 Task: Add an event  with title  Second Marketing Campaign Execution and Performance Evaluation, date '2023/12/07' to 2023/12/09 & Select Event type as  One on One. Add location for the event as  321 Alexandria Library, Alexandria, Egypt and add a description: Participants will learn how to provide feedback and constructive criticism in a constructive and respectful manner. They will practice giving and receiving feedback, focusing on specific behaviors and outcomes, and offering suggestions for improvement.Create an event link  http-secondmarketingcampaignexecutionandperformanceevaluationcom & Select the event color as  Cyan. , logged in from the account softage.10@softage.netand send the event invitation to softage.7@softage.net and softage.8@softage.net
Action: Mouse moved to (835, 163)
Screenshot: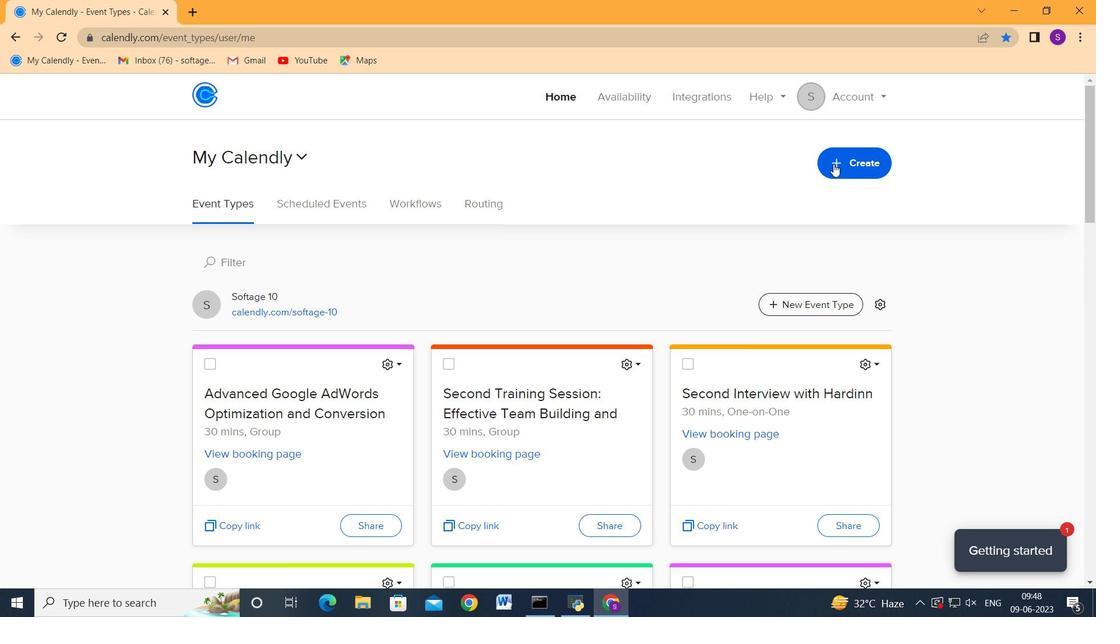 
Action: Mouse pressed left at (835, 163)
Screenshot: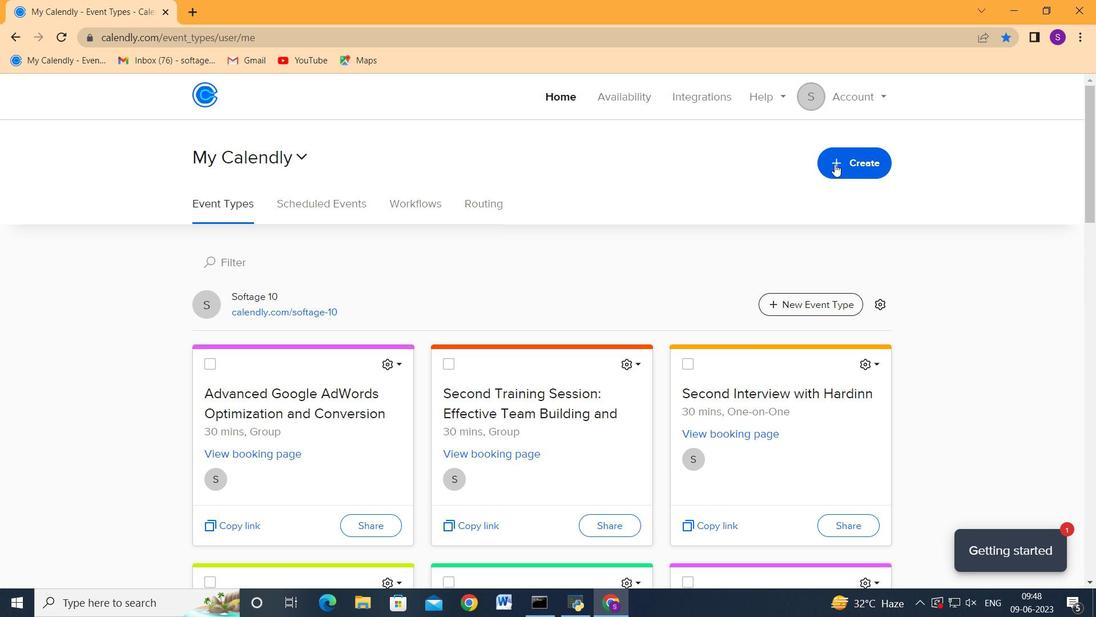 
Action: Mouse moved to (774, 210)
Screenshot: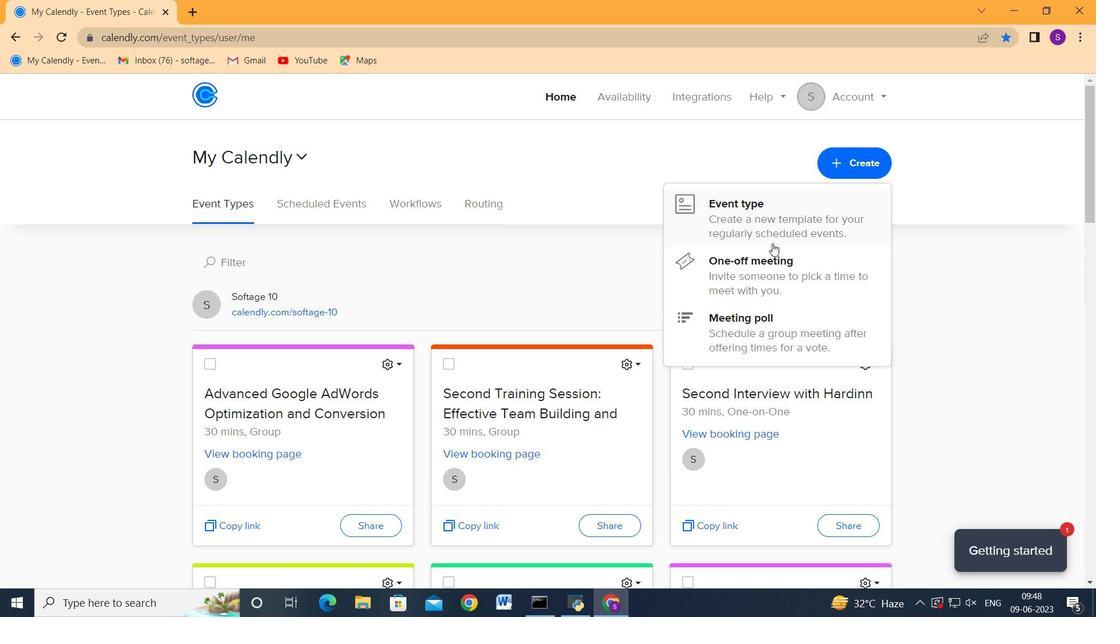 
Action: Mouse pressed left at (774, 210)
Screenshot: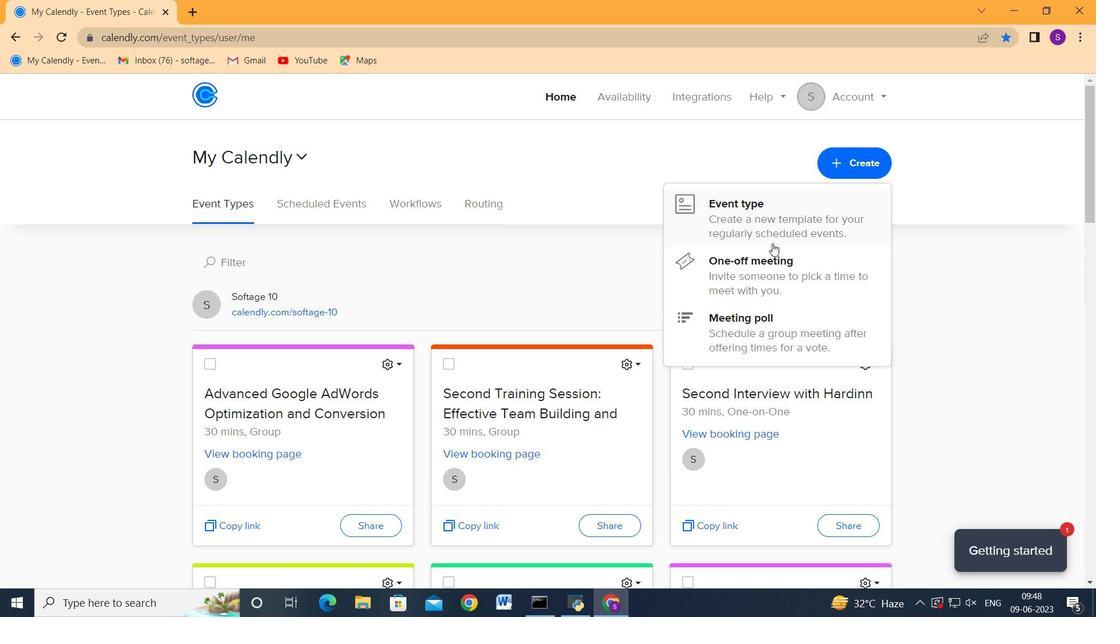 
Action: Mouse moved to (509, 263)
Screenshot: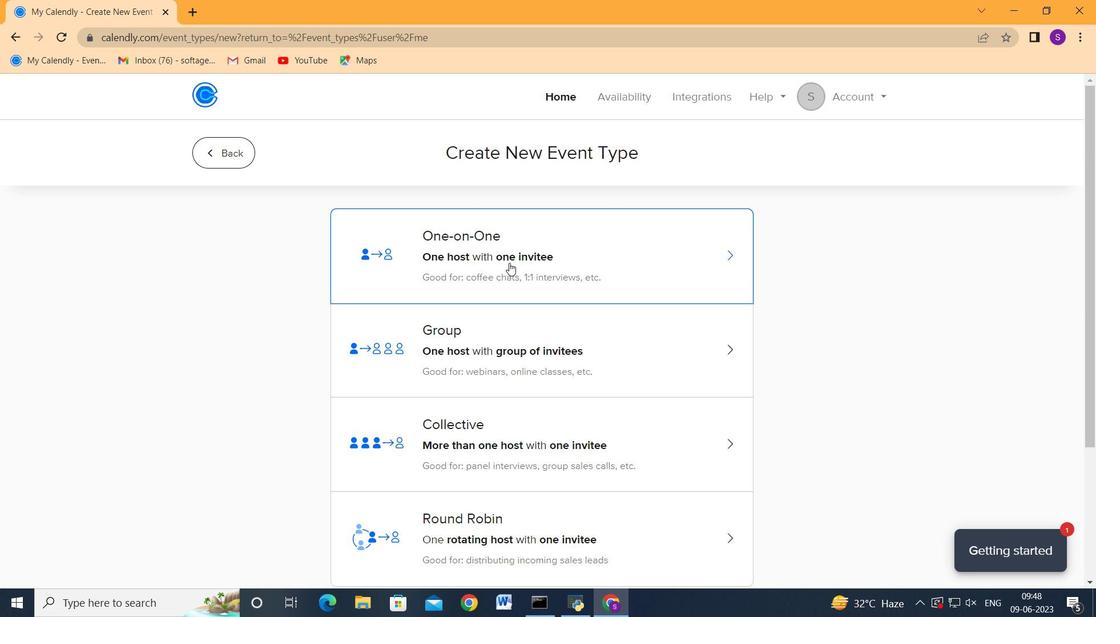 
Action: Mouse pressed left at (509, 263)
Screenshot: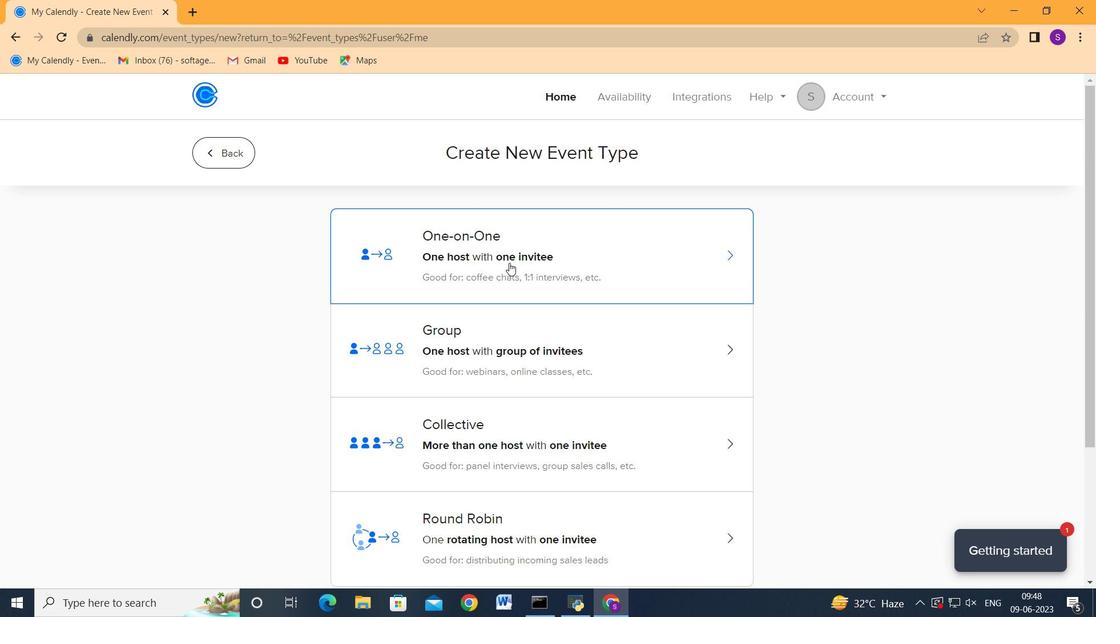
Action: Mouse moved to (382, 342)
Screenshot: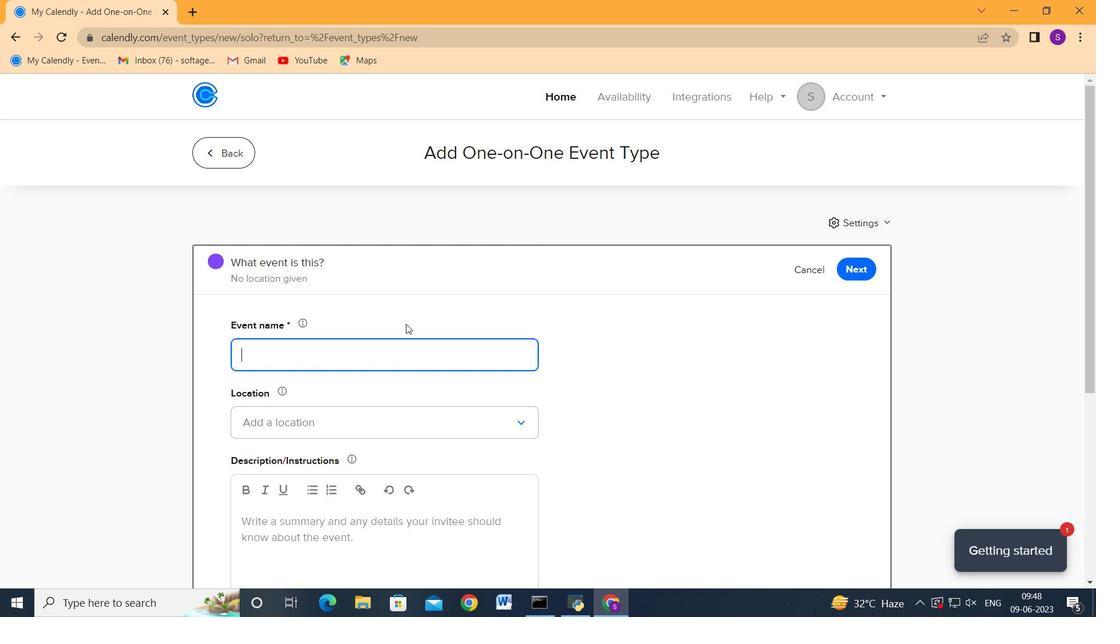
Action: Mouse pressed left at (382, 342)
Screenshot: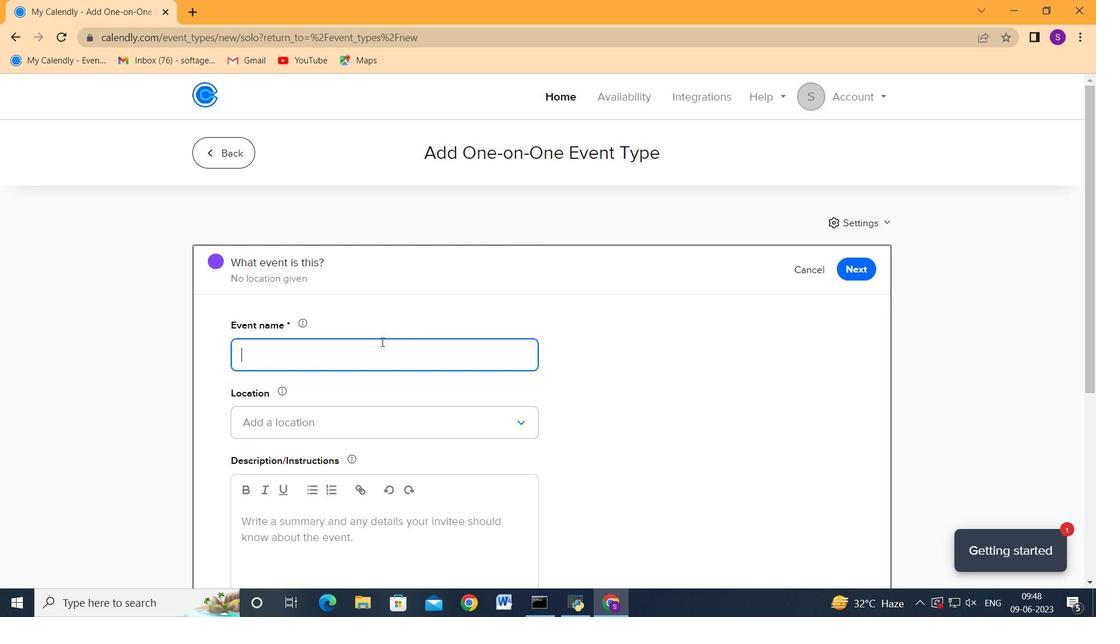 
Action: Mouse moved to (382, 342)
Screenshot: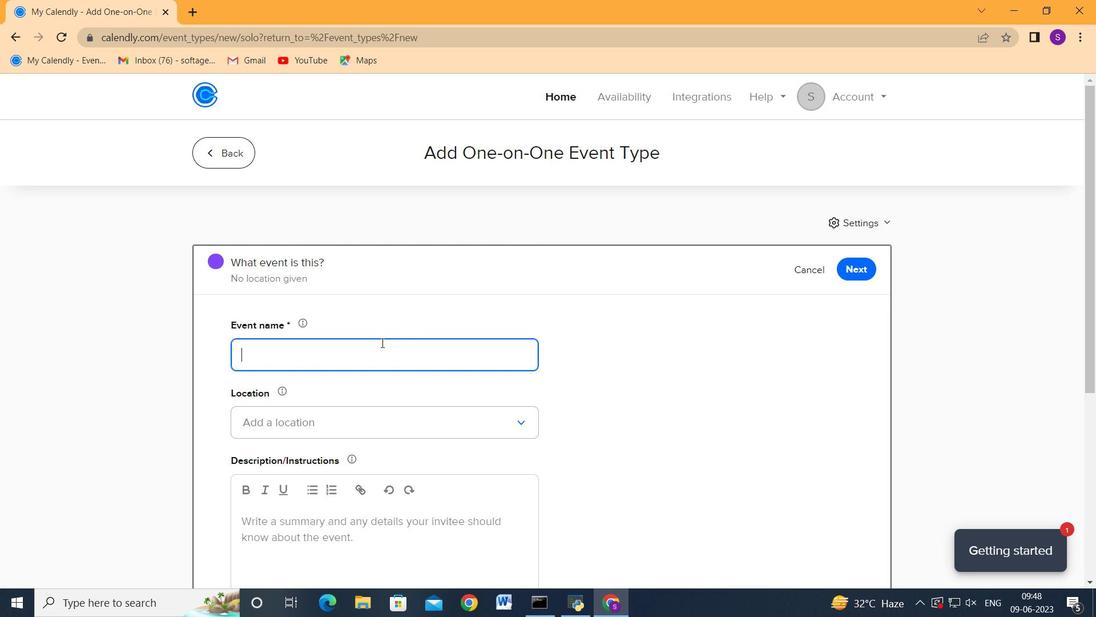 
Action: Key pressed <Key.shift_r>Second<Key.space><Key.shift>Marketing<Key.space><Key.shift>Campaign<Key.space><Key.shift_r>Execution<Key.space>and<Key.space><Key.shift>Performance<Key.space><Key.shift_r>Evaluation
Screenshot: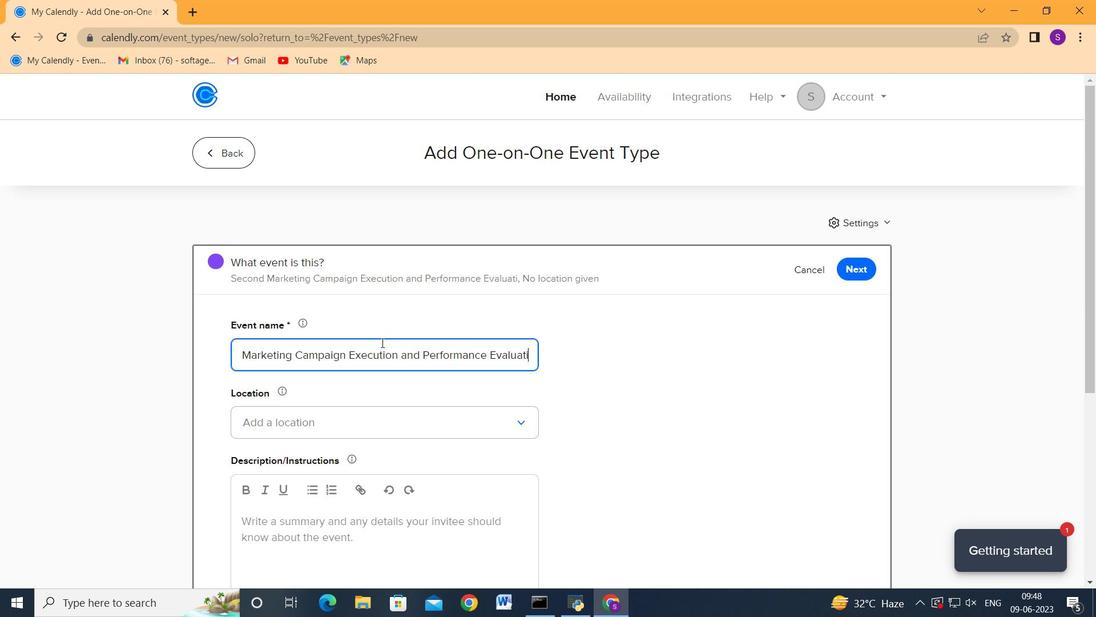 
Action: Mouse moved to (383, 341)
Screenshot: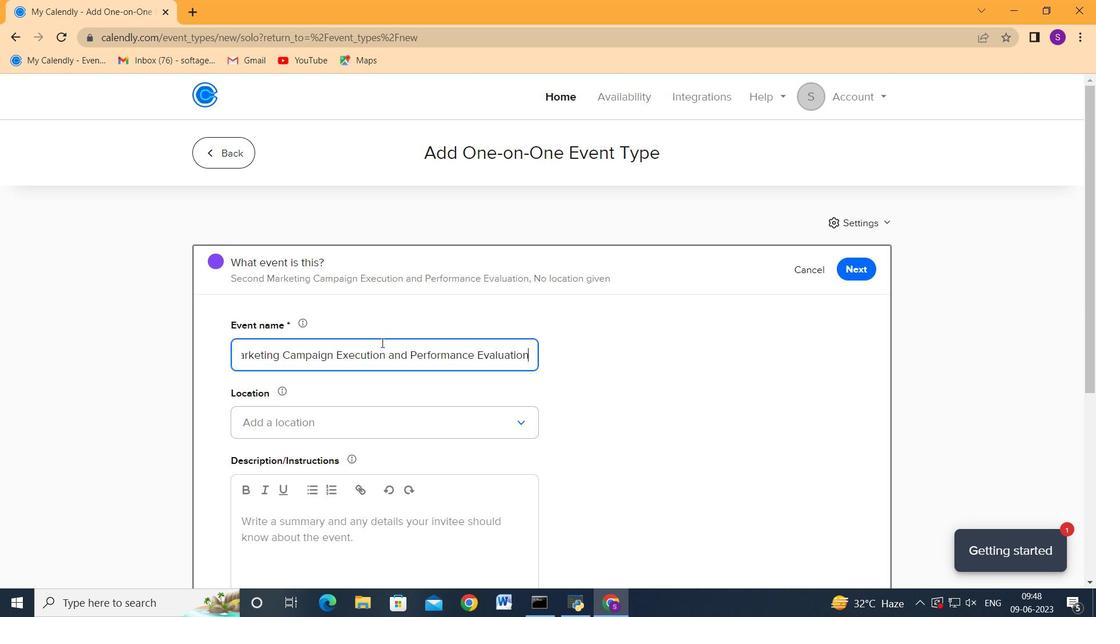
Action: Mouse scrolled (383, 341) with delta (0, 0)
Screenshot: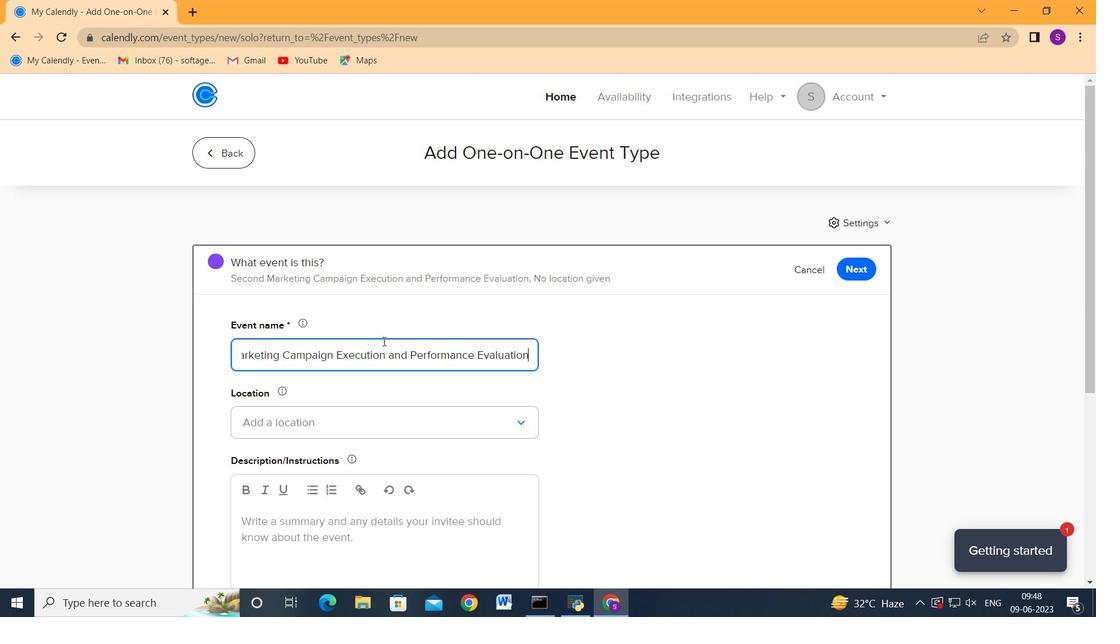
Action: Mouse scrolled (383, 341) with delta (0, 0)
Screenshot: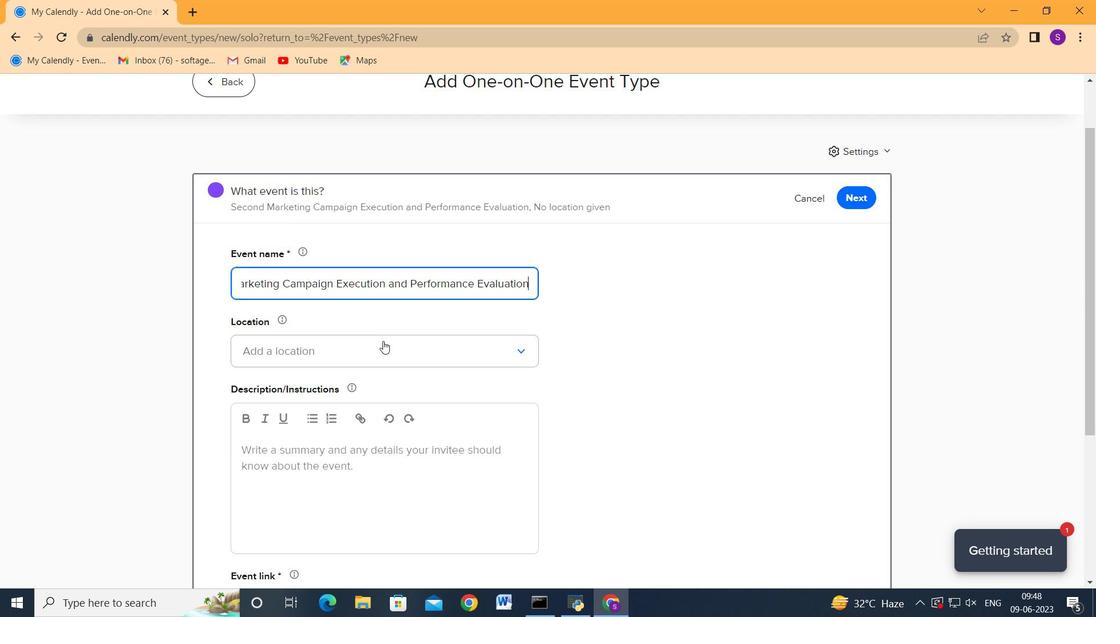 
Action: Mouse scrolled (383, 342) with delta (0, 0)
Screenshot: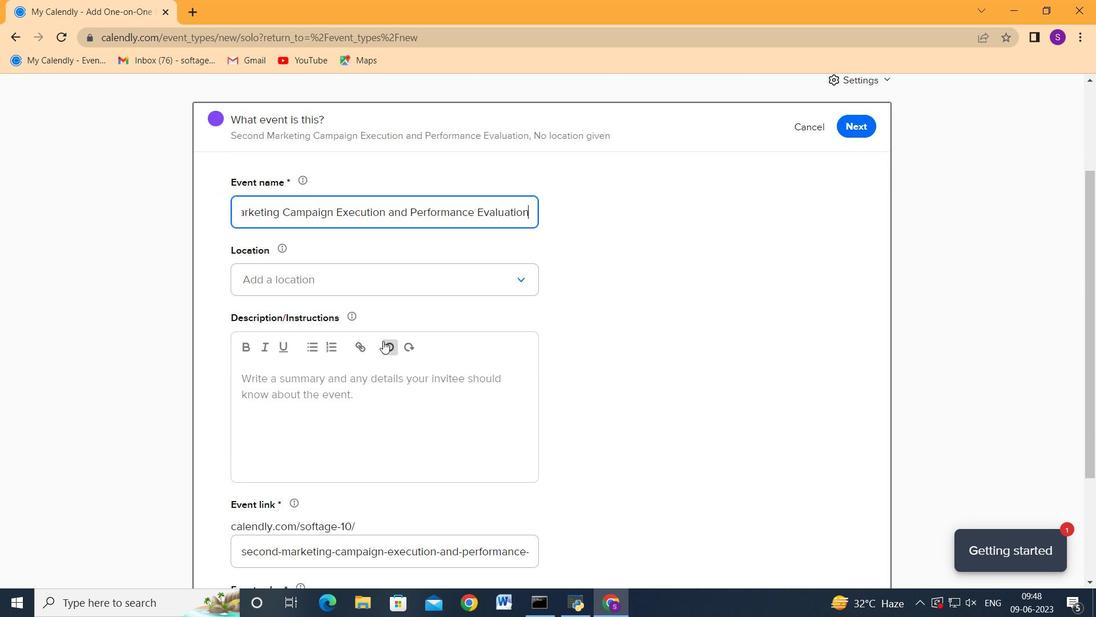 
Action: Mouse moved to (383, 357)
Screenshot: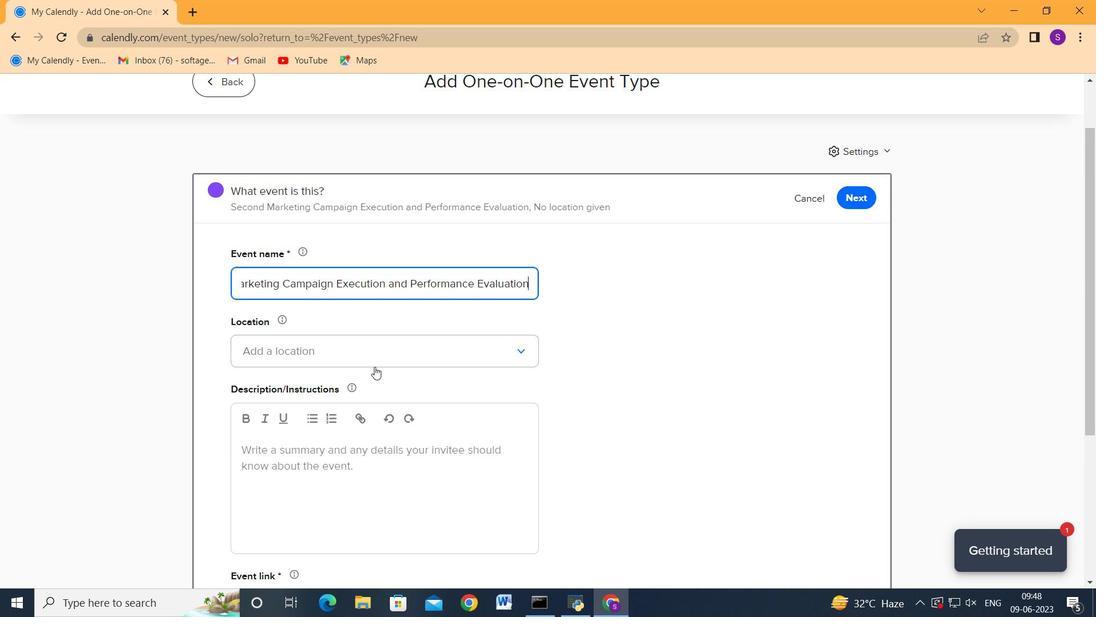
Action: Mouse pressed left at (383, 357)
Screenshot: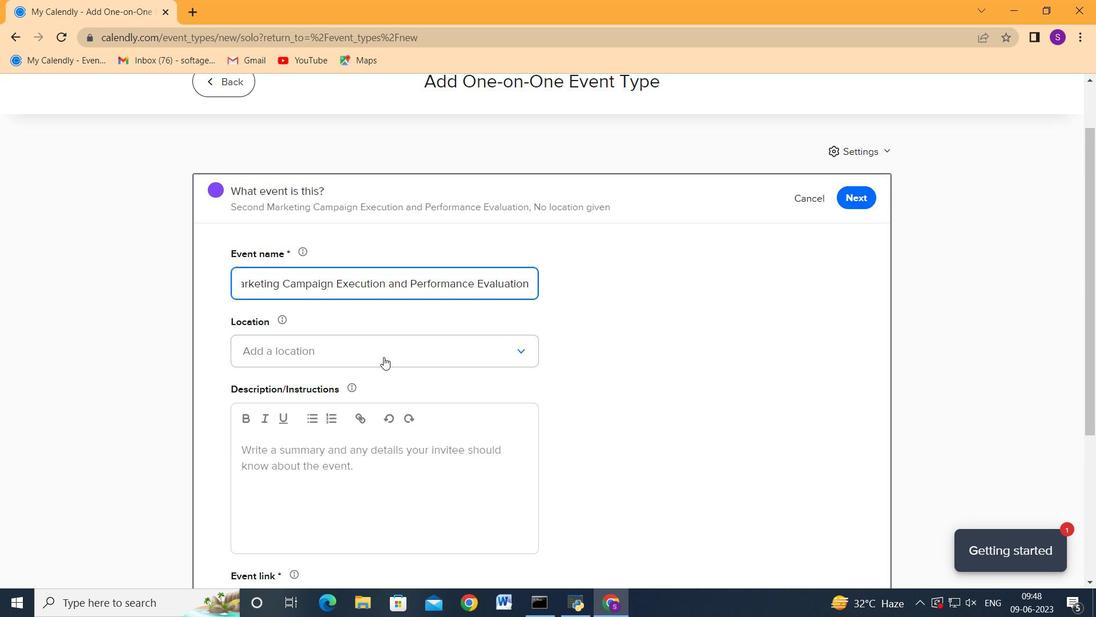
Action: Mouse moved to (369, 397)
Screenshot: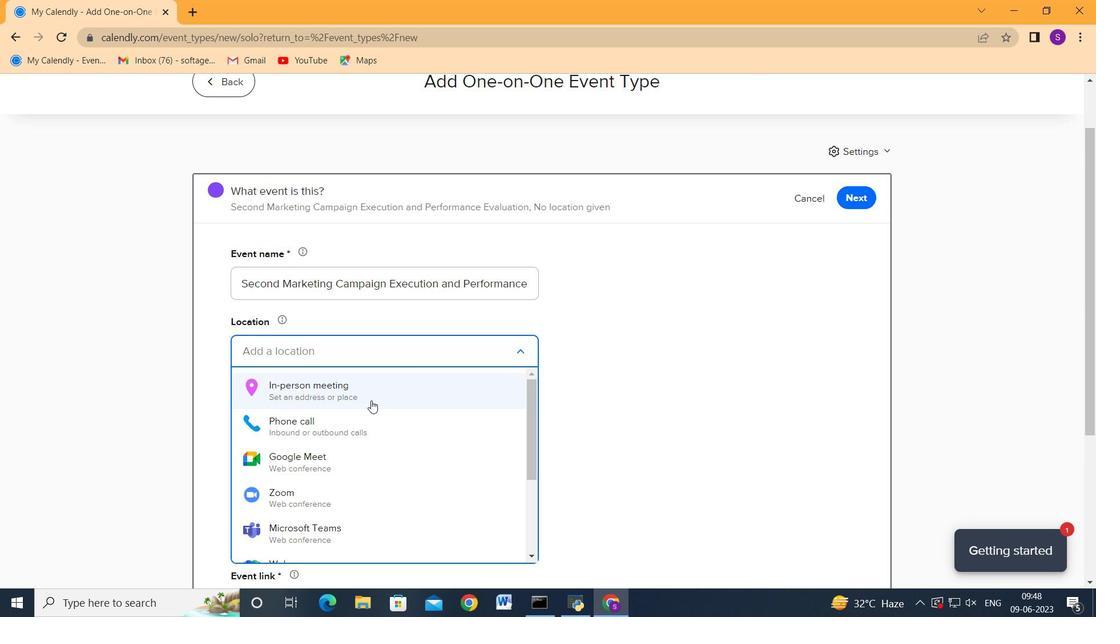 
Action: Mouse pressed left at (369, 397)
Screenshot: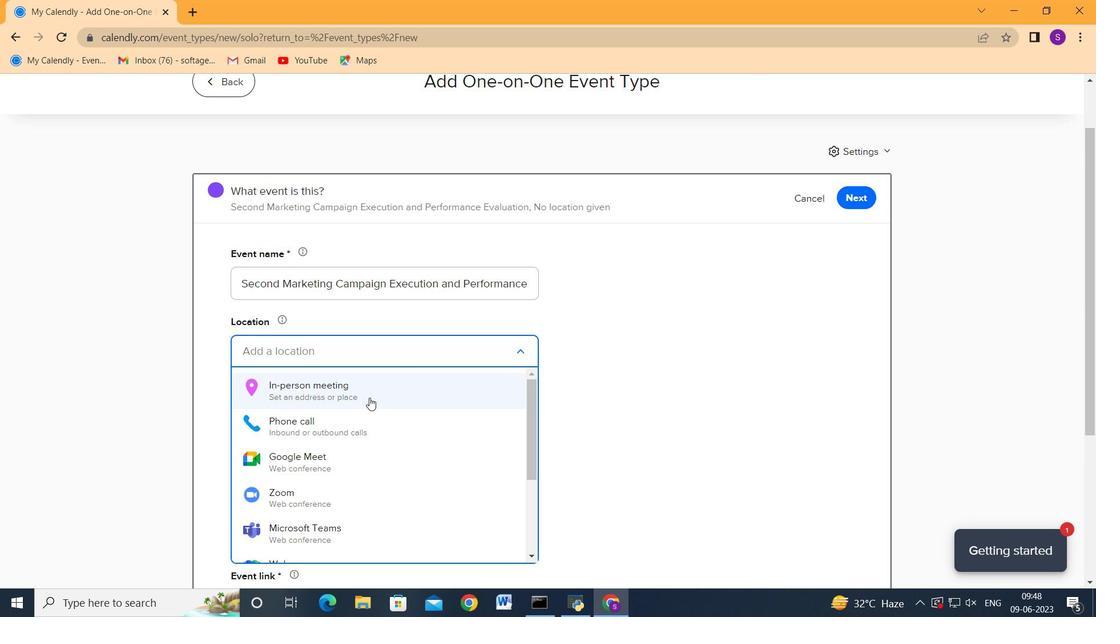 
Action: Mouse moved to (549, 245)
Screenshot: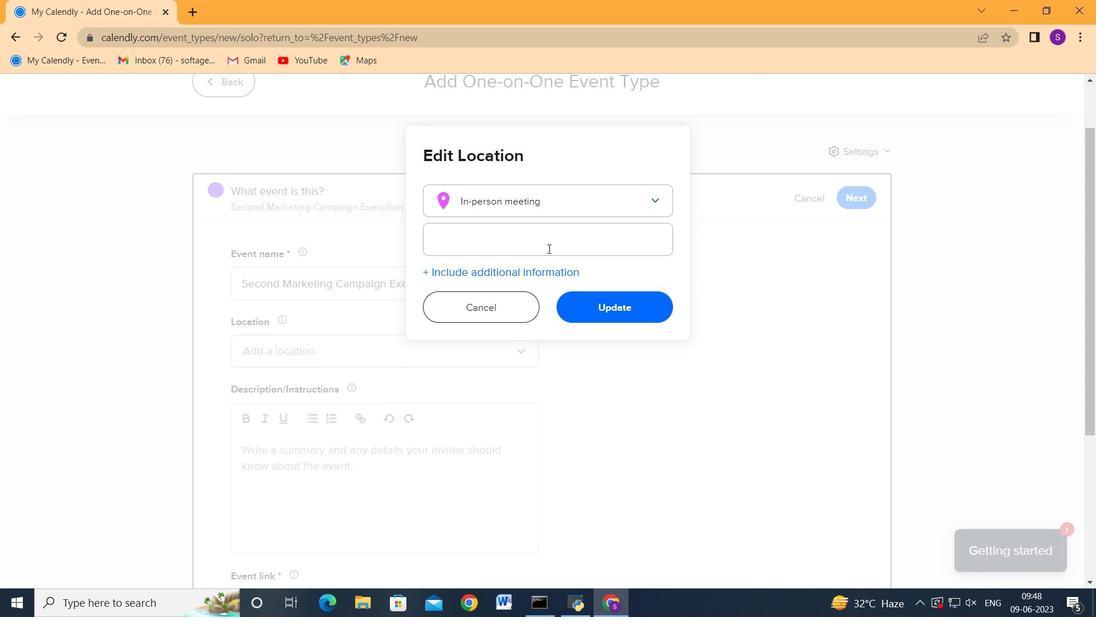 
Action: Mouse pressed left at (549, 245)
Screenshot: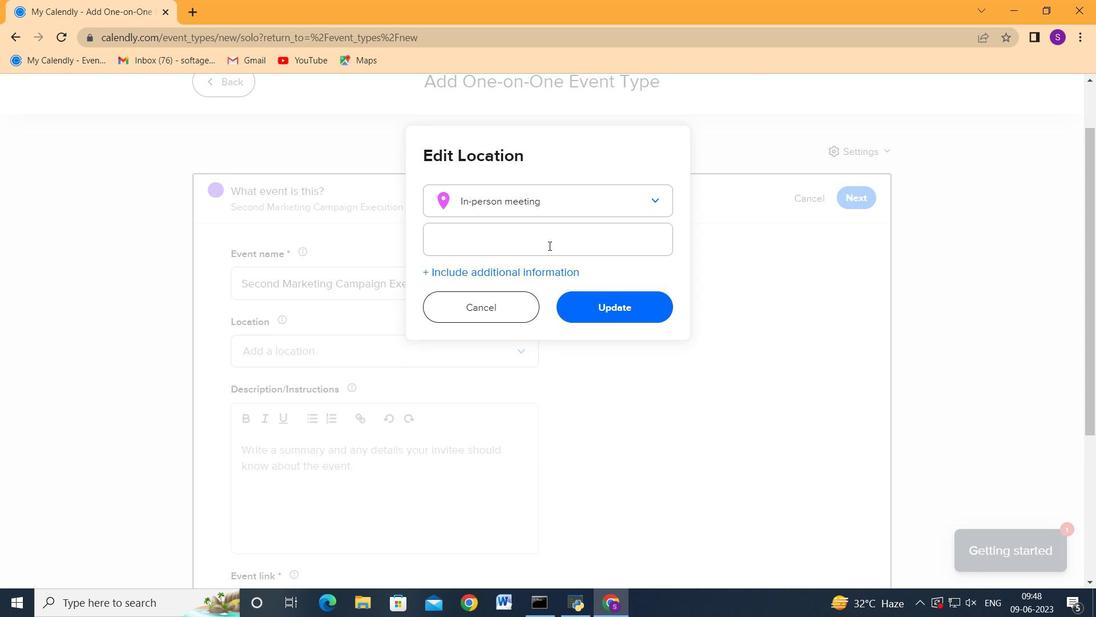 
Action: Key pressed 29<Key.backspace>023<Key.backspace><Key.backspace><Key.backspace><Key.backspace><Key.backspace>321<Key.space><Key.shift_r>Alexandria<Key.space><Key.shift>Library,<Key.space><Key.shift_r>Alexandria,<Key.space><Key.shift_r>Egypt
Screenshot: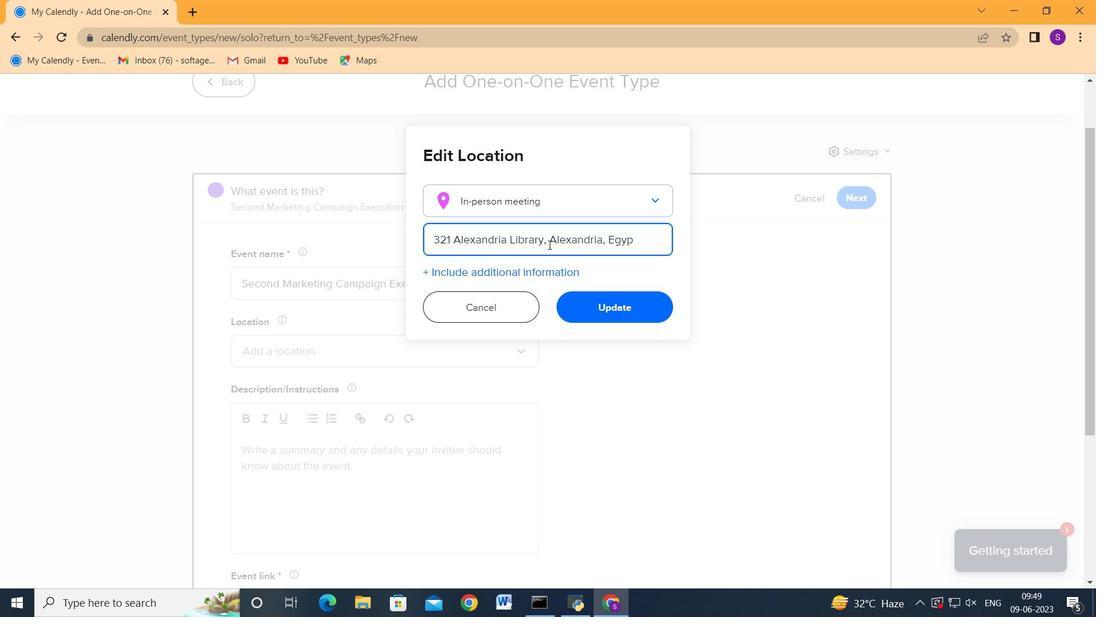 
Action: Mouse moved to (638, 301)
Screenshot: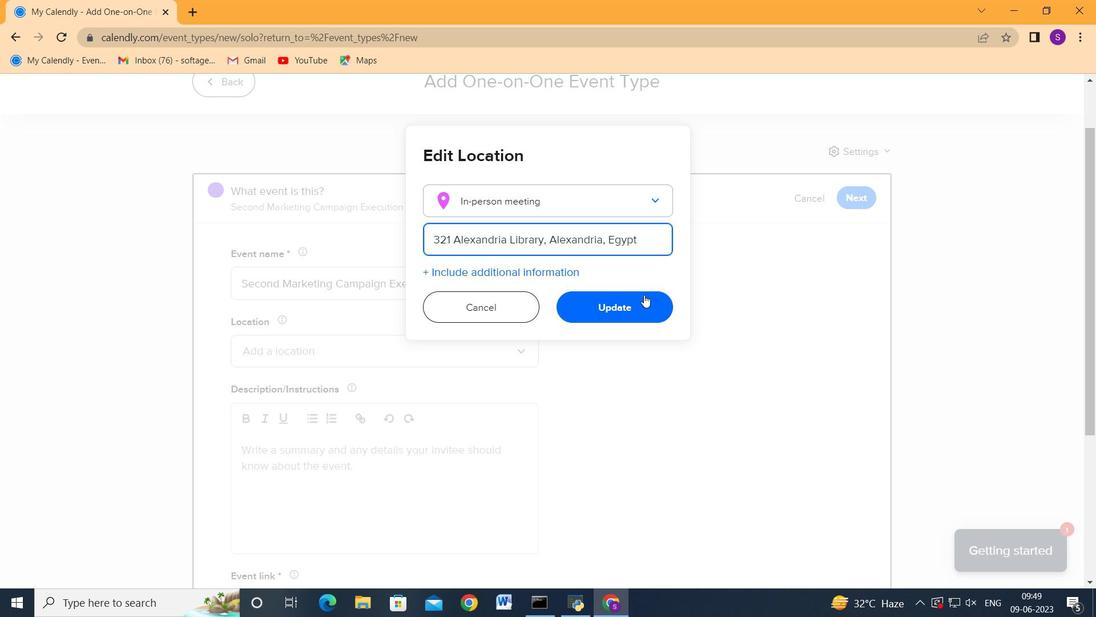 
Action: Mouse pressed left at (638, 301)
Screenshot: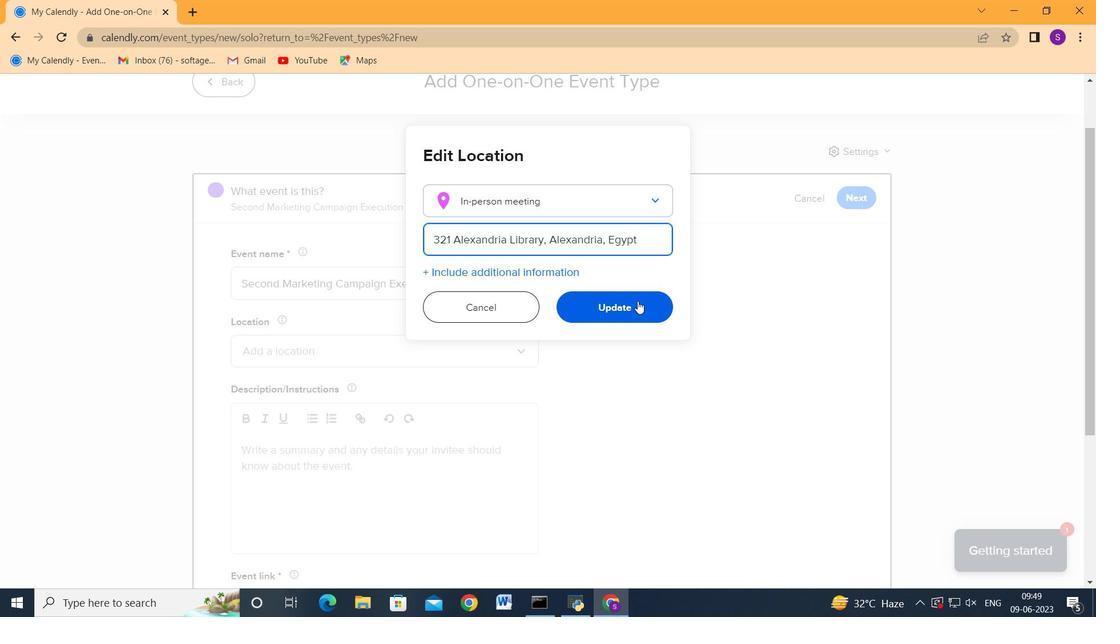 
Action: Mouse moved to (638, 303)
Screenshot: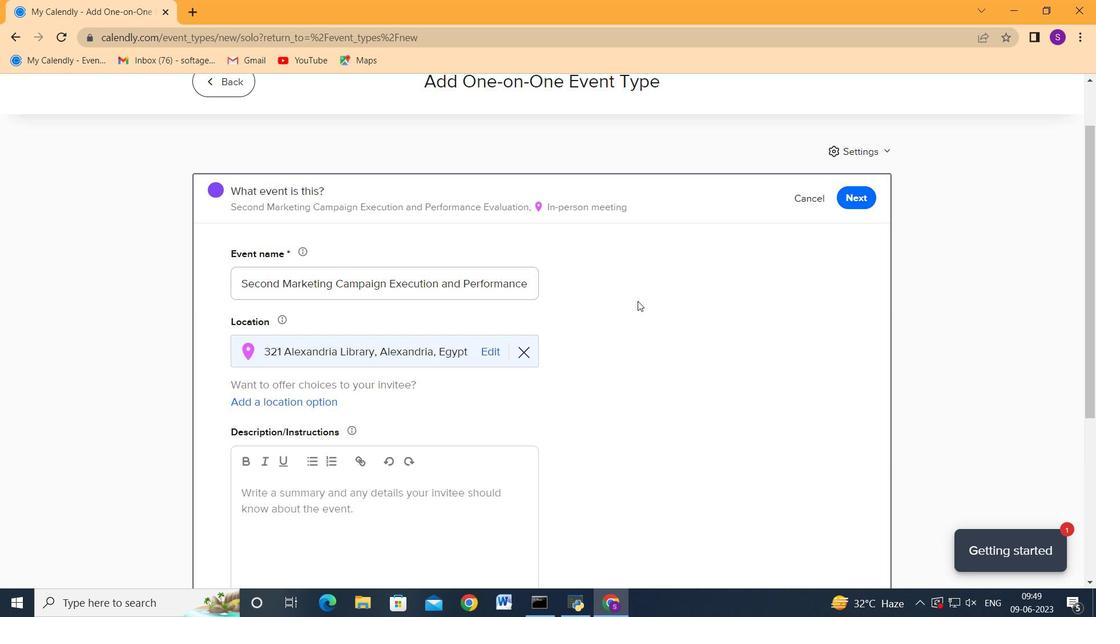 
Action: Key pressed <Key.tab><Key.tab><Key.tab><Key.tab><Key.tab><Key.shift>Participants<Key.space>will<Key.space>learn<Key.space>how<Key.space>to<Key.space>provide<Key.space>feedback<Key.space>and<Key.space>constructive<Key.space>criticism<Key.space>in<Key.space>a<Key.space>constructive<Key.space>and<Key.space>respectful<Key.space>manner.<Key.space>th<Key.backspace><Key.backspace><Key.shift>They<Key.space>will<Key.space>practice<Key.space>giving<Key.space>and<Key.space>receiving<Key.space>feedback<Key.space><Key.backspace>,<Key.space>focusing<Key.space>on<Key.space>specific<Key.space>behaviours<Key.space>and<Key.backspace><Key.backspace><Key.backspace><Key.backspace><Key.backspace><Key.backspace><Key.backspace>rs<Key.space>and<Key.space>outcomes,<Key.space>and<Key.space>offering<Key.space>suggestions<Key.space>for<Key.space>improvement.<Key.tab><Key.tab><Key.backspace>http-secondmarketingcampaignexecutionandperformanceevaluationcom
Screenshot: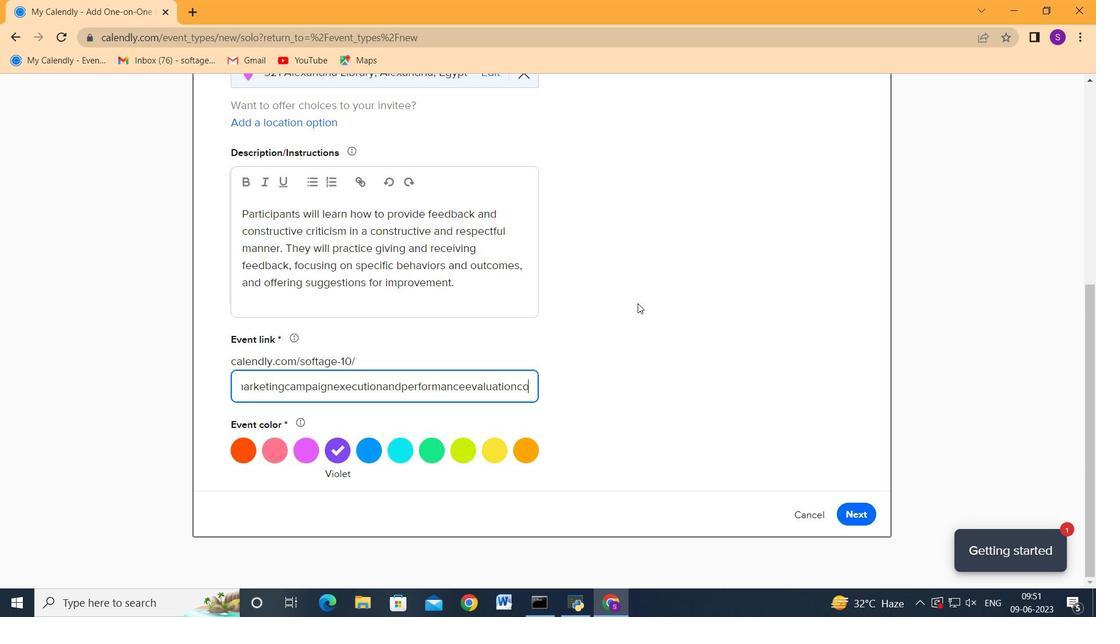 
Action: Mouse moved to (397, 453)
Screenshot: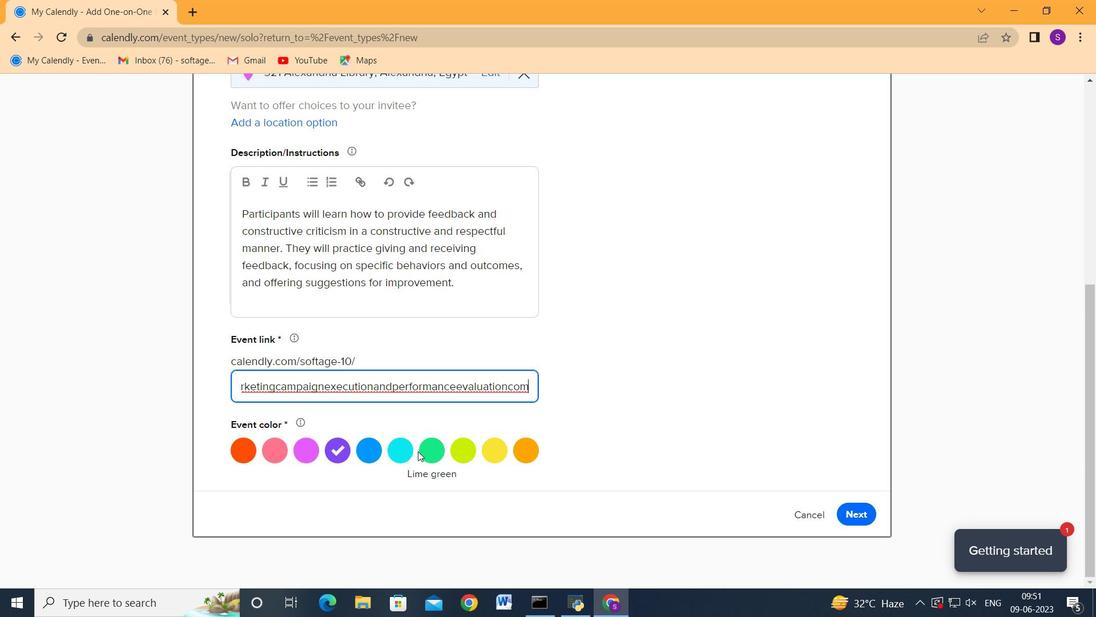 
Action: Mouse pressed left at (397, 453)
Screenshot: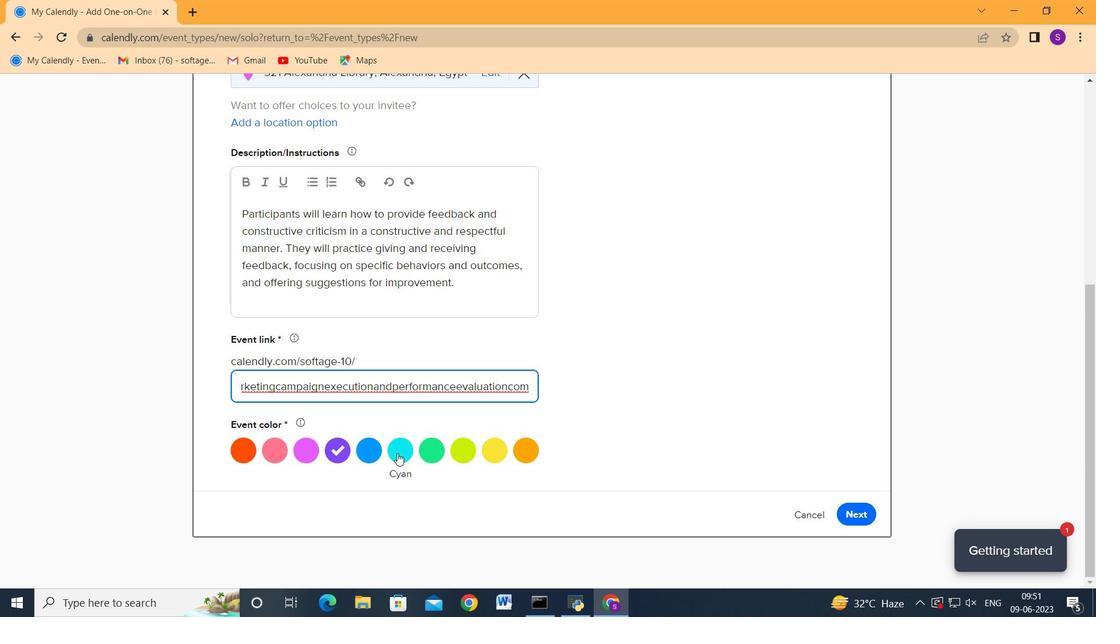 
Action: Mouse moved to (864, 507)
Screenshot: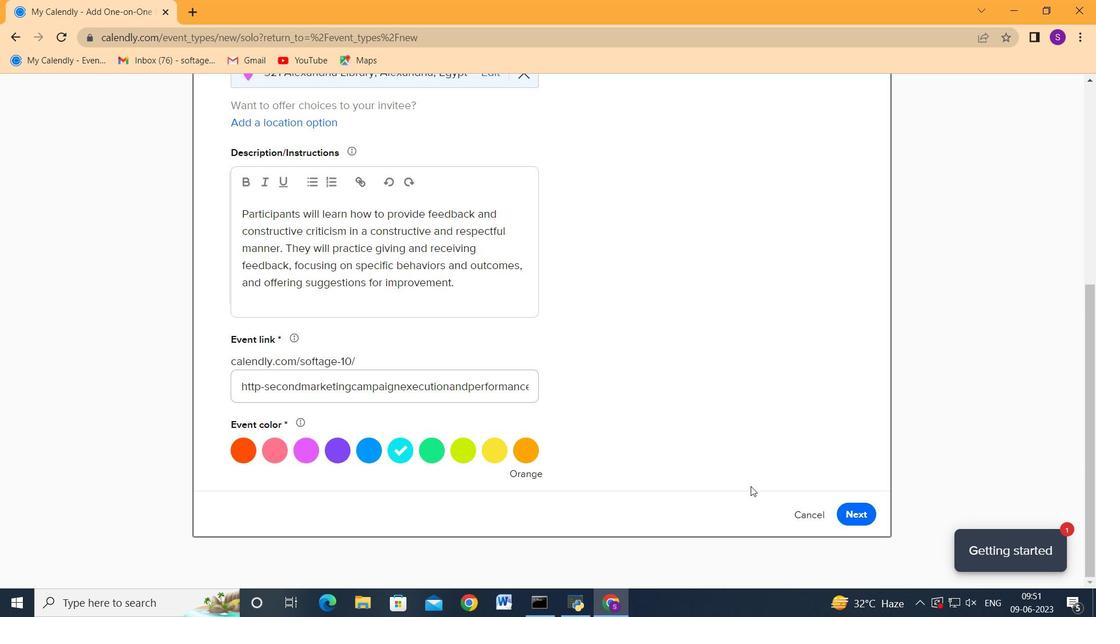 
Action: Mouse pressed left at (864, 507)
Screenshot: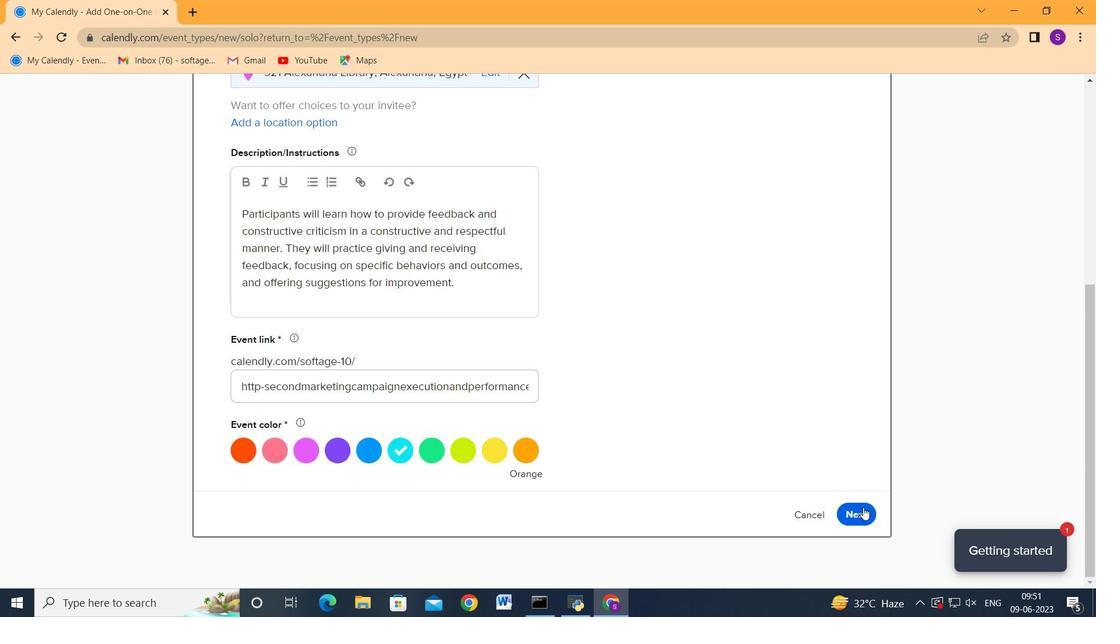 
Action: Mouse moved to (623, 436)
Screenshot: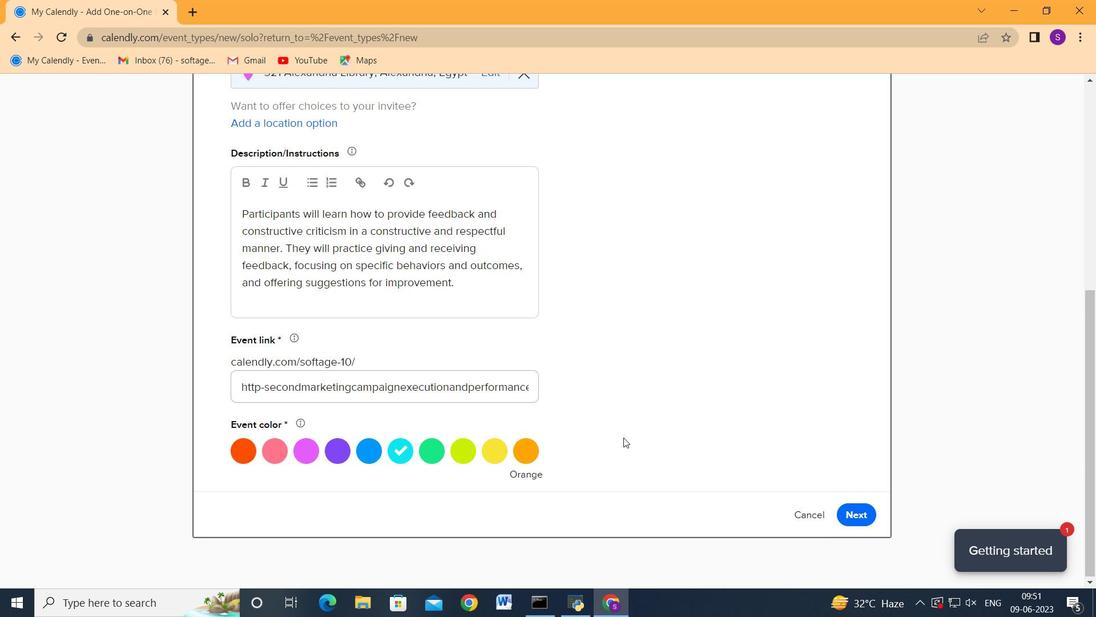 
Action: Mouse scrolled (623, 437) with delta (0, 0)
Screenshot: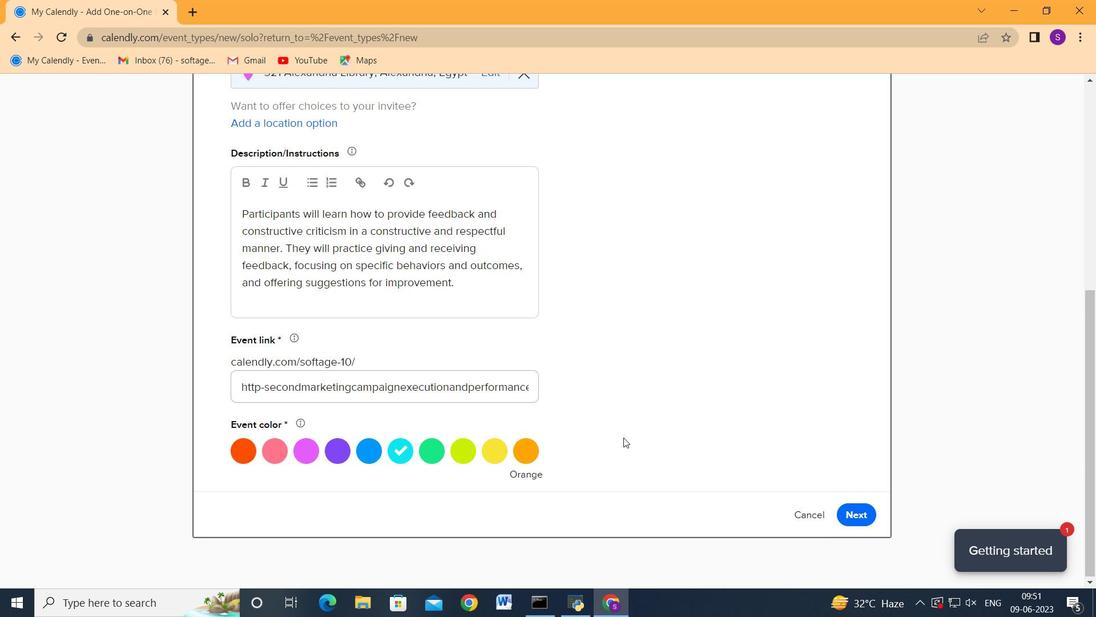 
Action: Mouse scrolled (623, 437) with delta (0, 0)
Screenshot: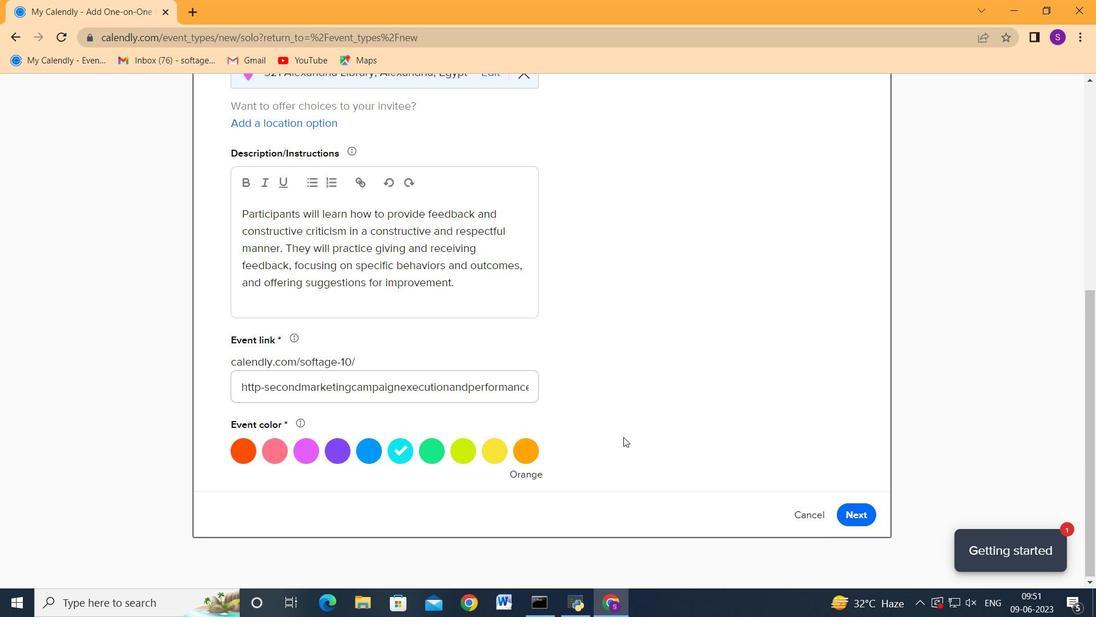 
Action: Mouse scrolled (623, 437) with delta (0, 0)
Screenshot: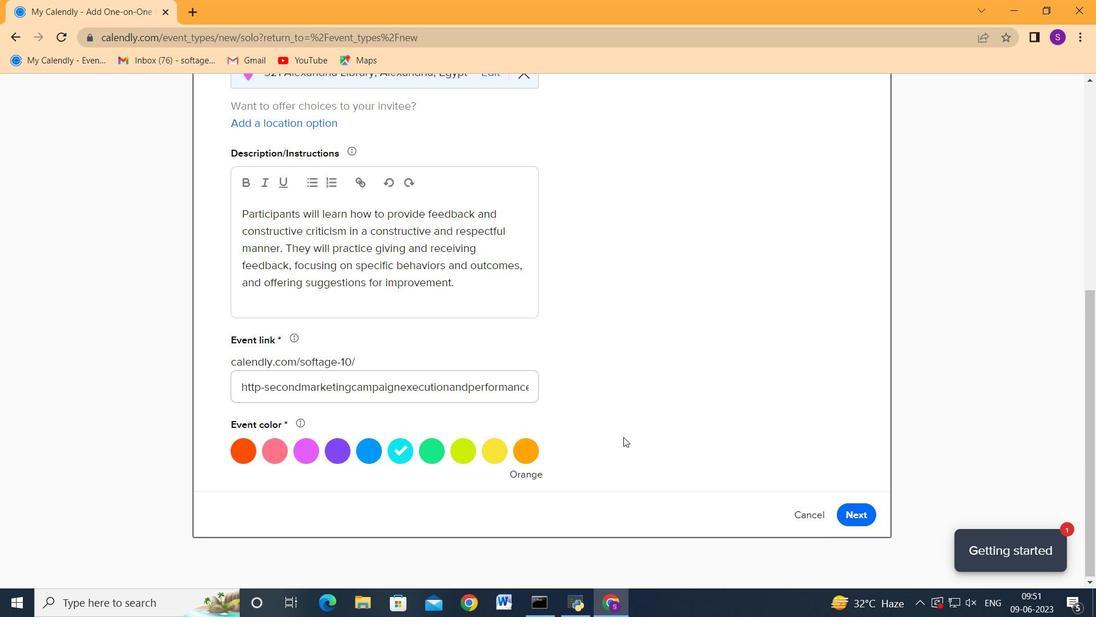 
Action: Mouse scrolled (623, 437) with delta (0, 0)
Screenshot: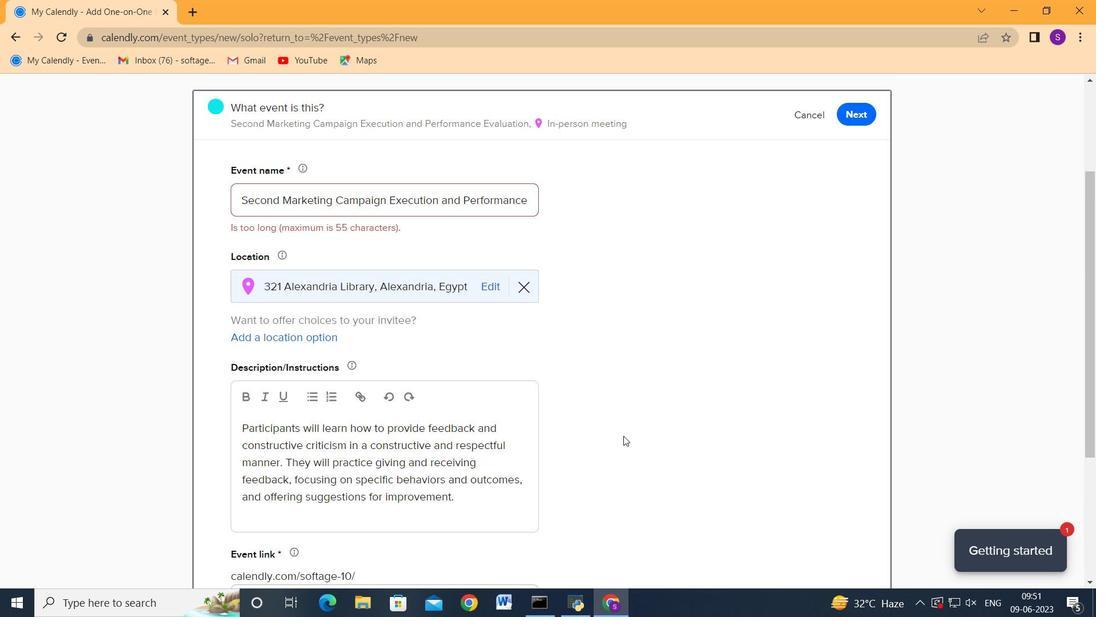 
Action: Mouse scrolled (623, 437) with delta (0, 0)
Screenshot: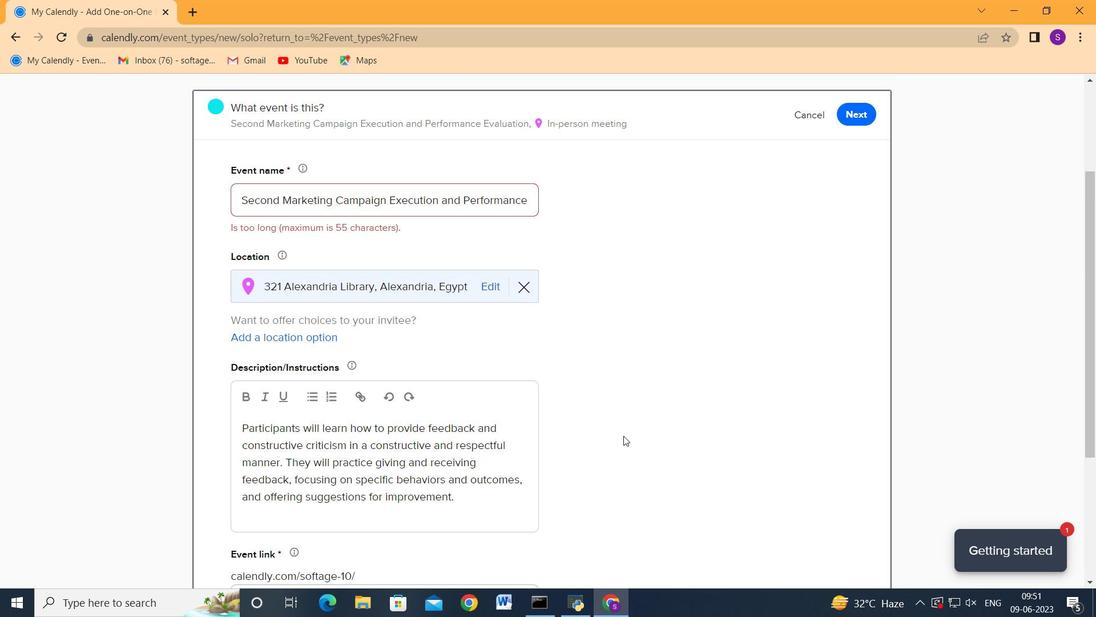 
Action: Mouse scrolled (623, 437) with delta (0, 0)
Screenshot: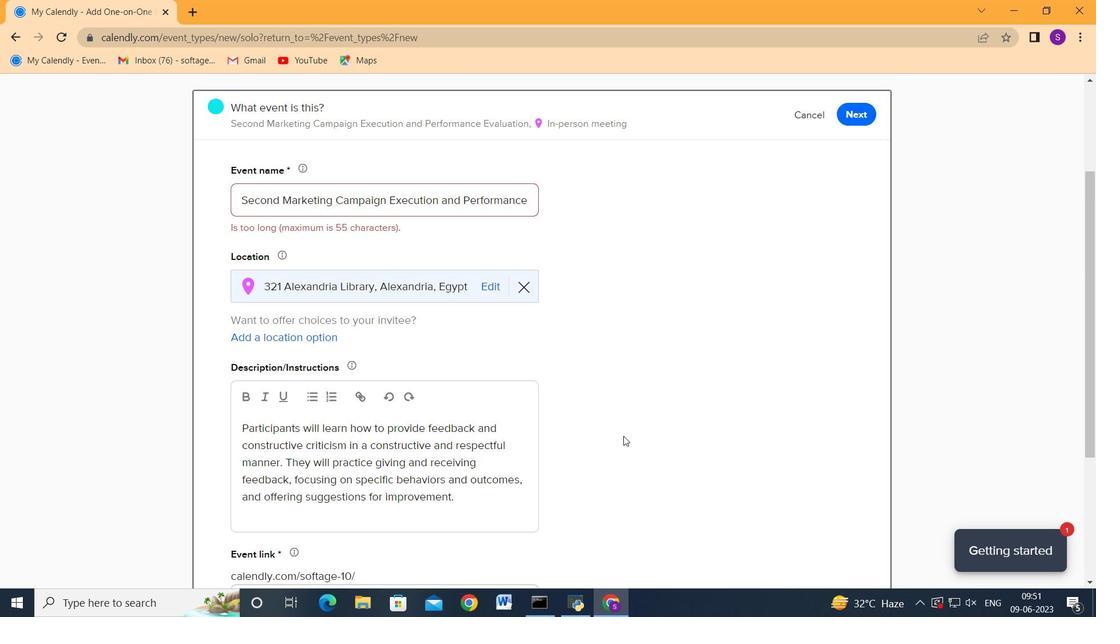 
Action: Mouse moved to (437, 351)
Screenshot: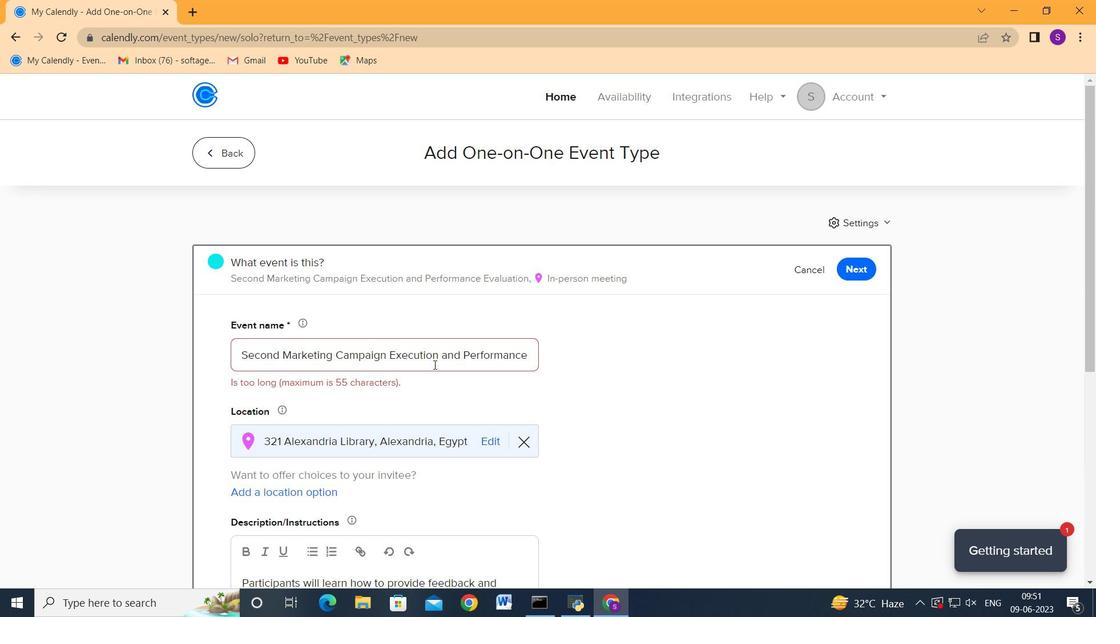 
Action: Mouse pressed left at (437, 351)
Screenshot: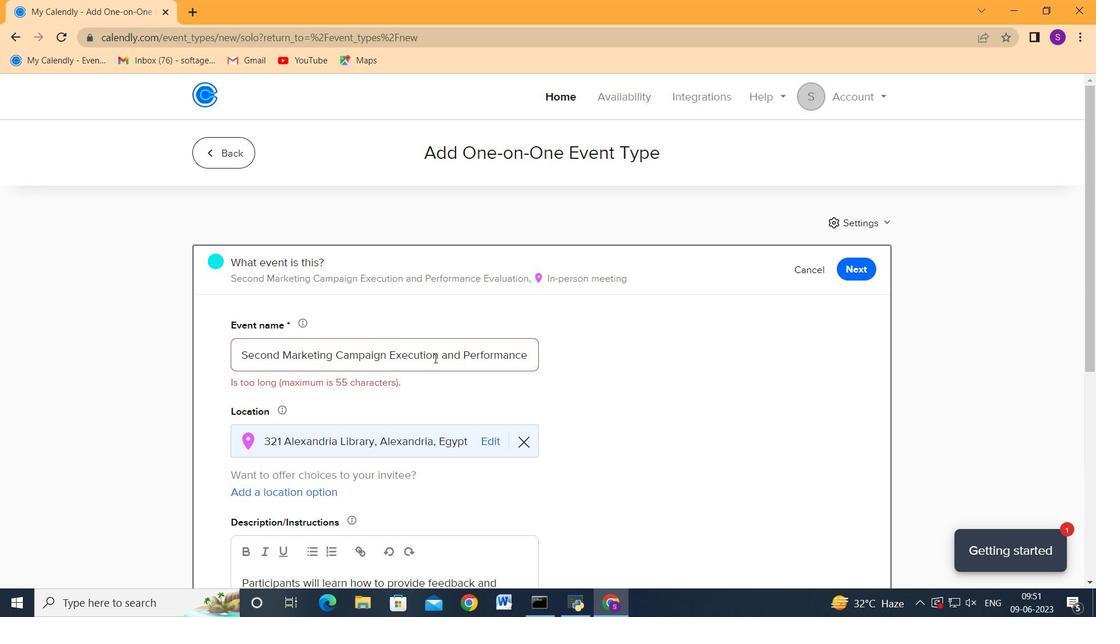 
Action: Key pressed <Key.shift>
Screenshot: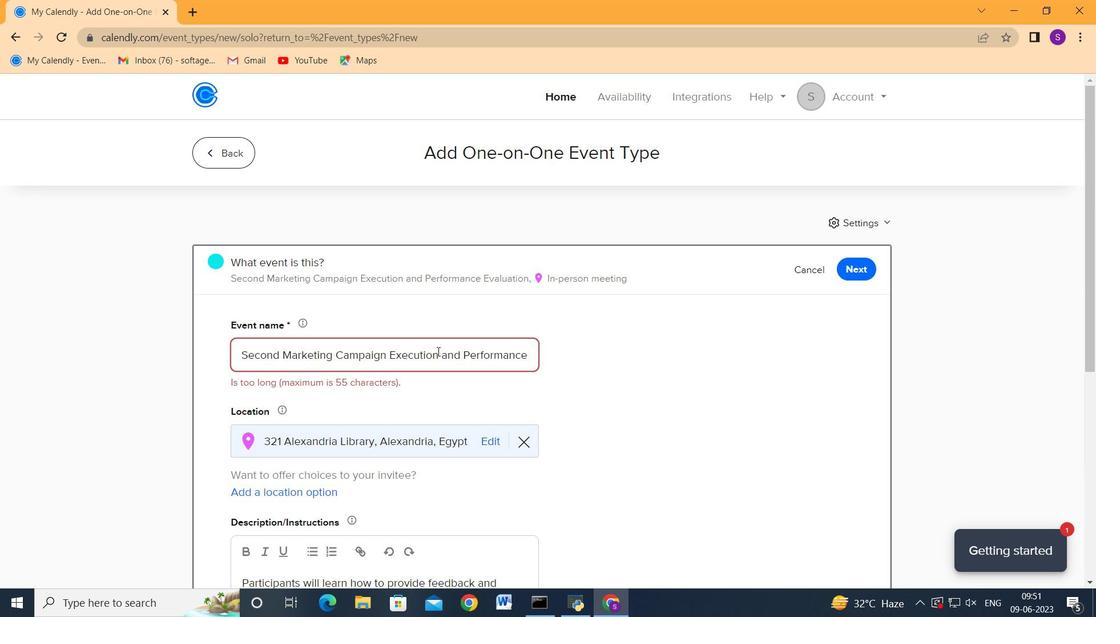 
Action: Mouse scrolled (437, 350) with delta (0, 0)
Screenshot: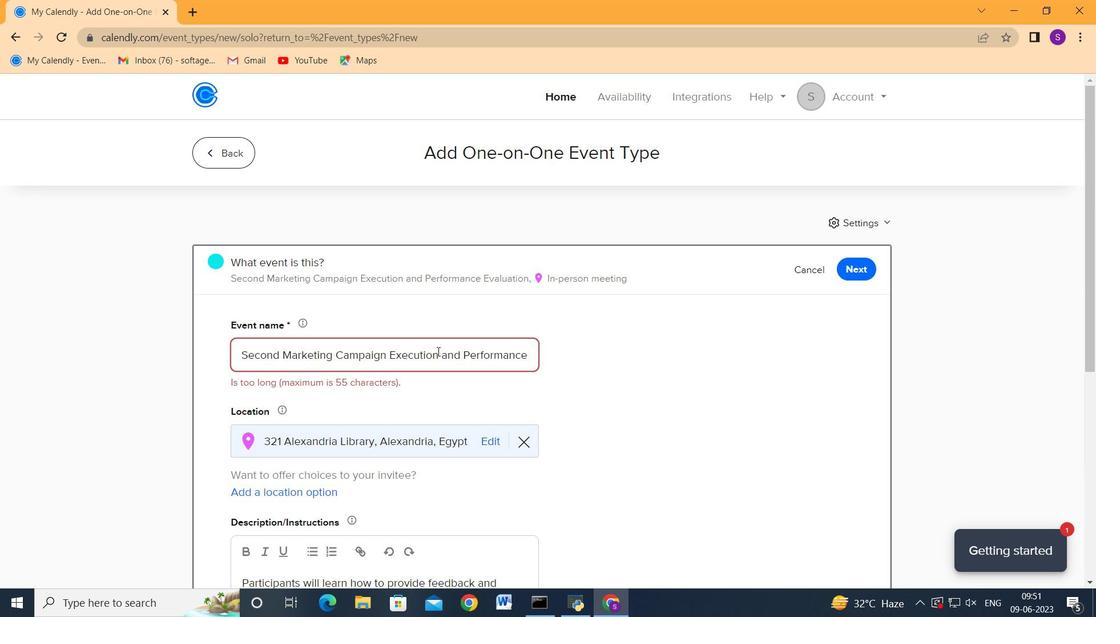 
Action: Mouse scrolled (437, 350) with delta (0, 0)
Screenshot: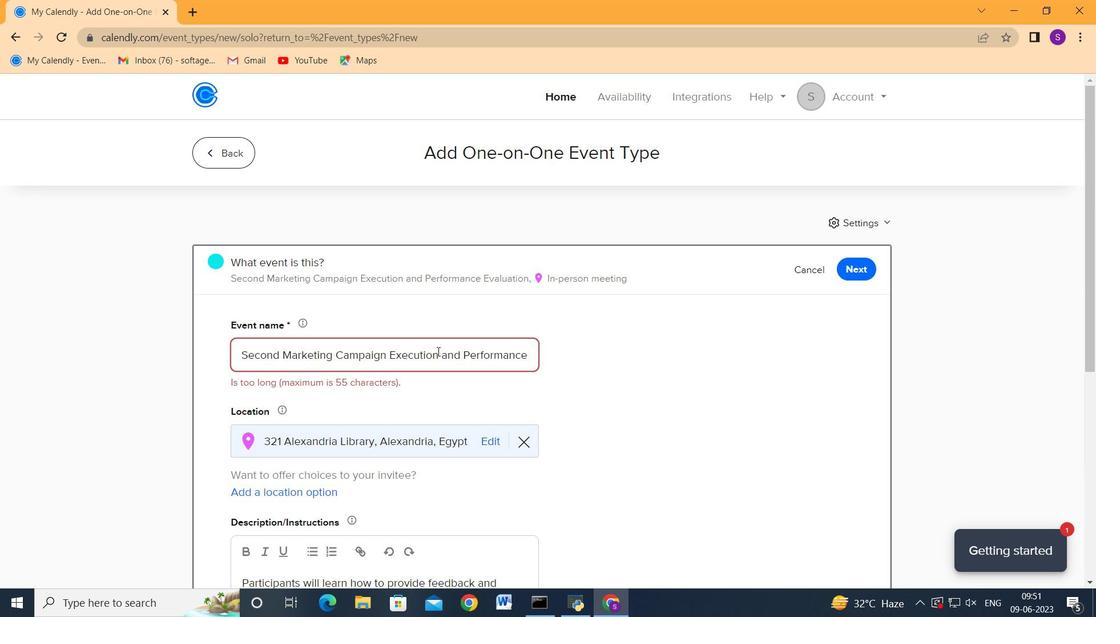 
Action: Mouse scrolled (437, 350) with delta (0, 0)
Screenshot: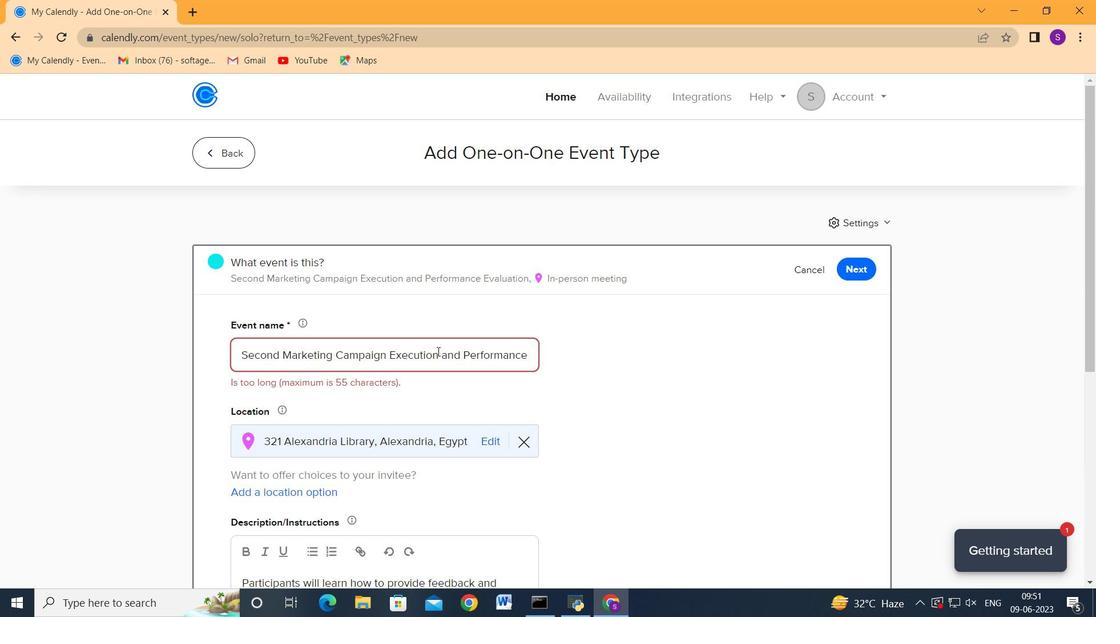 
Action: Mouse scrolled (437, 350) with delta (0, 0)
Screenshot: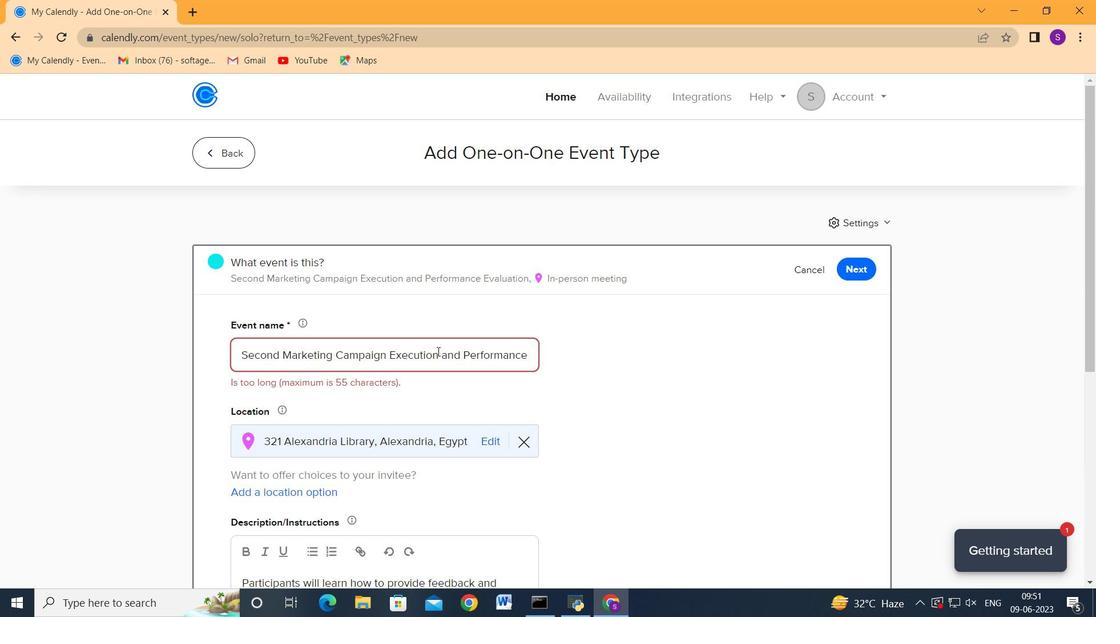 
Action: Mouse scrolled (437, 350) with delta (0, 0)
Screenshot: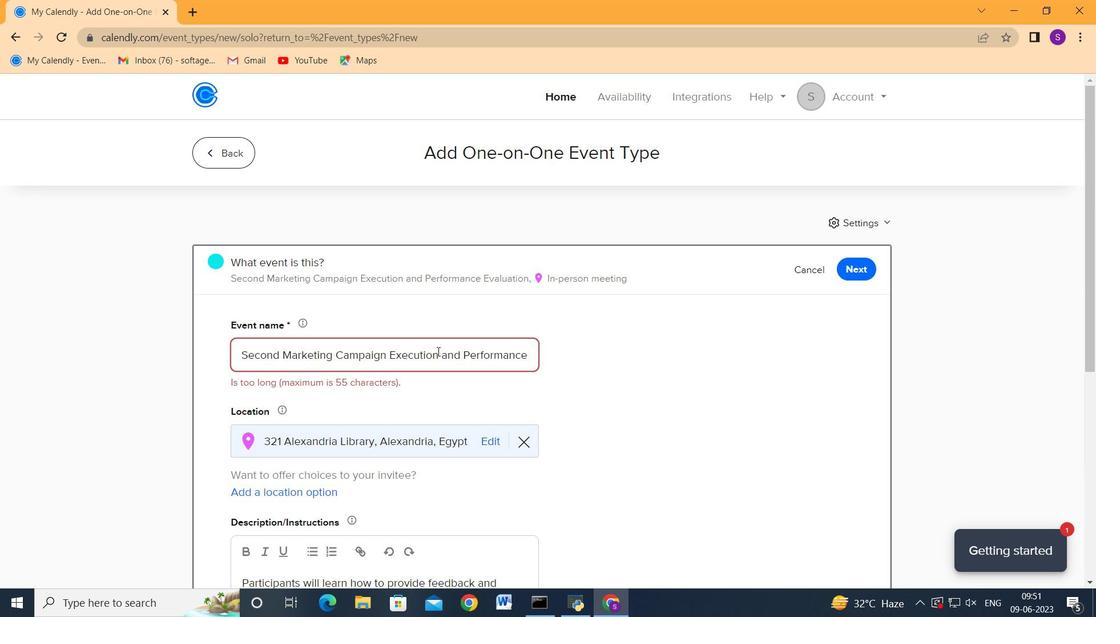 
Action: Mouse scrolled (437, 350) with delta (0, 0)
Screenshot: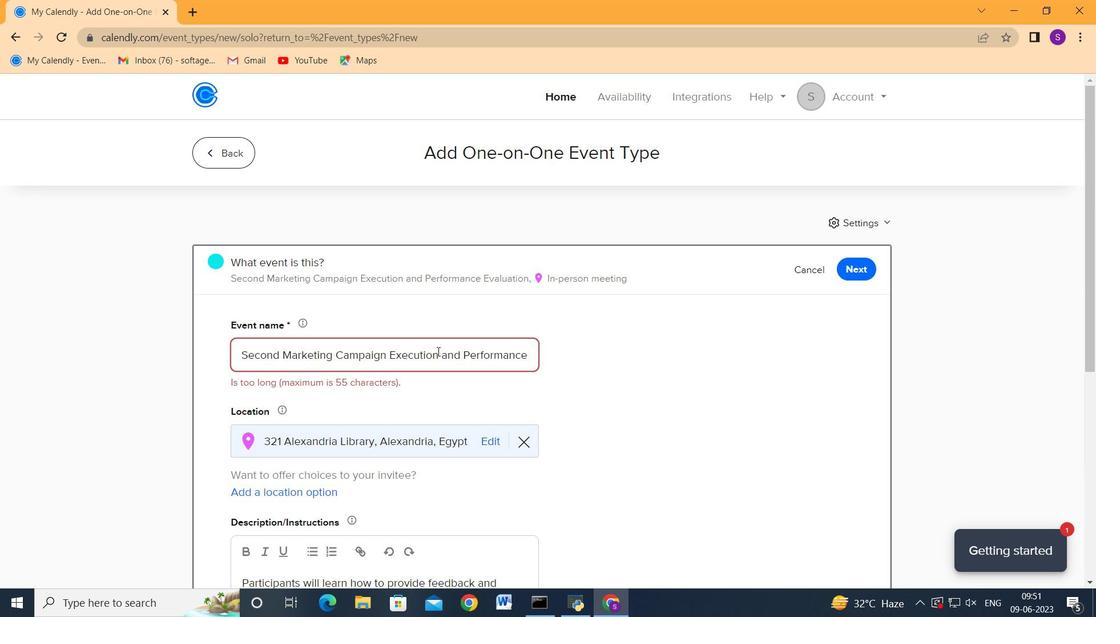 
Action: Mouse scrolled (437, 350) with delta (0, 0)
Screenshot: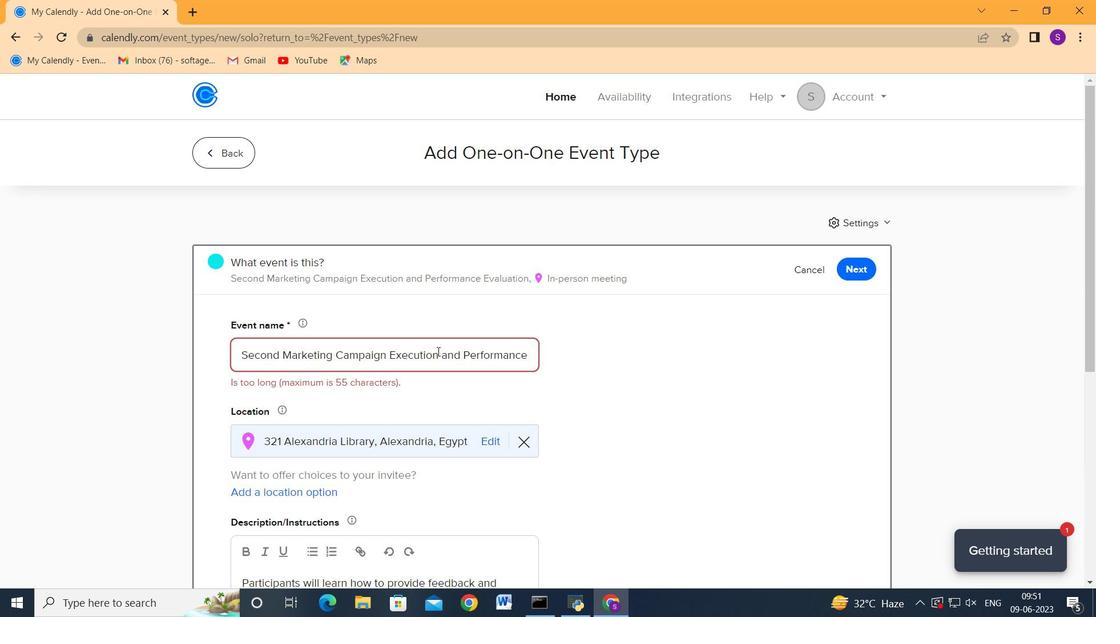 
Action: Key pressed <Key.shift><Key.shift><Key.shift><Key.shift>
Screenshot: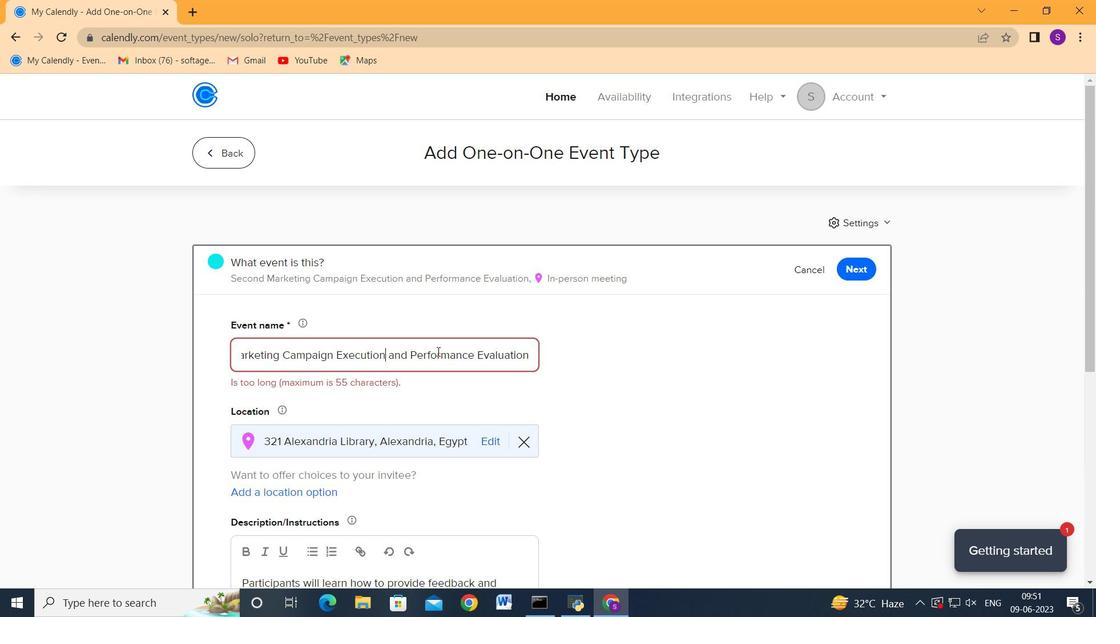 
Action: Mouse scrolled (437, 350) with delta (0, 0)
Screenshot: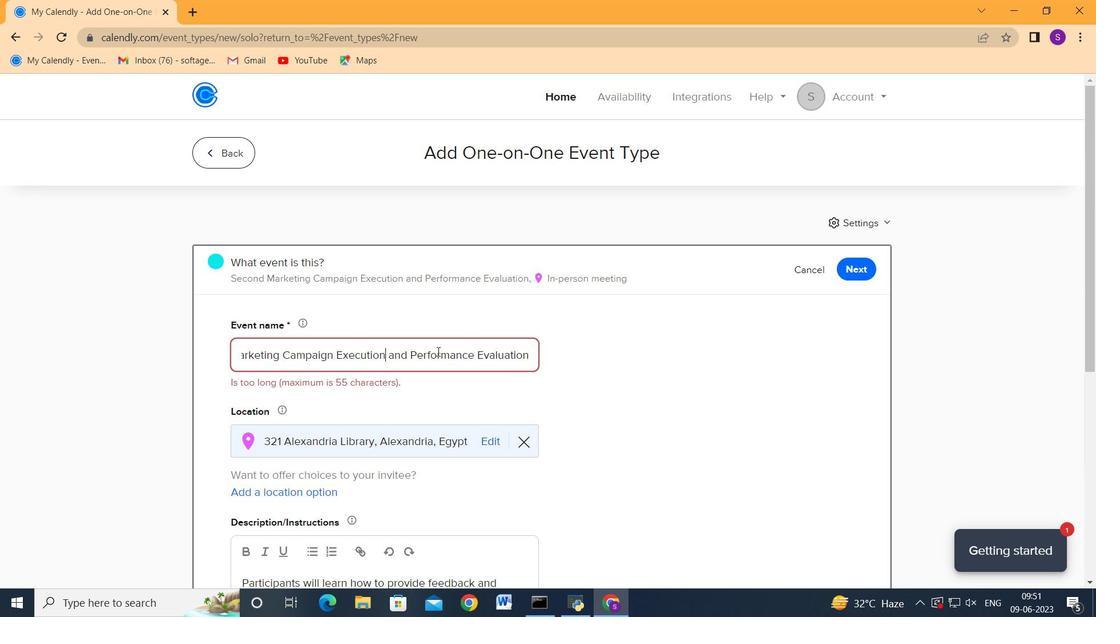 
Action: Key pressed <Key.shift>
Screenshot: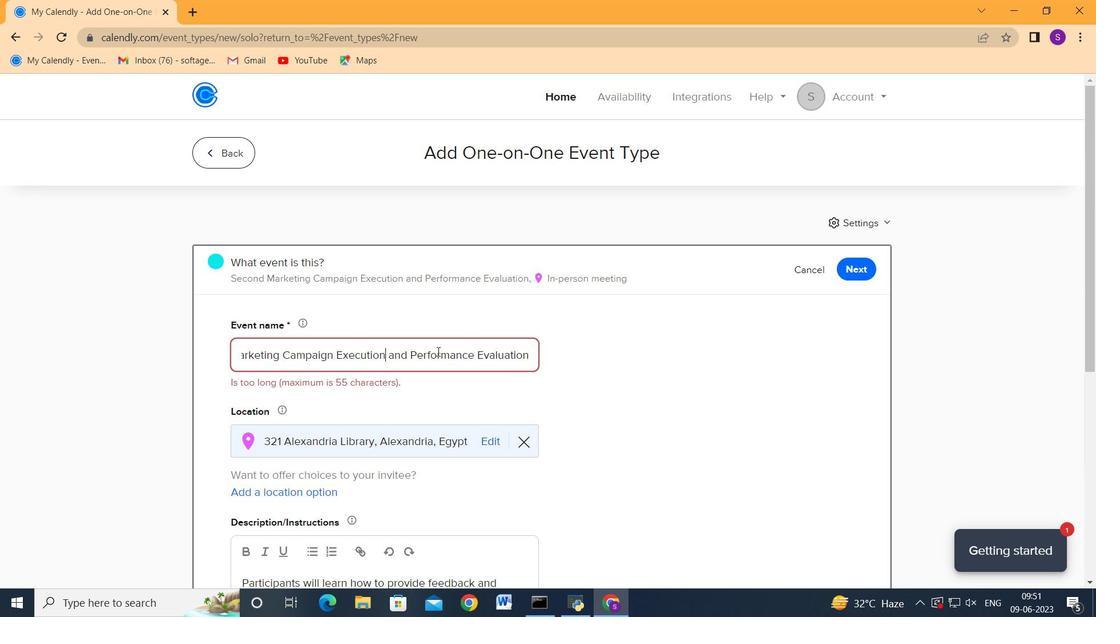 
Action: Mouse scrolled (437, 350) with delta (0, 0)
Screenshot: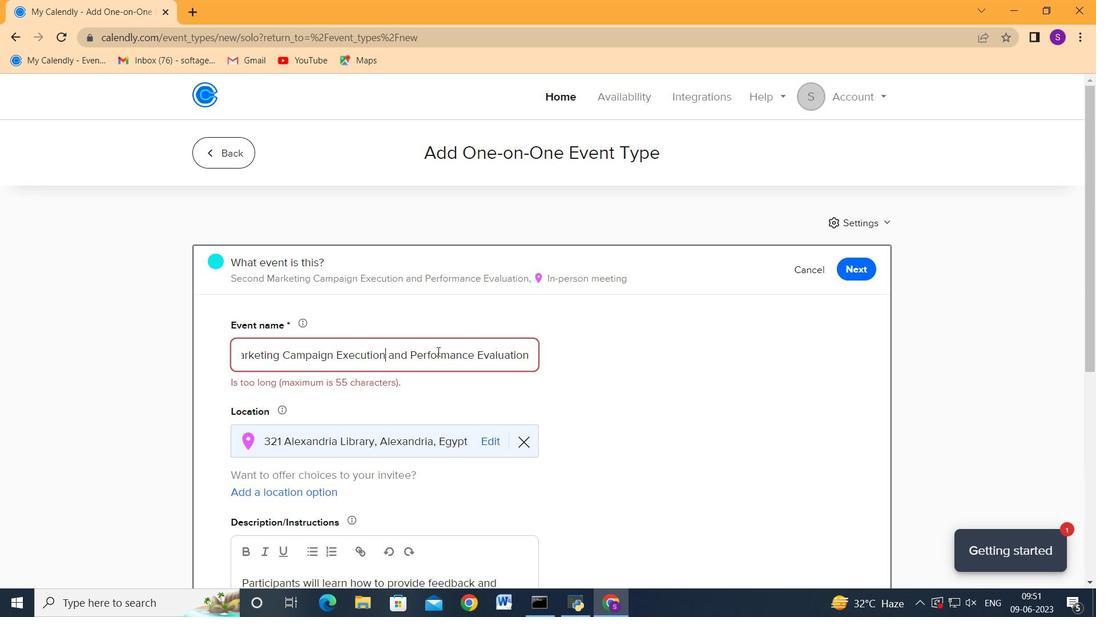
Action: Key pressed <Key.shift>
Screenshot: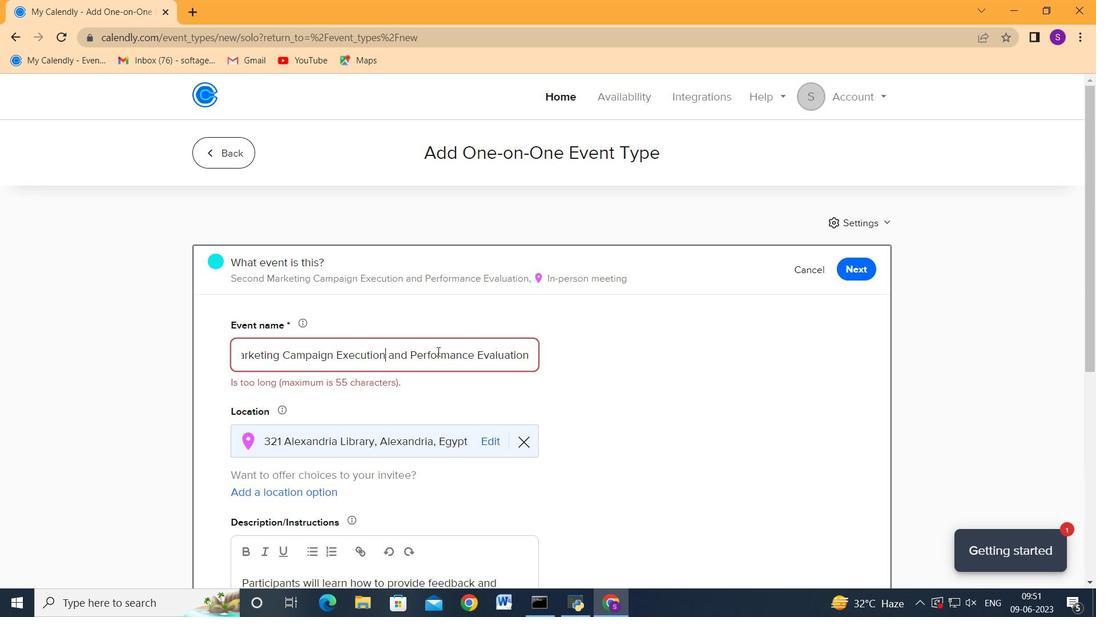 
Action: Mouse scrolled (437, 350) with delta (0, 0)
Screenshot: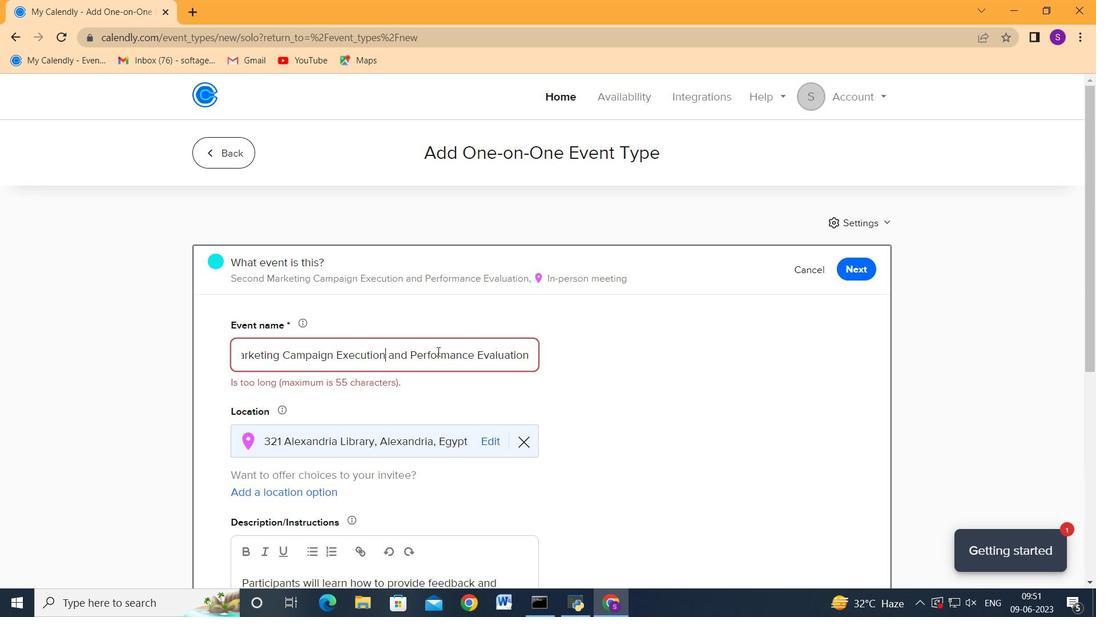 
Action: Mouse scrolled (437, 350) with delta (0, 0)
Screenshot: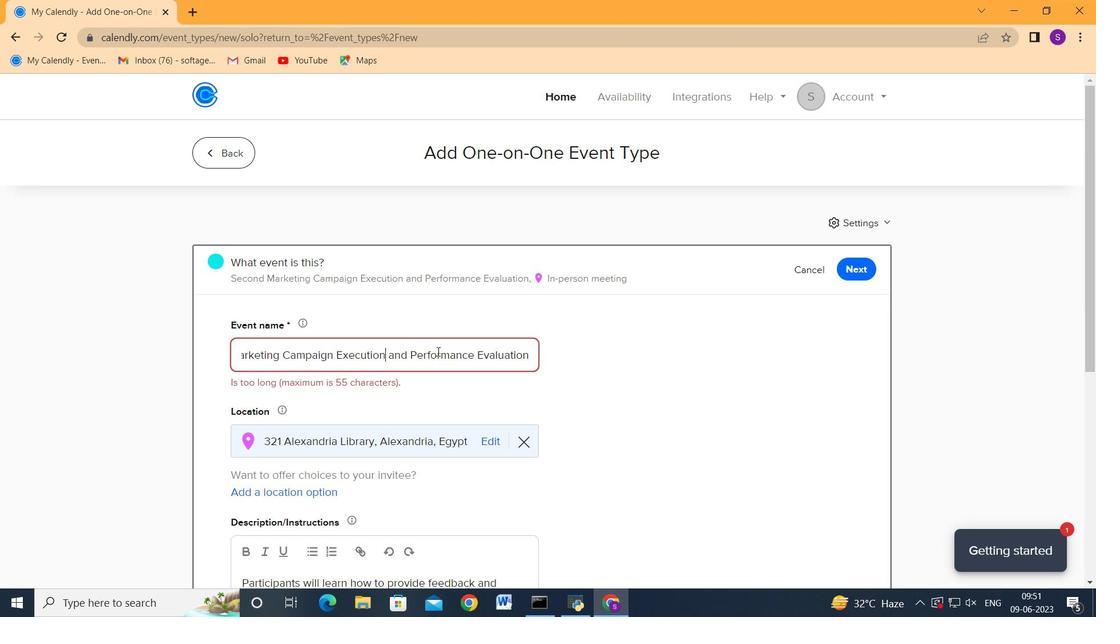 
Action: Key pressed <Key.shift>
Screenshot: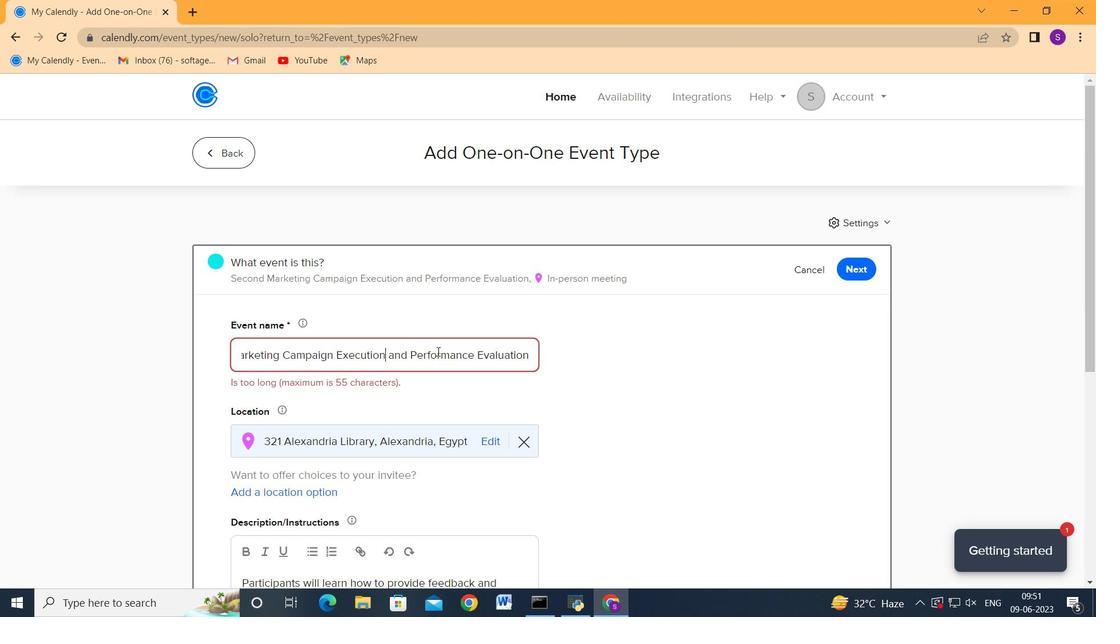 
Action: Mouse scrolled (437, 350) with delta (0, 0)
Screenshot: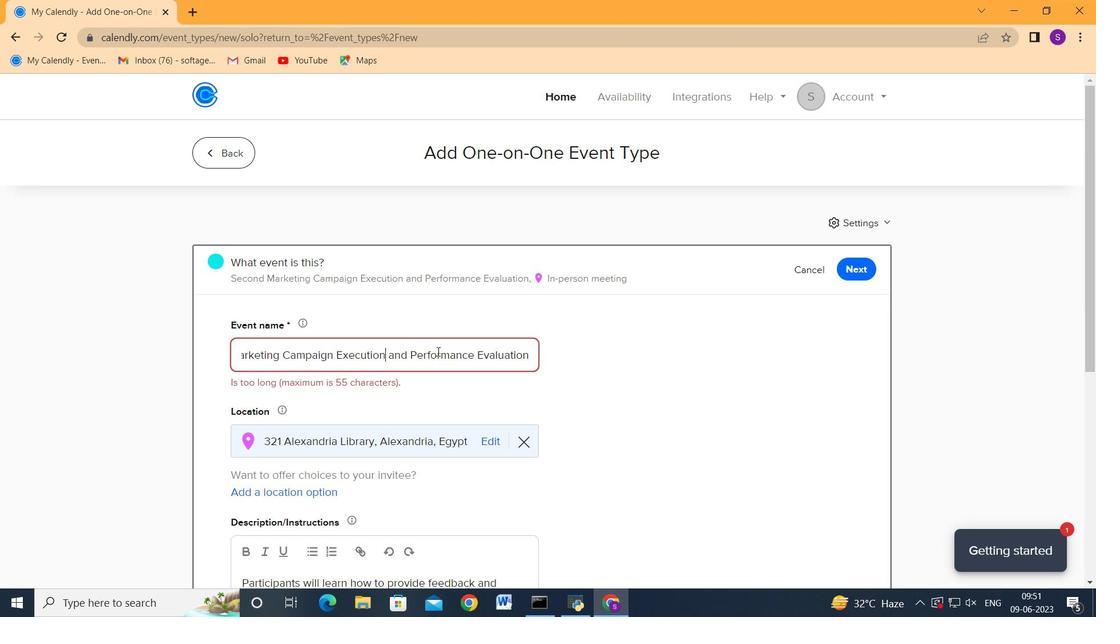 
Action: Key pressed <Key.shift>
Screenshot: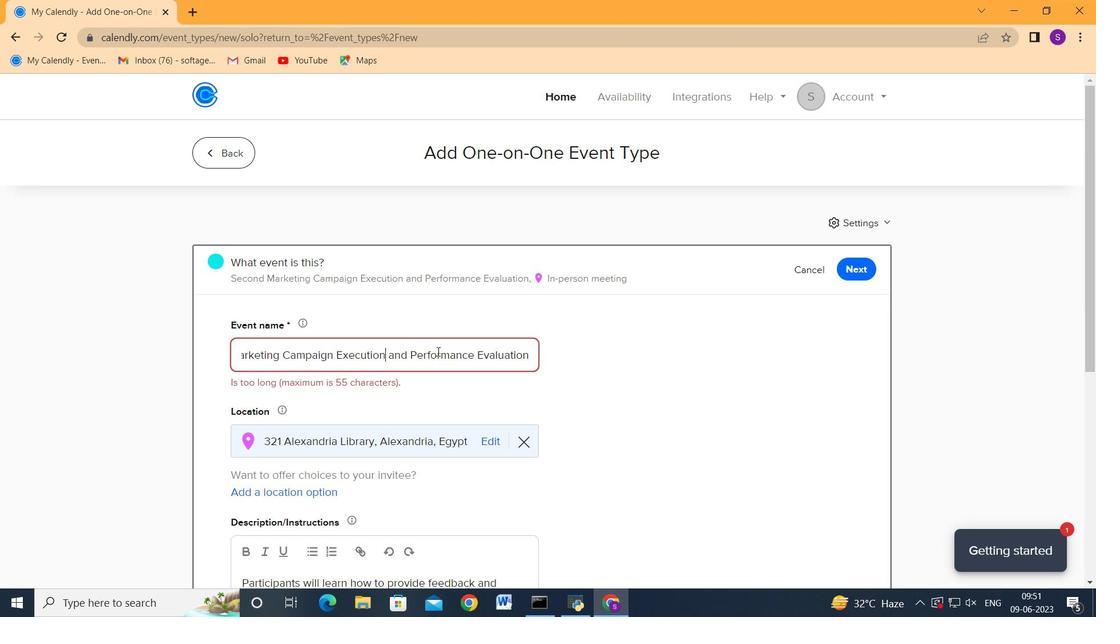 
Action: Mouse scrolled (437, 350) with delta (0, 0)
Screenshot: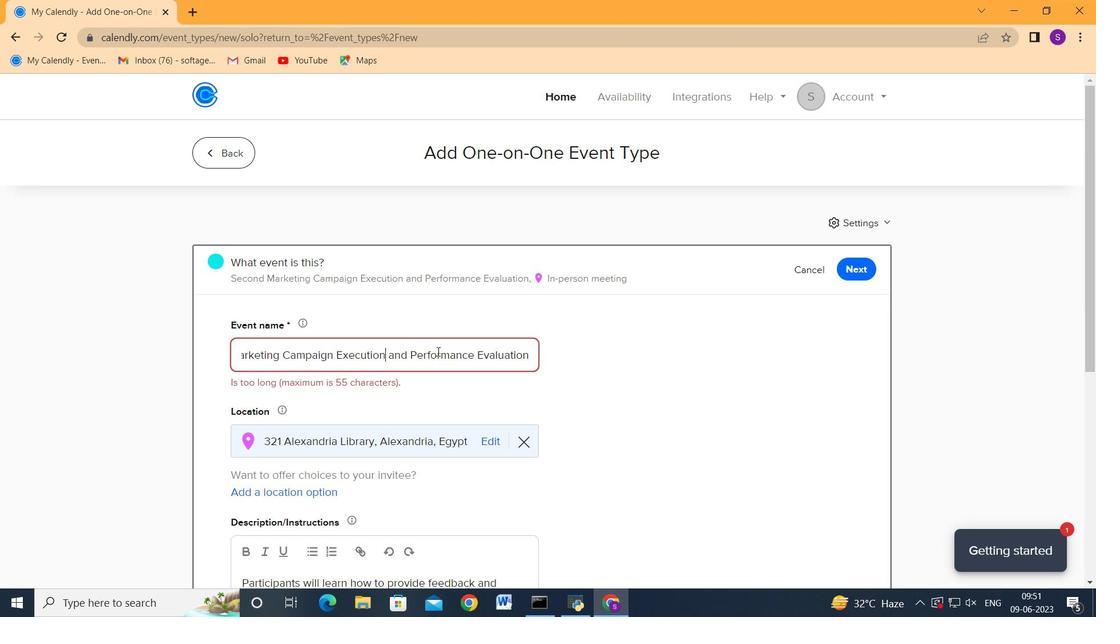 
Action: Key pressed <Key.shift><Key.shift><Key.shift><Key.shift><Key.shift>
Screenshot: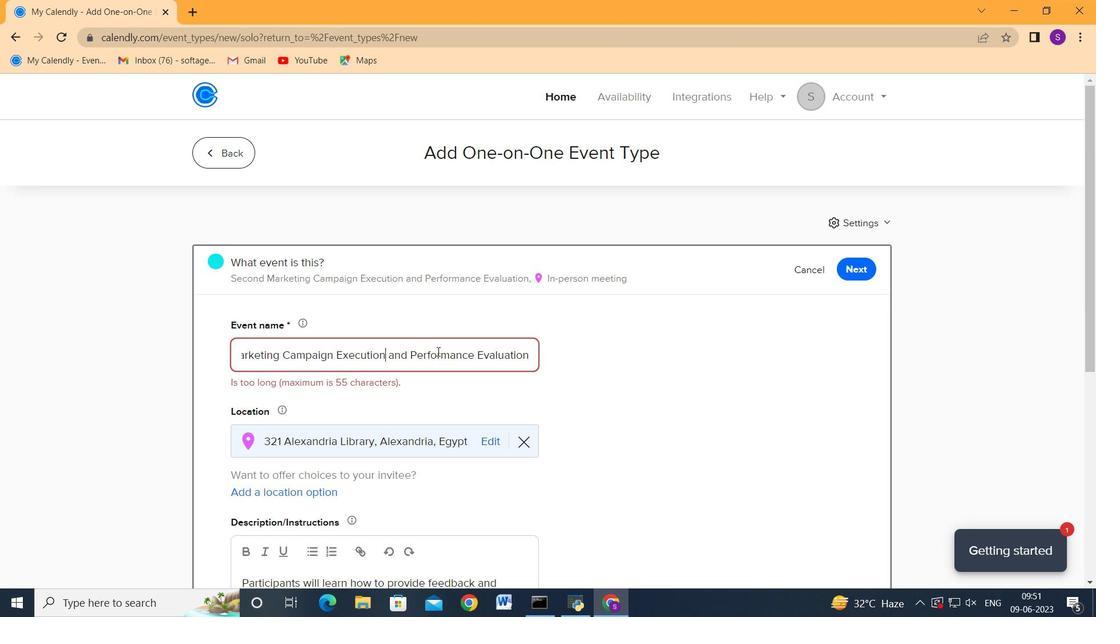 
Action: Mouse moved to (436, 351)
Screenshot: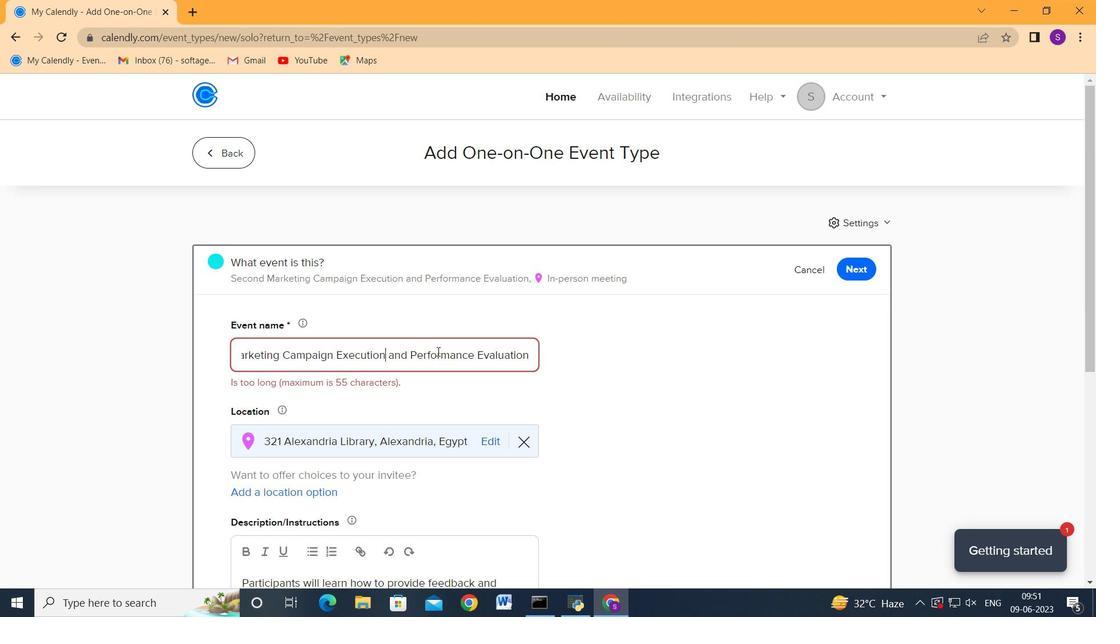
Action: Key pressed <Key.shift>
Screenshot: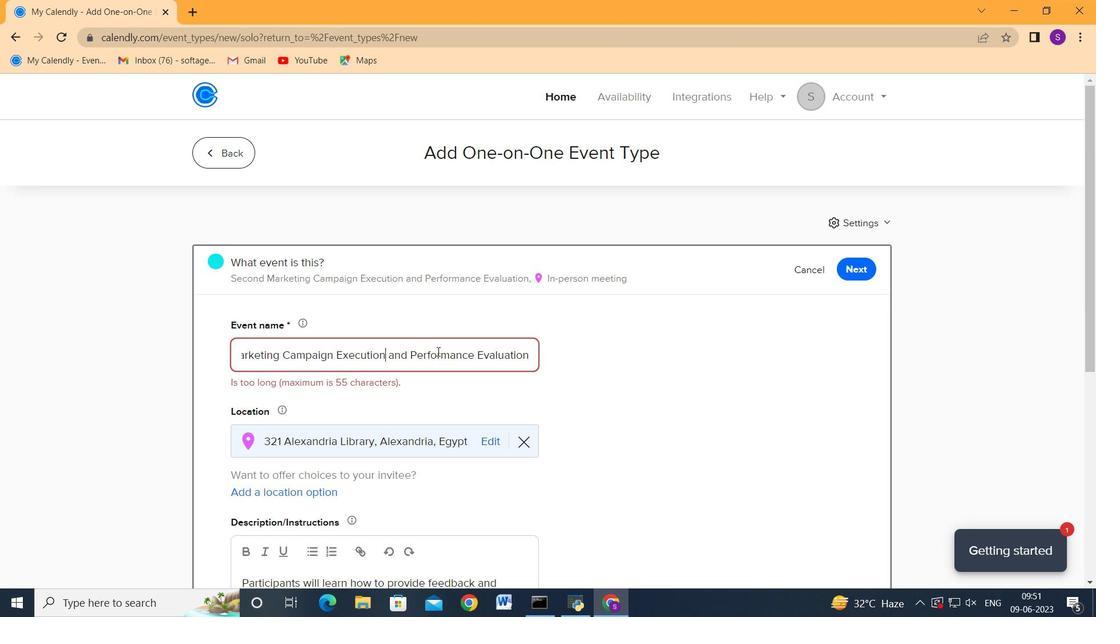 
Action: Mouse moved to (474, 358)
Screenshot: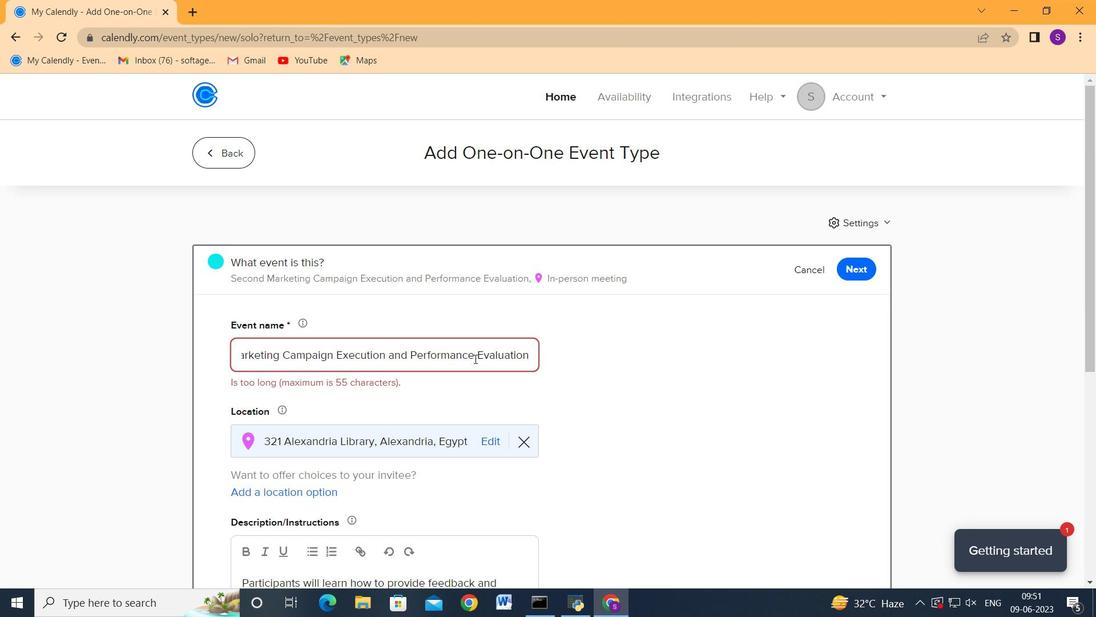
Action: Mouse pressed left at (474, 358)
Screenshot: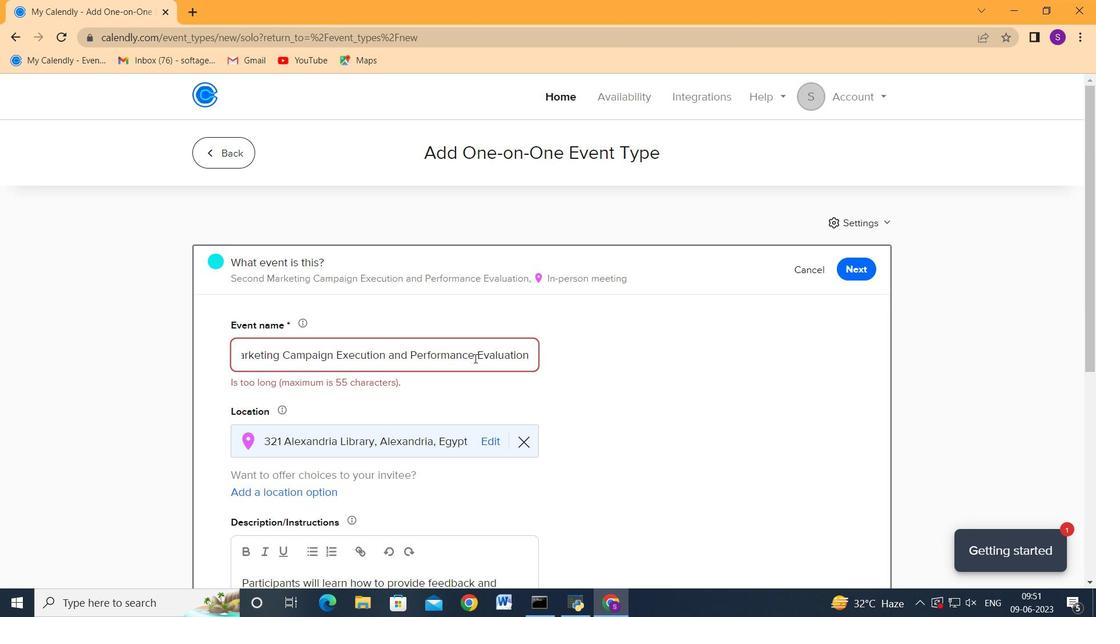
Action: Mouse moved to (670, 397)
Screenshot: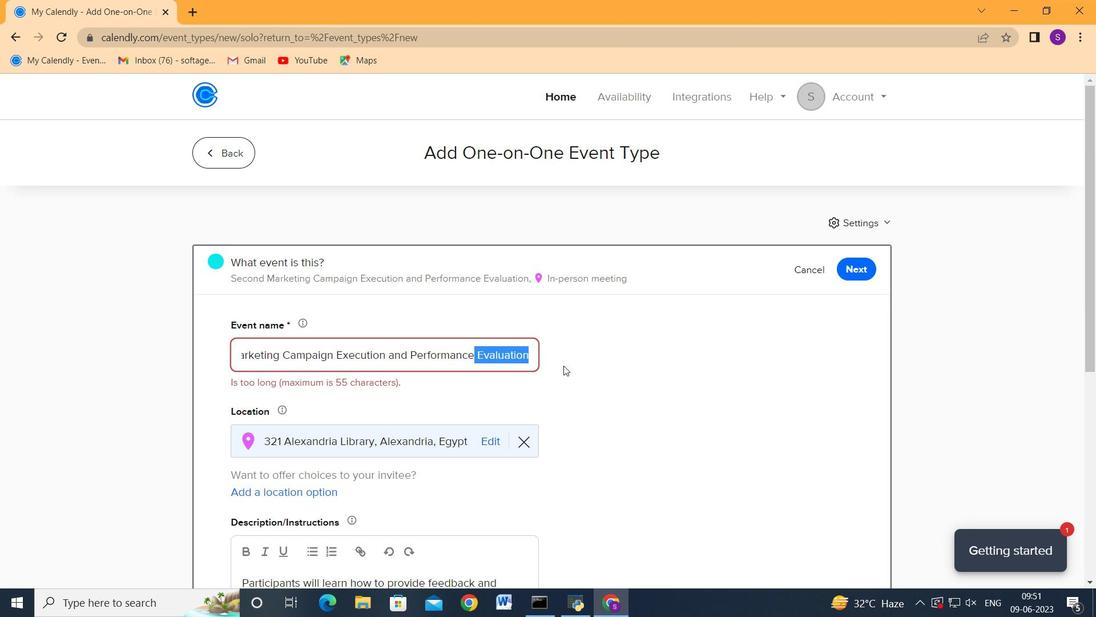 
Action: Key pressed <Key.backspace>
Screenshot: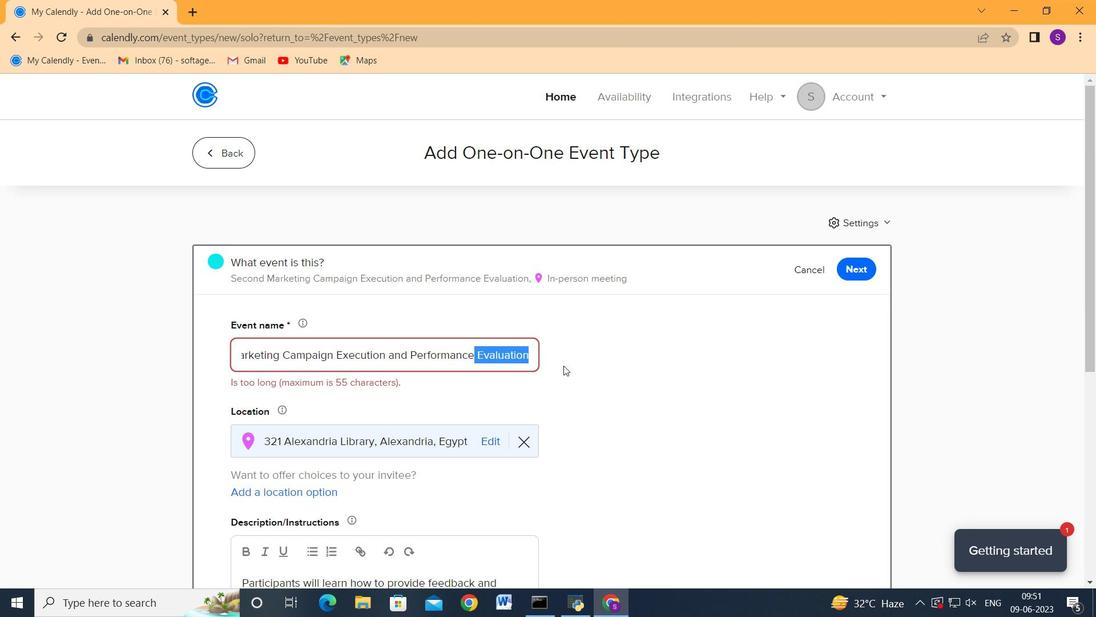 
Action: Mouse moved to (770, 447)
Screenshot: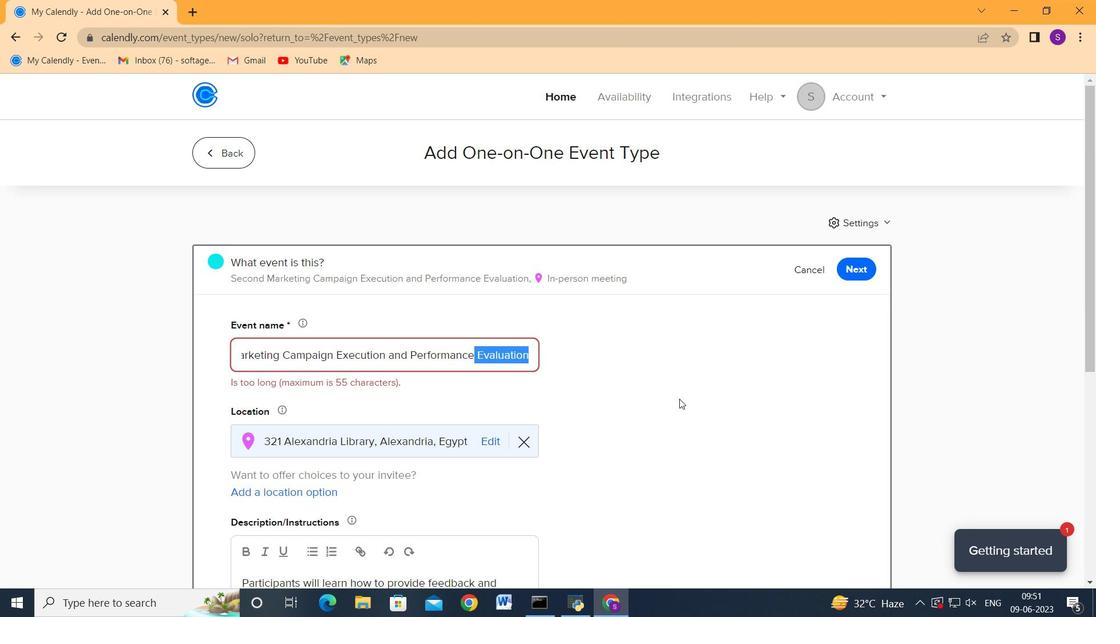 
Action: Mouse scrolled (770, 447) with delta (0, 0)
Screenshot: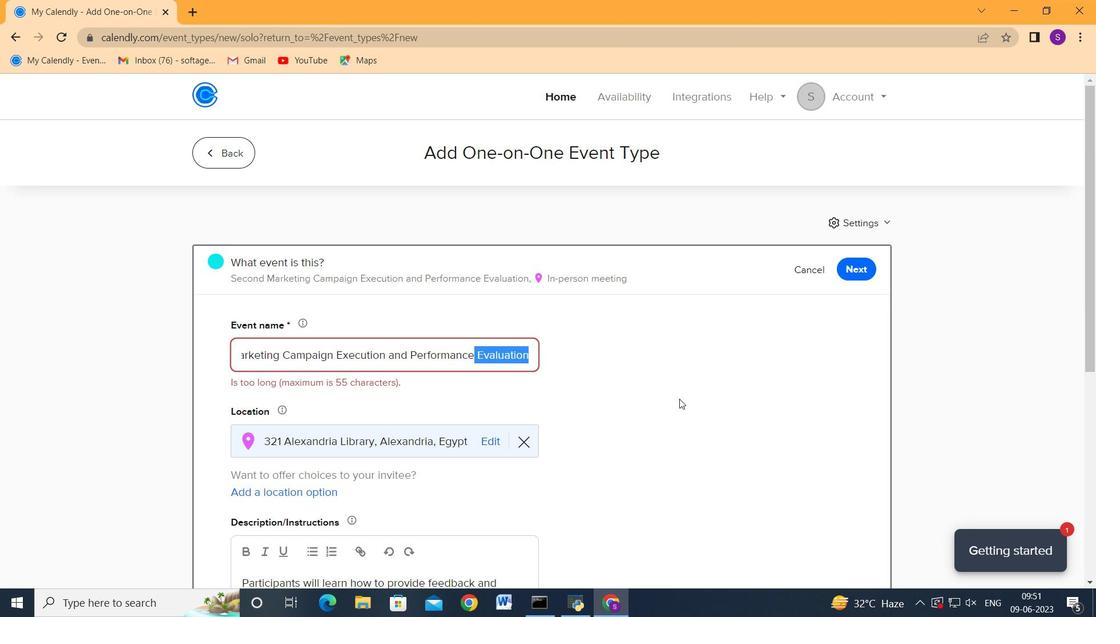 
Action: Mouse scrolled (770, 447) with delta (0, 0)
Screenshot: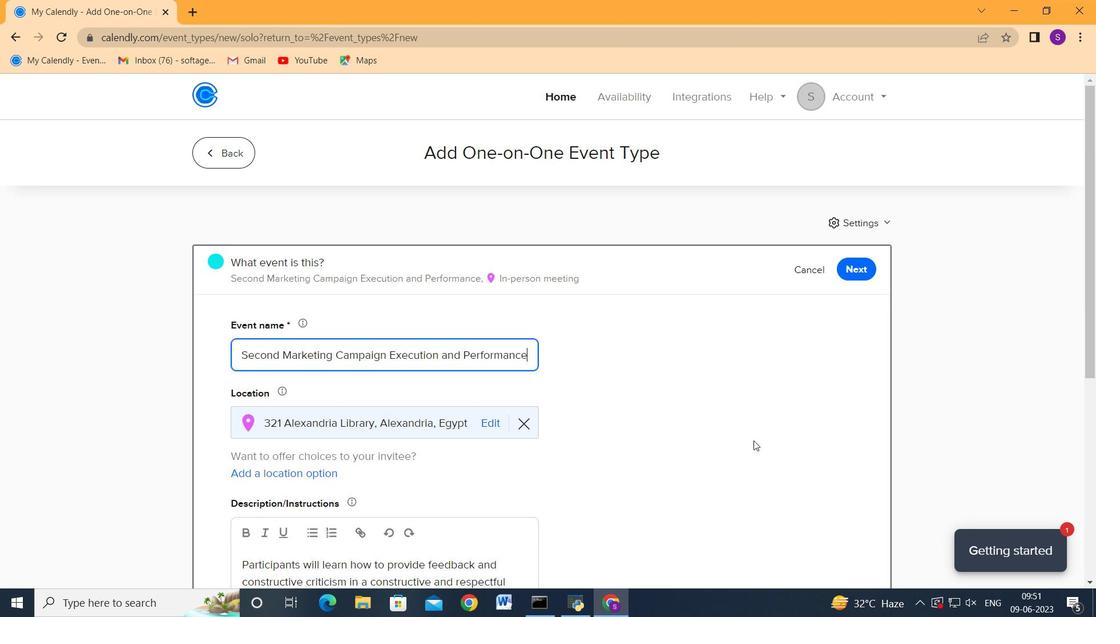 
Action: Mouse scrolled (770, 447) with delta (0, 0)
Screenshot: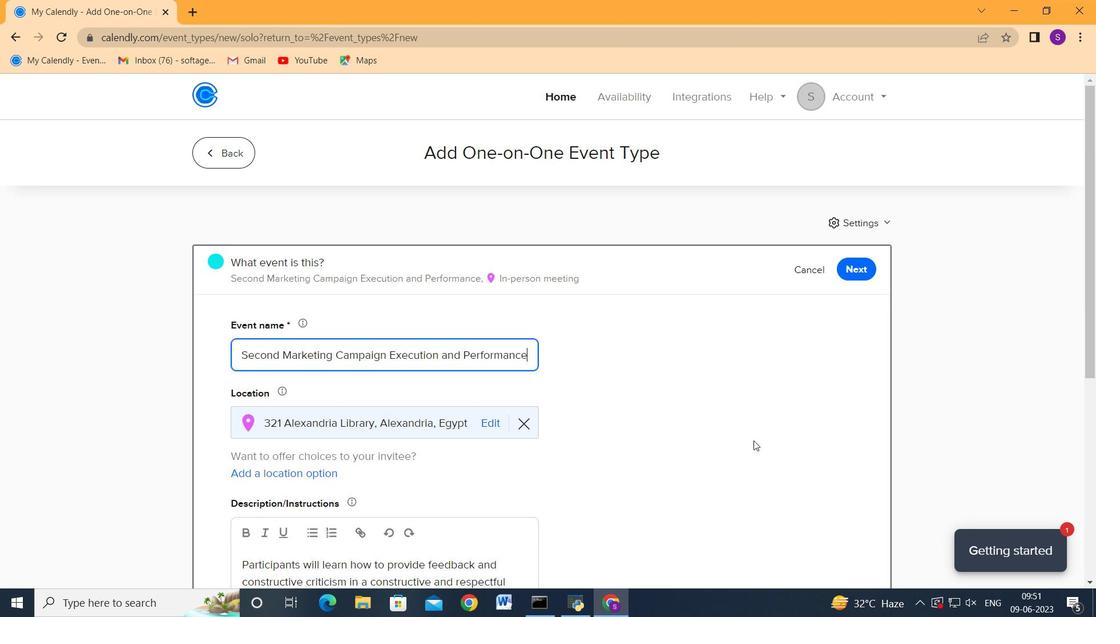 
Action: Mouse scrolled (770, 447) with delta (0, 0)
Screenshot: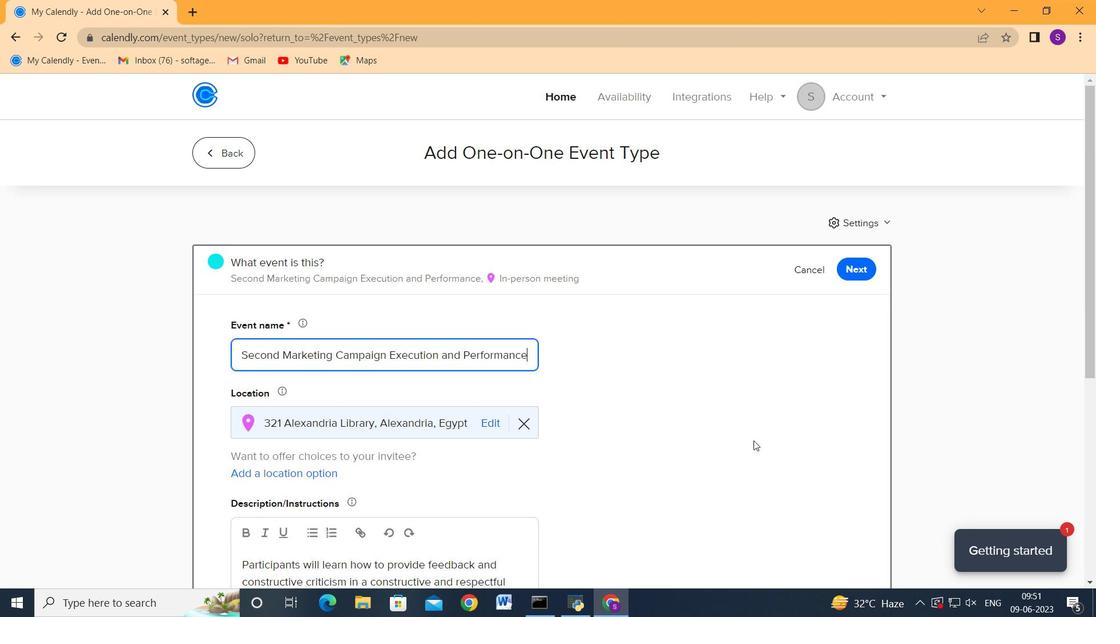 
Action: Mouse scrolled (770, 447) with delta (0, 0)
Screenshot: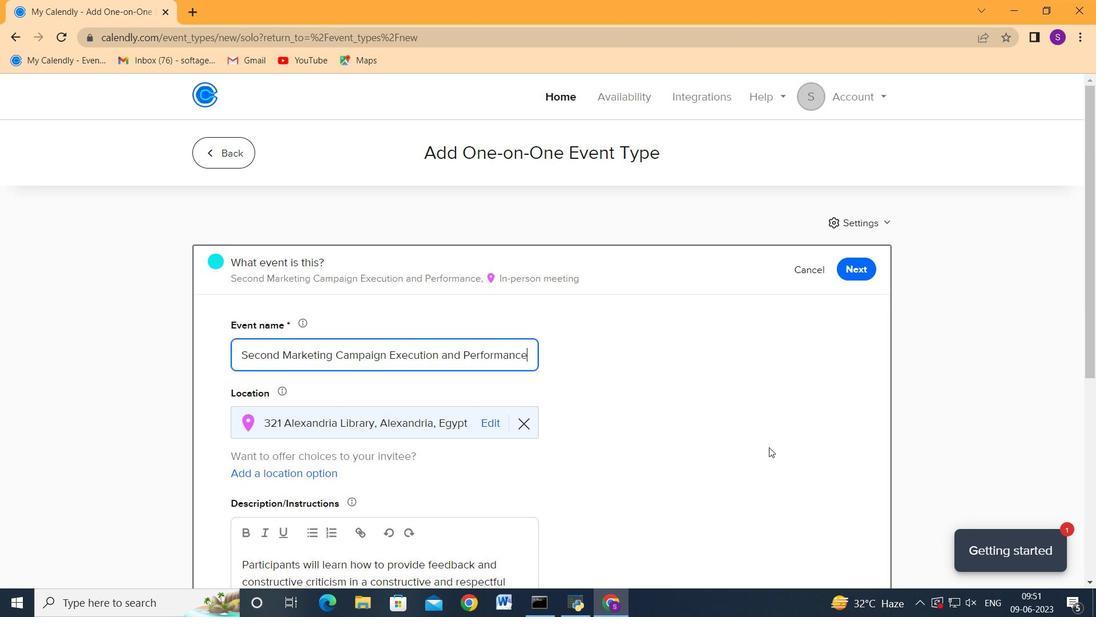 
Action: Mouse scrolled (770, 447) with delta (0, 0)
Screenshot: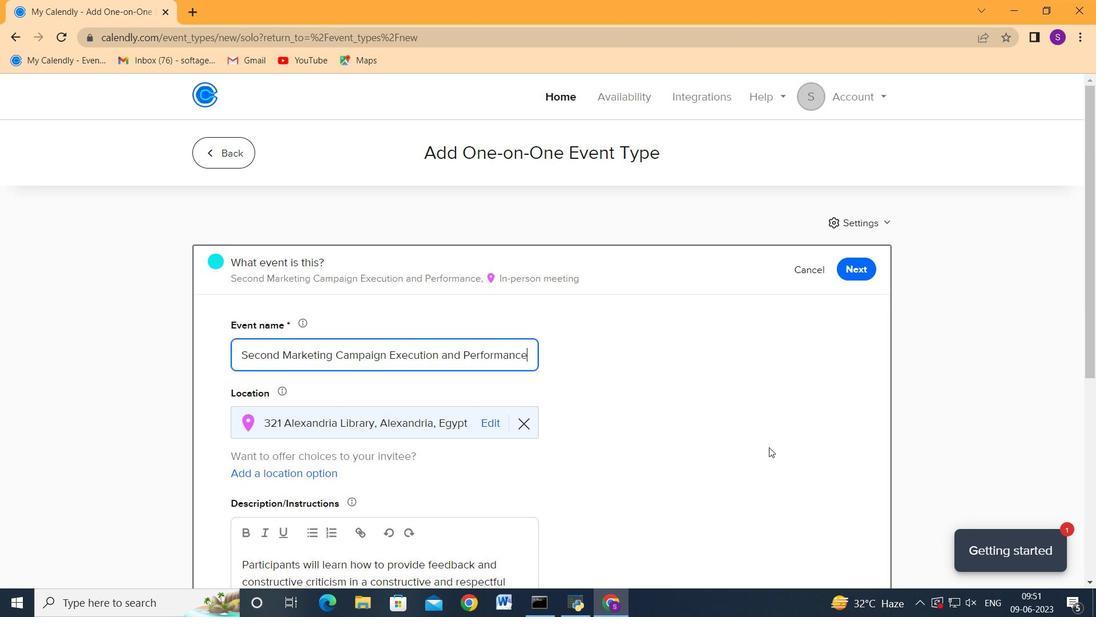 
Action: Mouse scrolled (770, 447) with delta (0, 0)
Screenshot: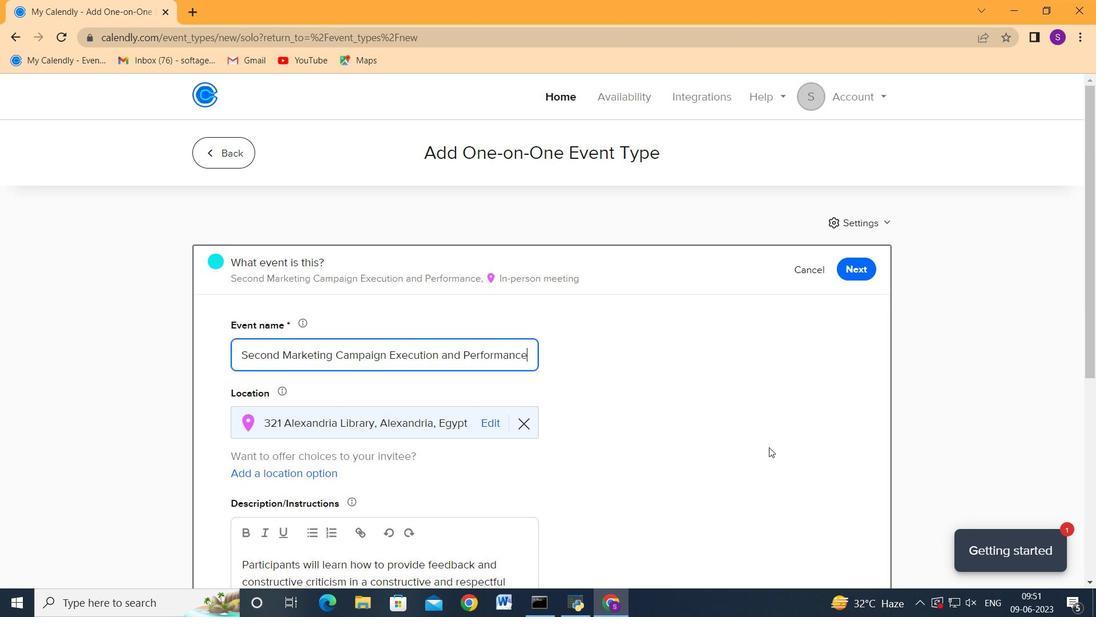 
Action: Mouse scrolled (770, 447) with delta (0, 0)
Screenshot: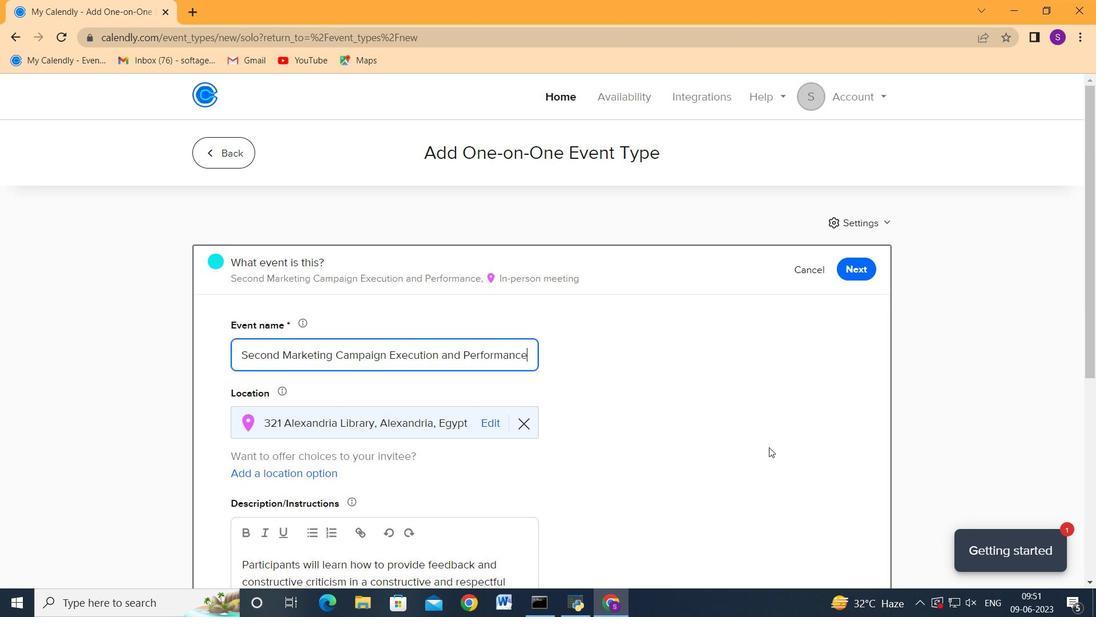 
Action: Mouse scrolled (770, 447) with delta (0, 0)
Screenshot: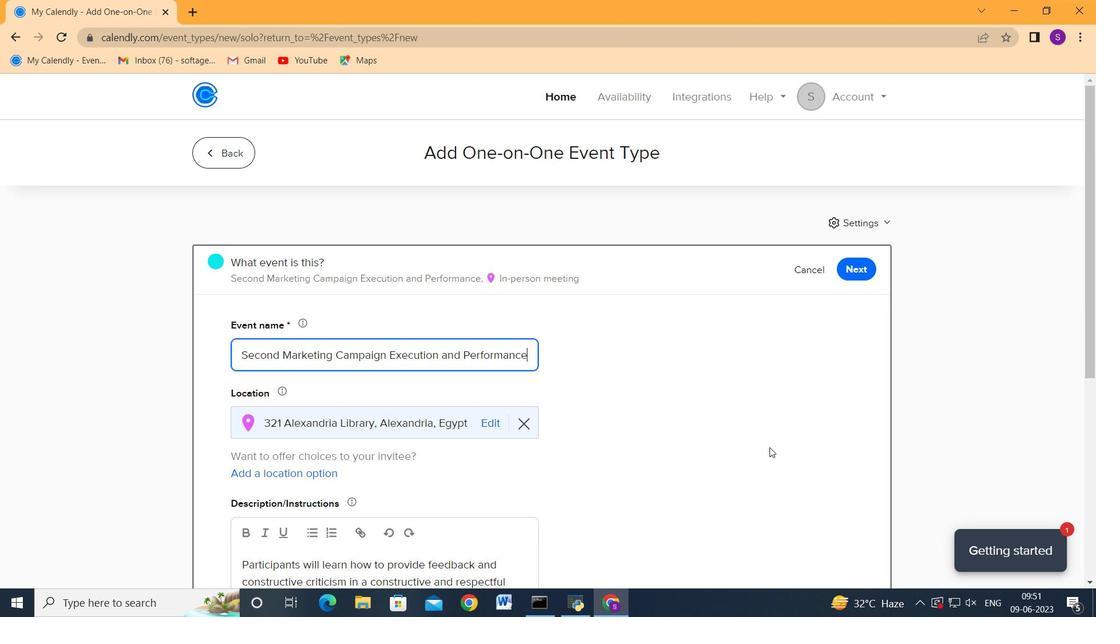 
Action: Mouse moved to (858, 510)
Screenshot: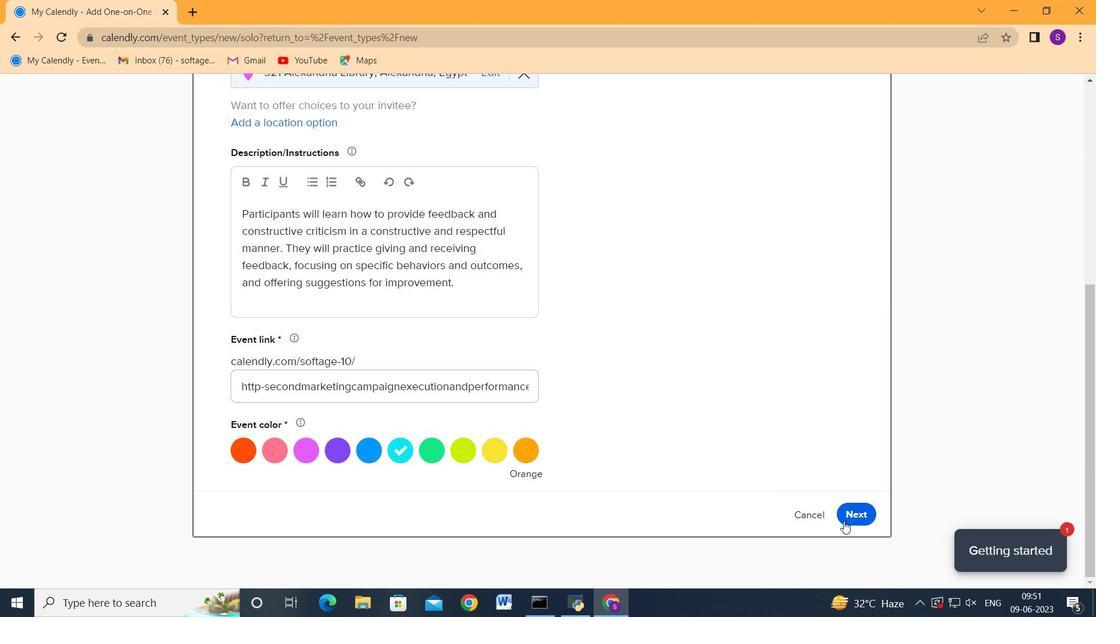 
Action: Mouse pressed left at (858, 510)
Screenshot: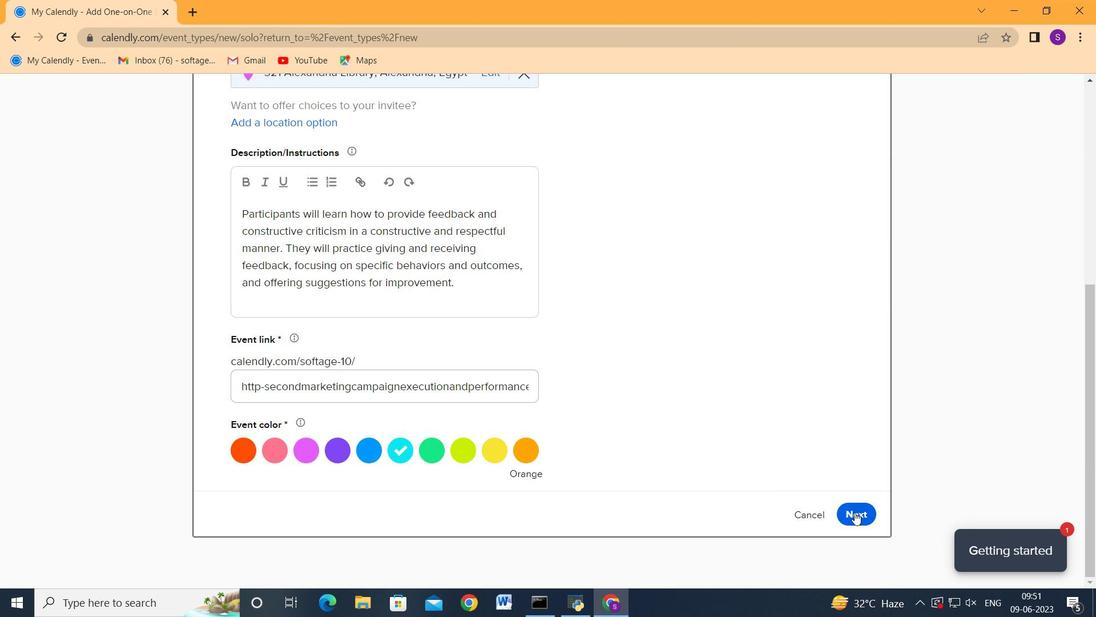
Action: Mouse moved to (647, 367)
Screenshot: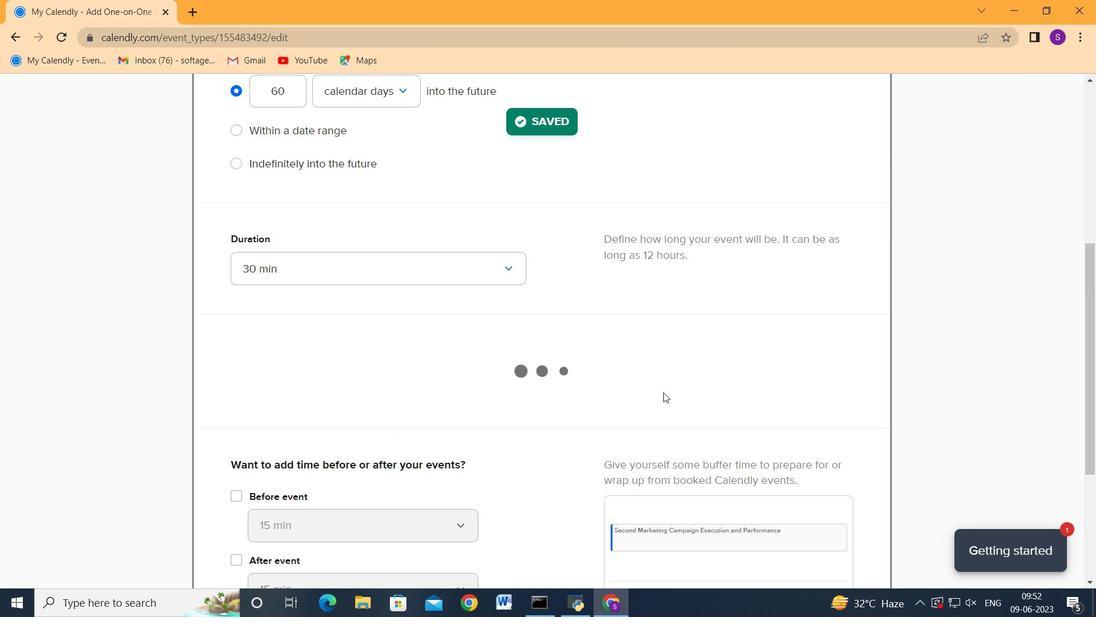 
Action: Mouse scrolled (647, 367) with delta (0, 0)
Screenshot: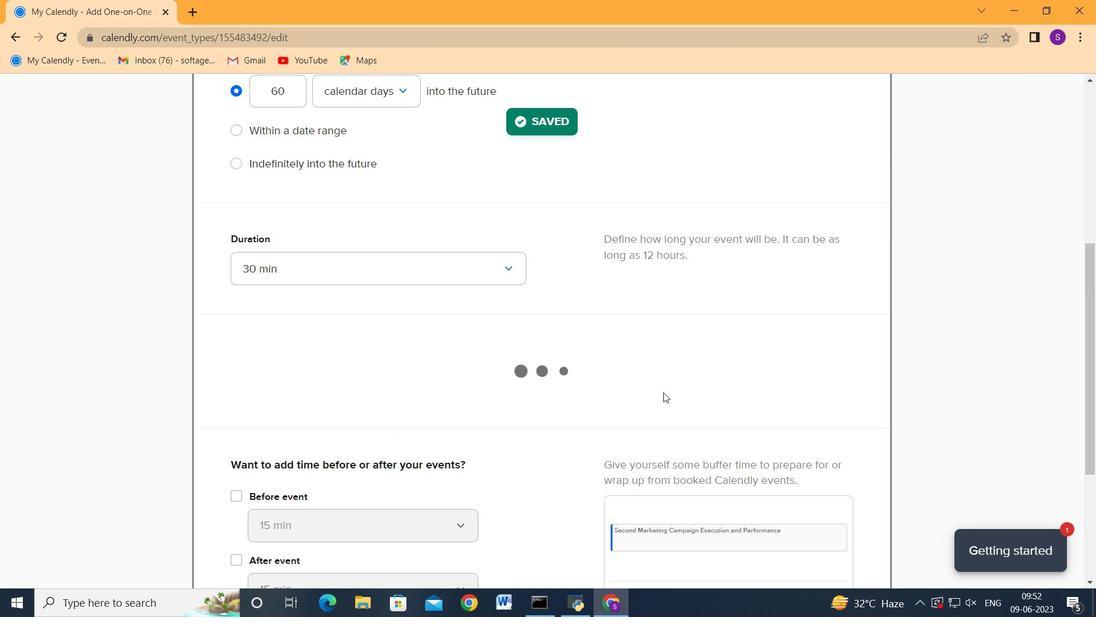 
Action: Mouse moved to (647, 366)
Screenshot: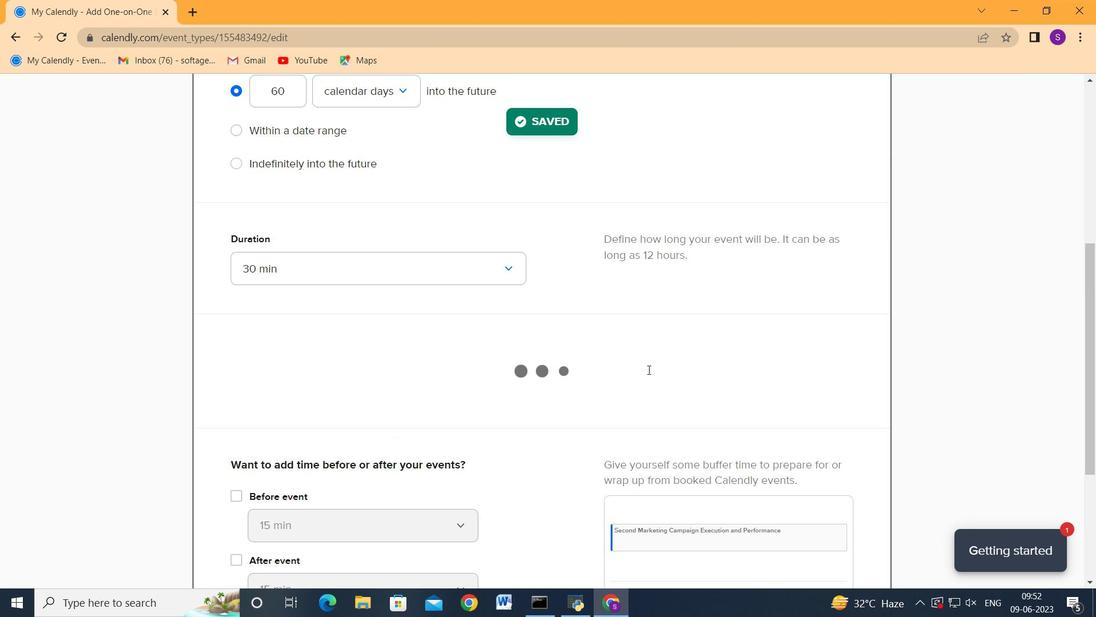 
Action: Mouse scrolled (647, 367) with delta (0, 0)
Screenshot: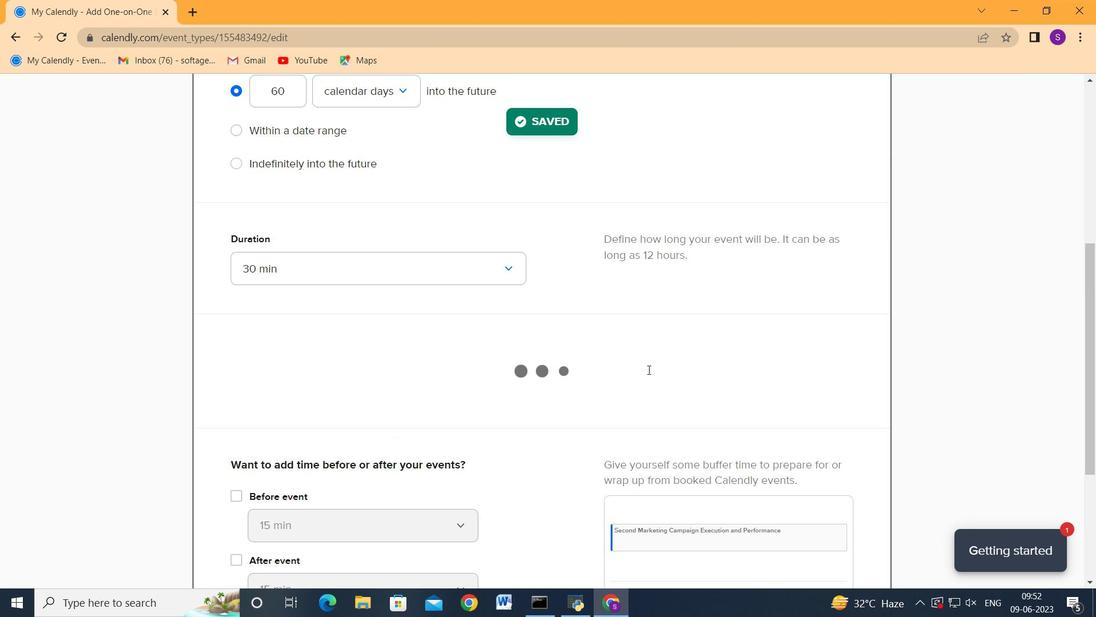 
Action: Mouse scrolled (647, 367) with delta (0, 0)
Screenshot: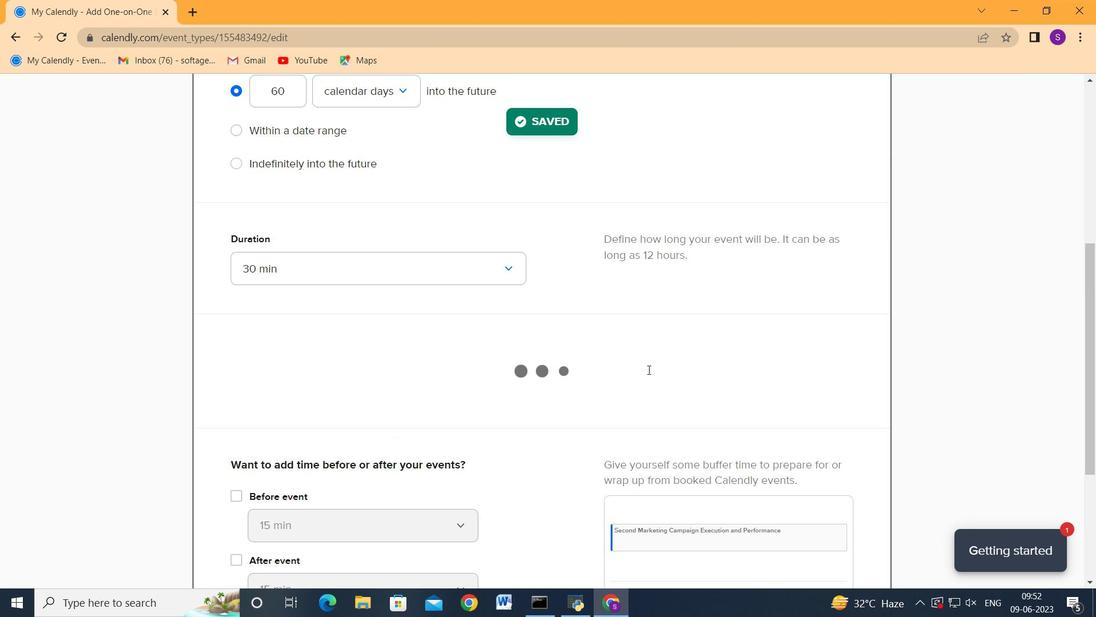 
Action: Mouse scrolled (647, 367) with delta (0, 0)
Screenshot: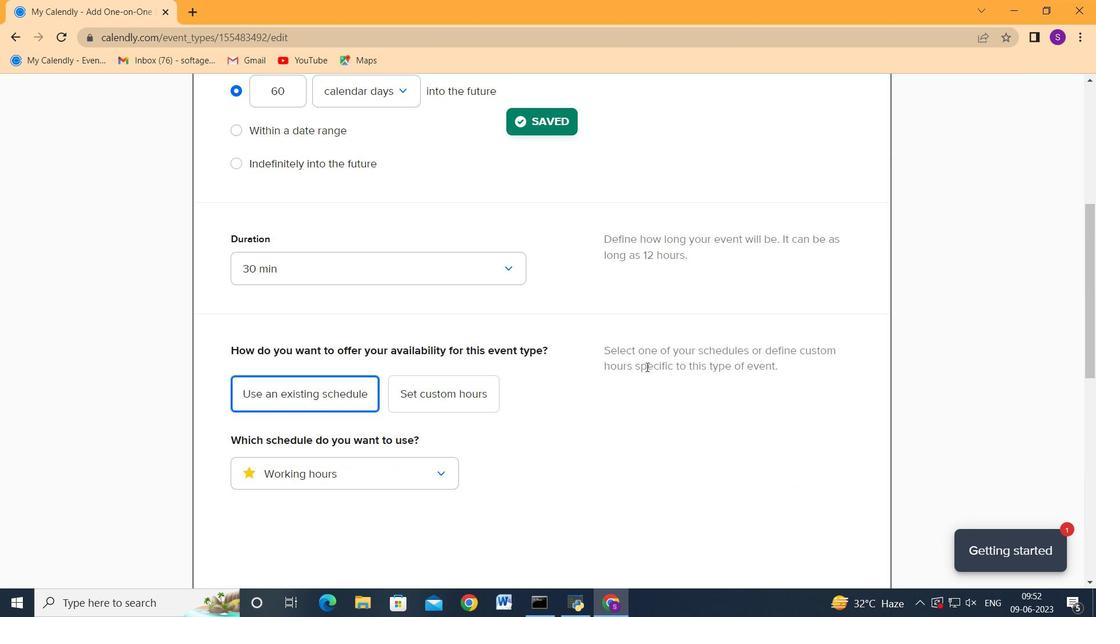 
Action: Mouse scrolled (647, 367) with delta (0, 0)
Screenshot: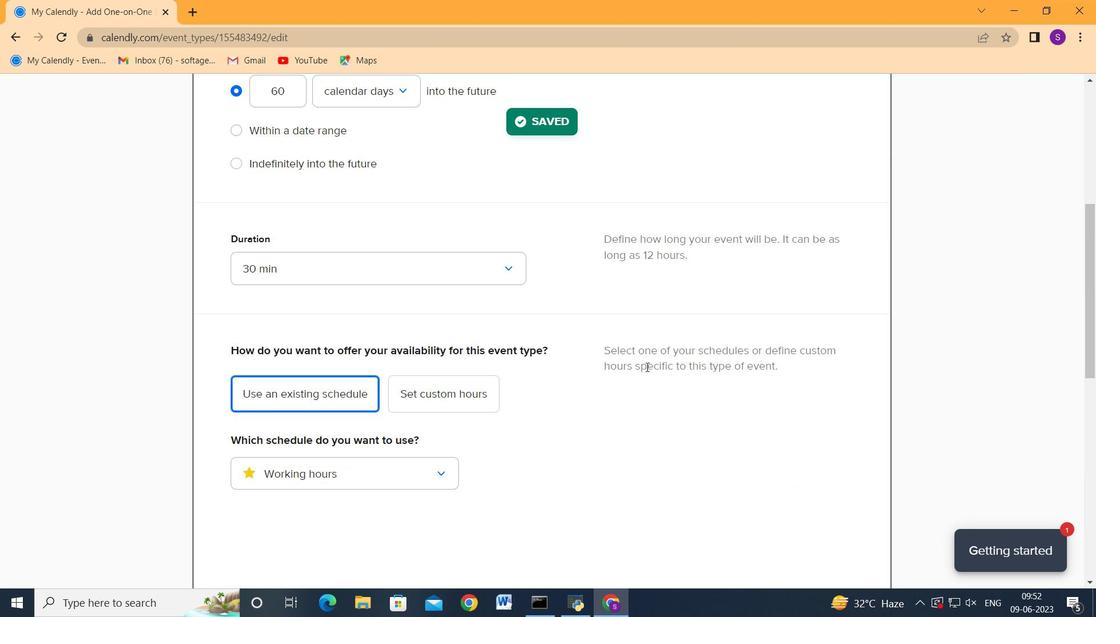 
Action: Mouse moved to (294, 482)
Screenshot: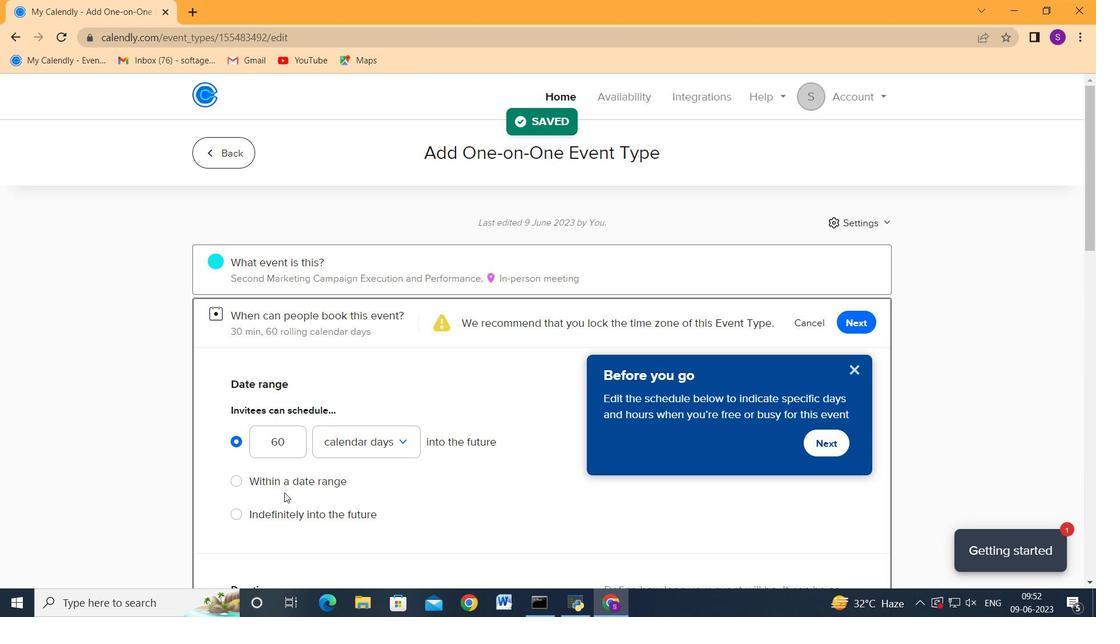 
Action: Mouse pressed left at (294, 482)
Screenshot: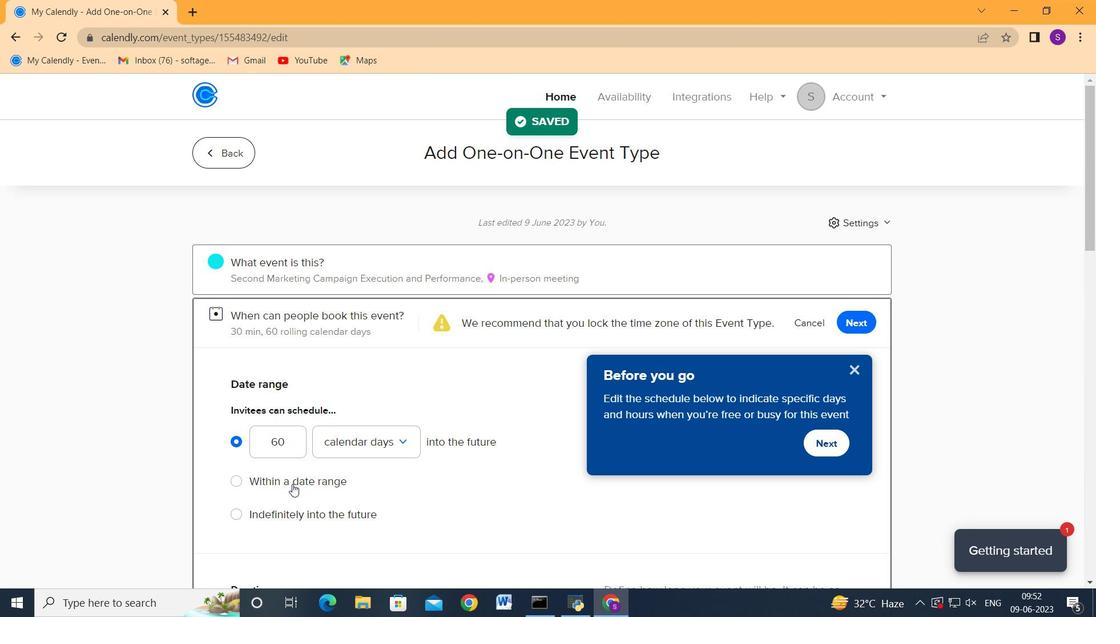 
Action: Mouse moved to (888, 477)
Screenshot: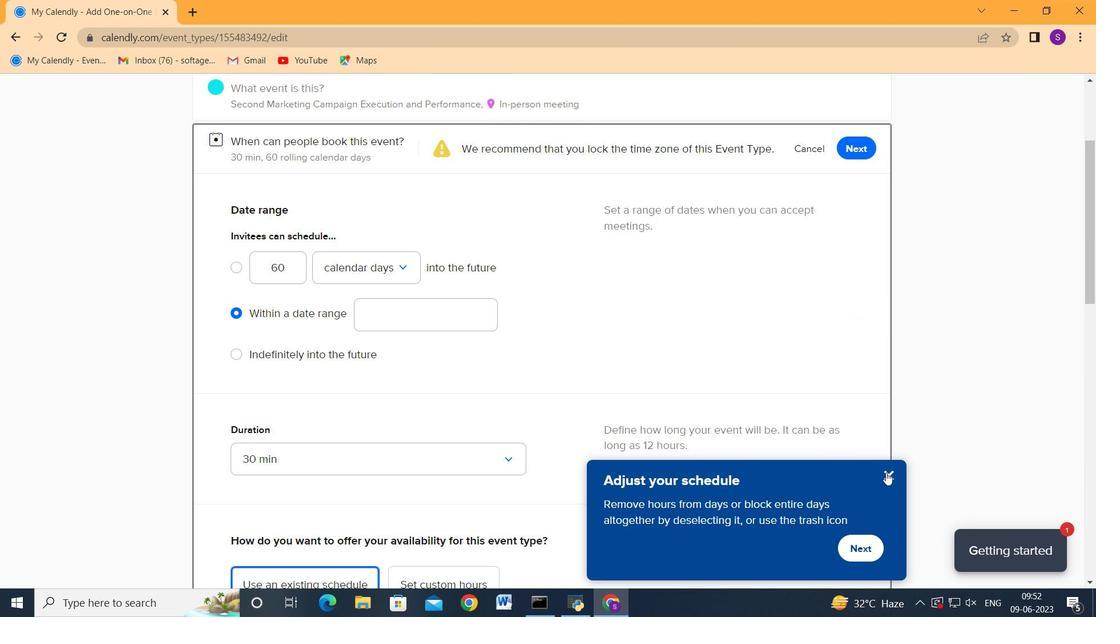 
Action: Mouse pressed left at (888, 477)
Screenshot: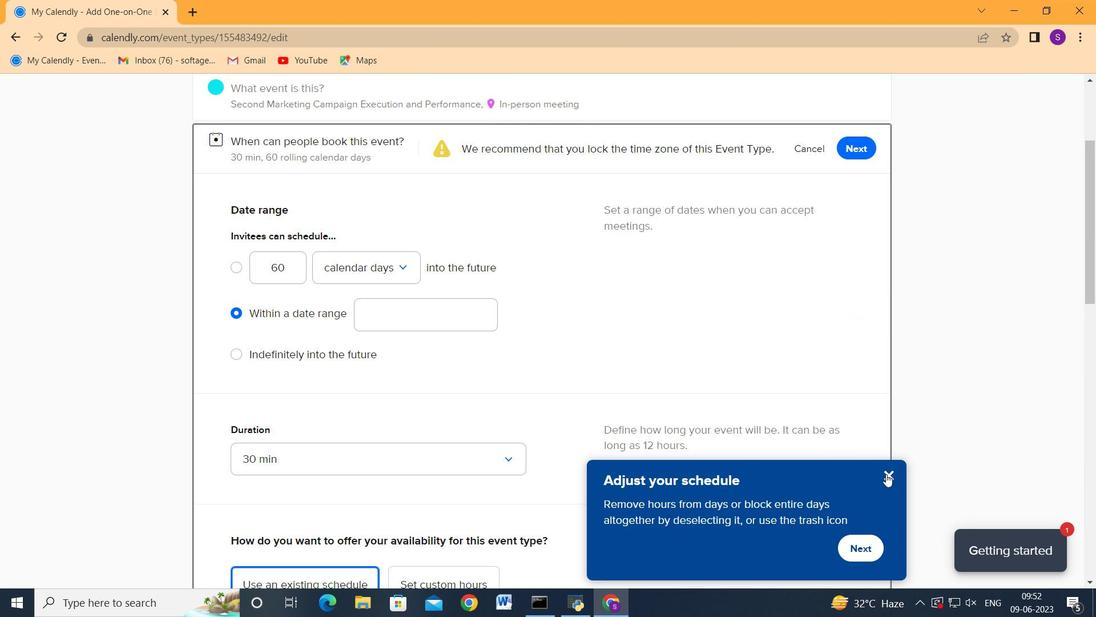 
Action: Mouse moved to (454, 316)
Screenshot: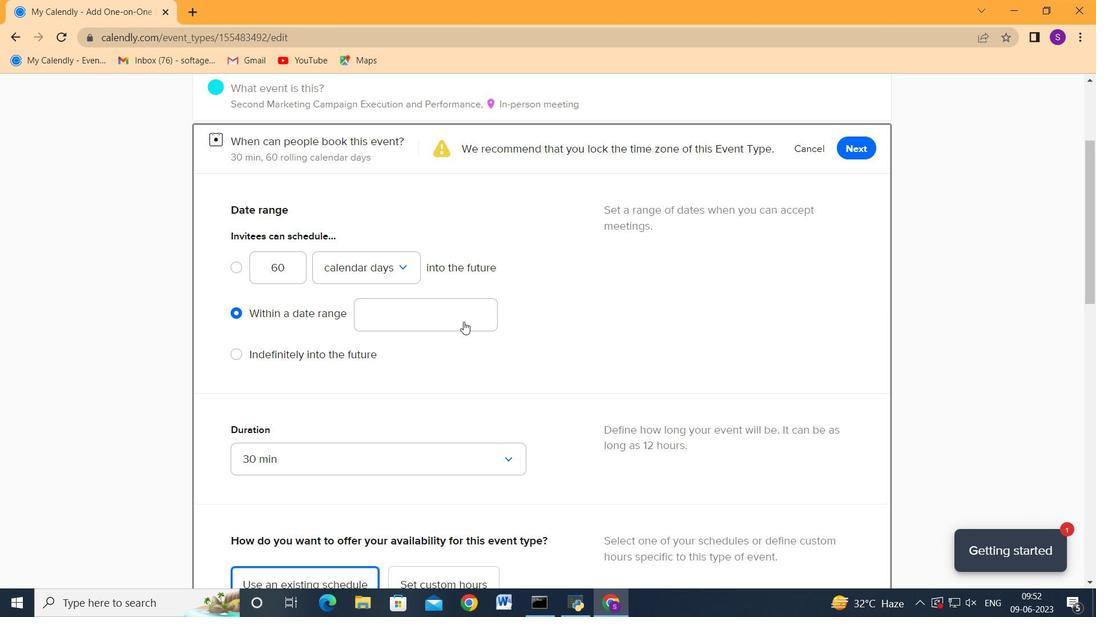 
Action: Mouse pressed left at (454, 316)
Screenshot: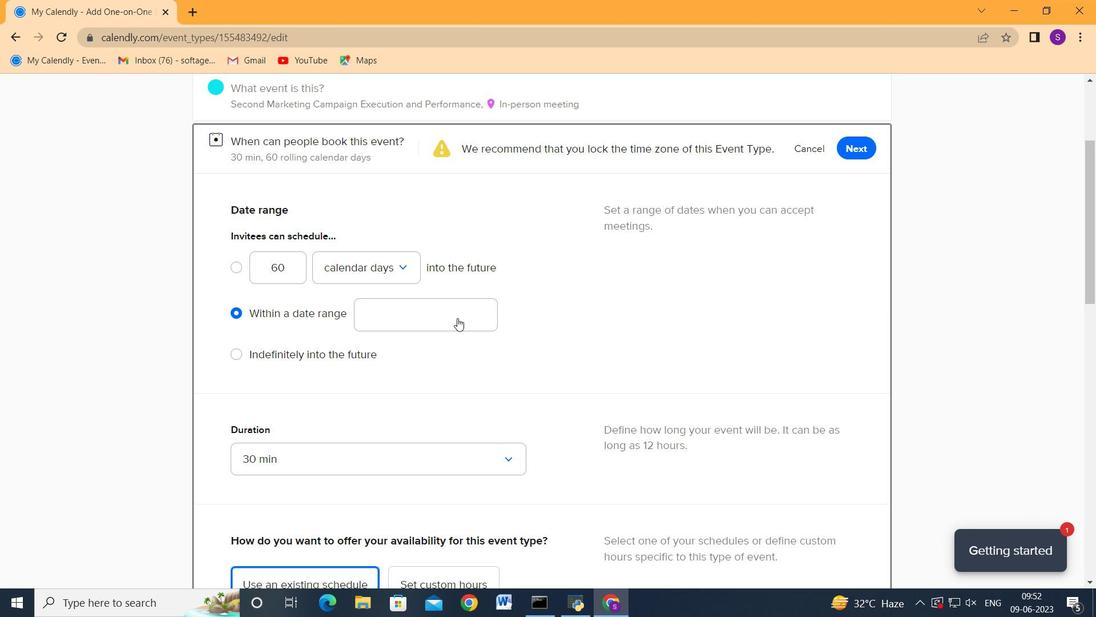 
Action: Mouse moved to (427, 225)
Screenshot: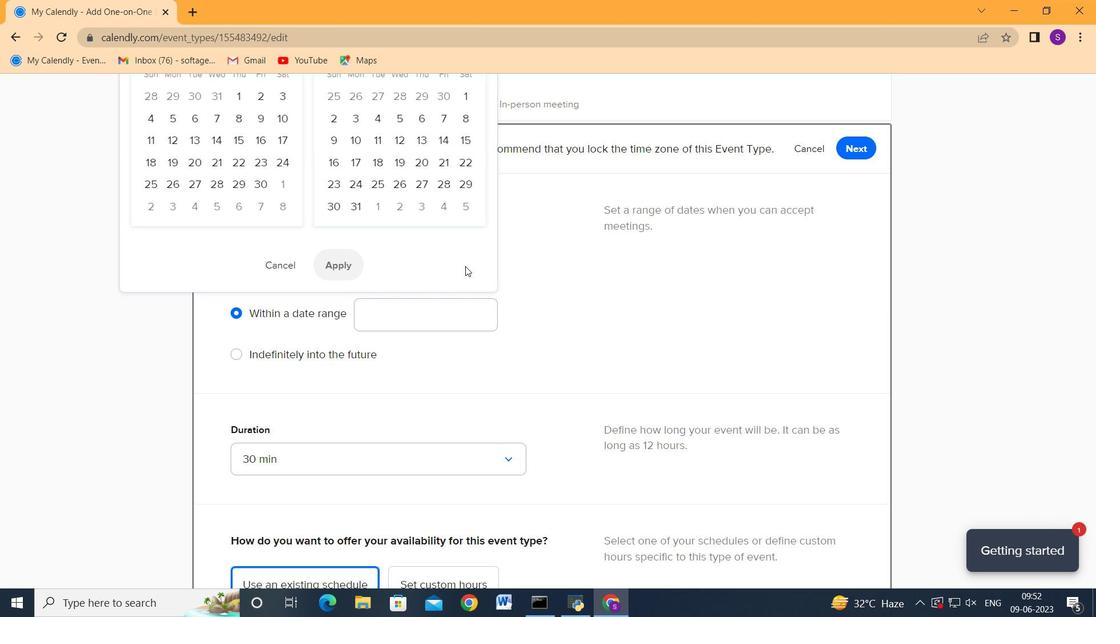 
Action: Mouse scrolled (427, 225) with delta (0, 0)
Screenshot: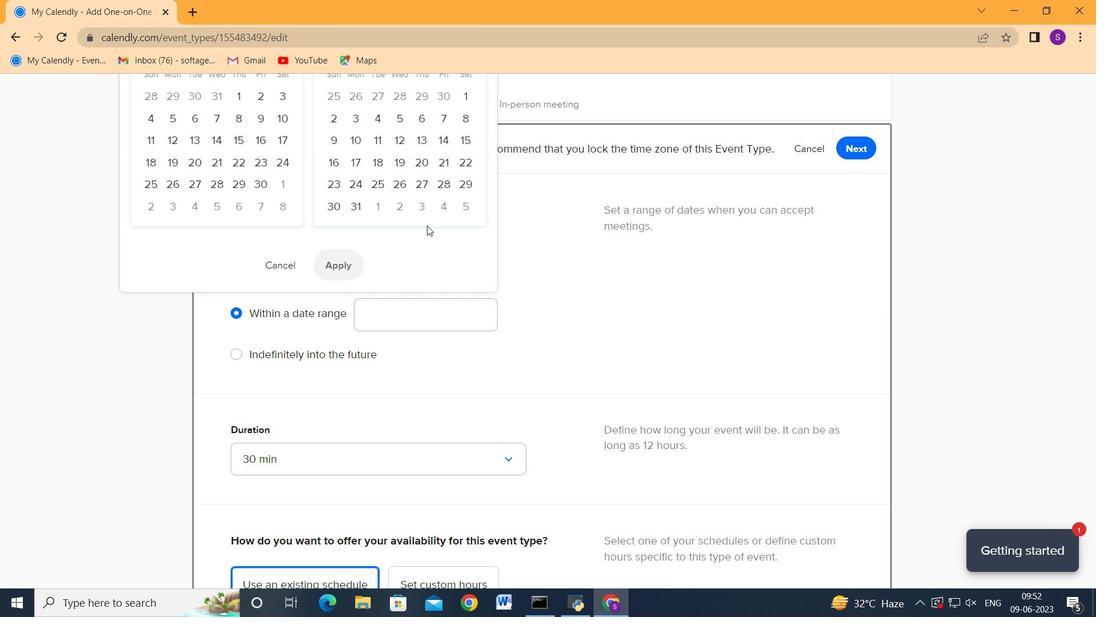
Action: Mouse scrolled (427, 225) with delta (0, 0)
Screenshot: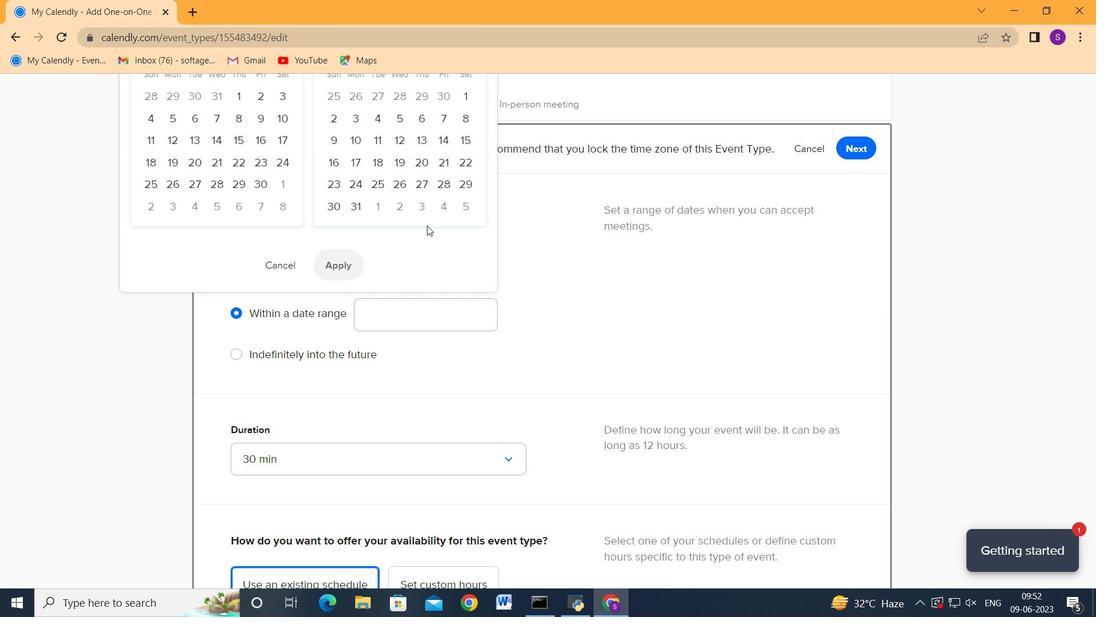 
Action: Mouse scrolled (427, 225) with delta (0, 0)
Screenshot: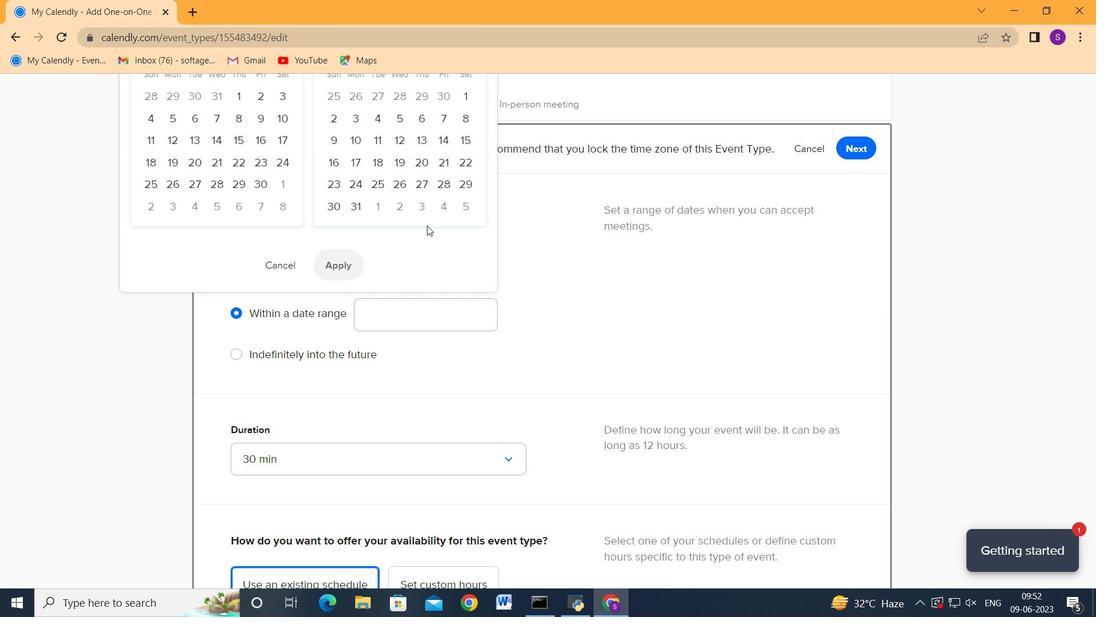 
Action: Mouse moved to (541, 251)
Screenshot: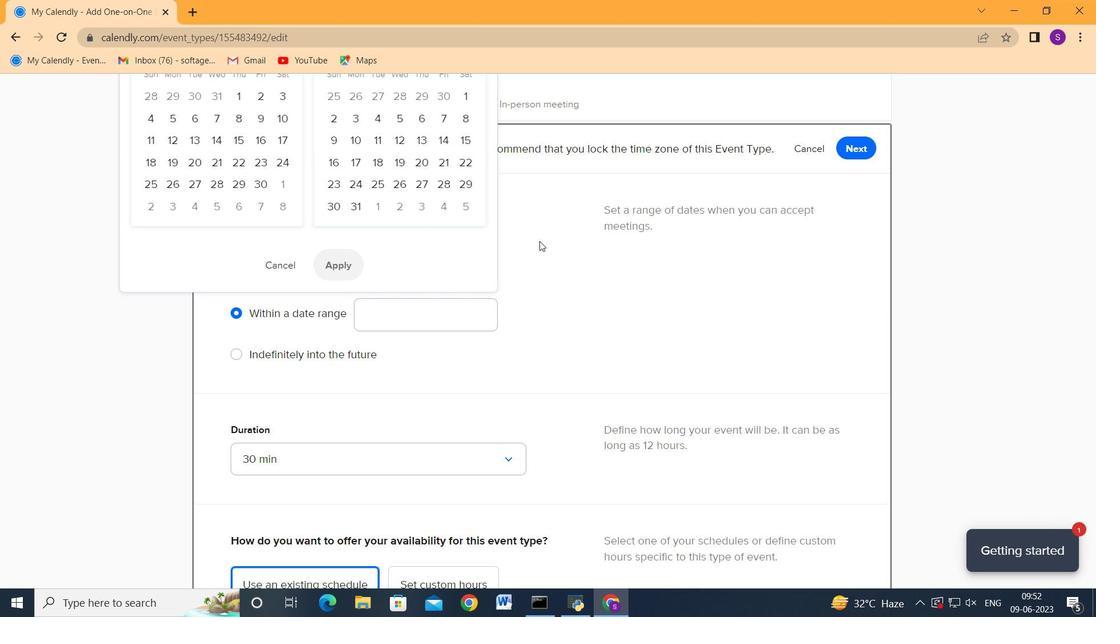
Action: Mouse pressed left at (541, 251)
Screenshot: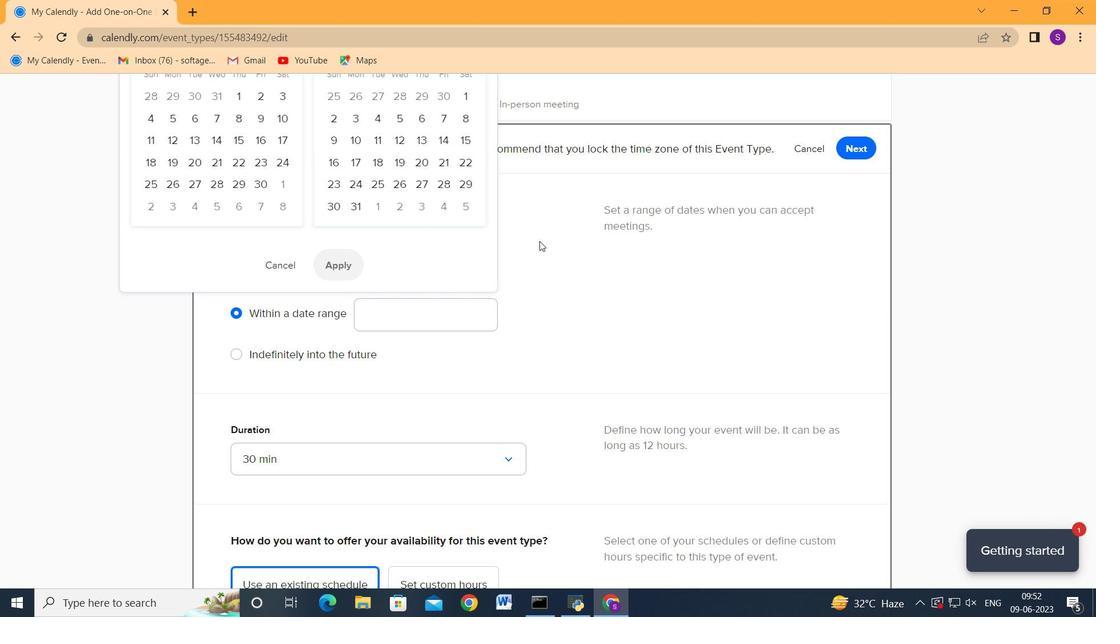 
Action: Mouse moved to (589, 306)
Screenshot: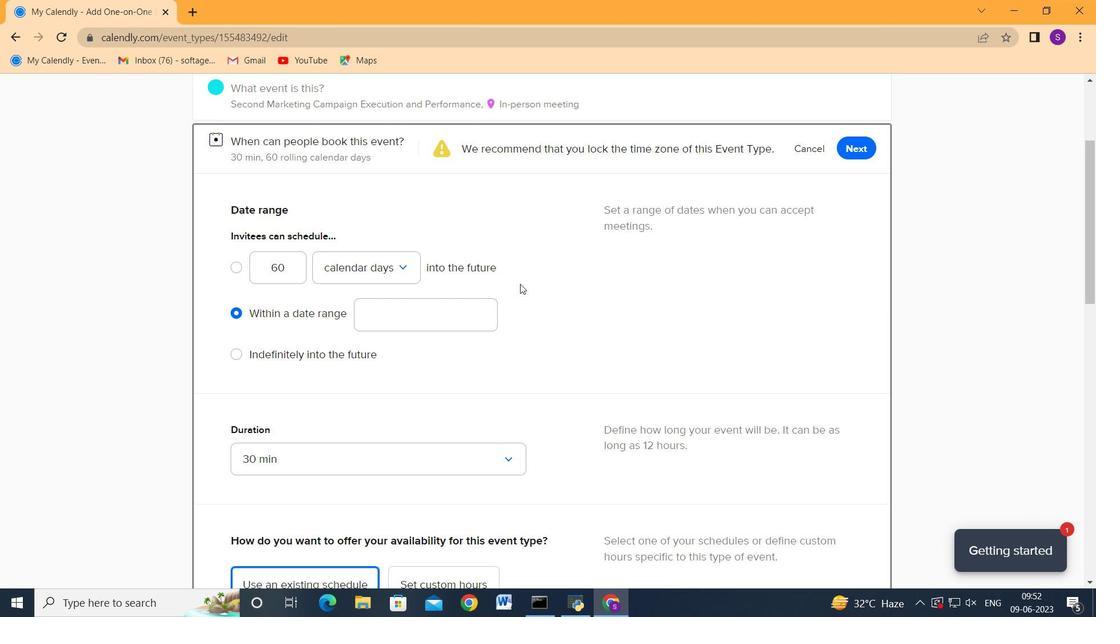 
Action: Mouse scrolled (589, 306) with delta (0, 0)
Screenshot: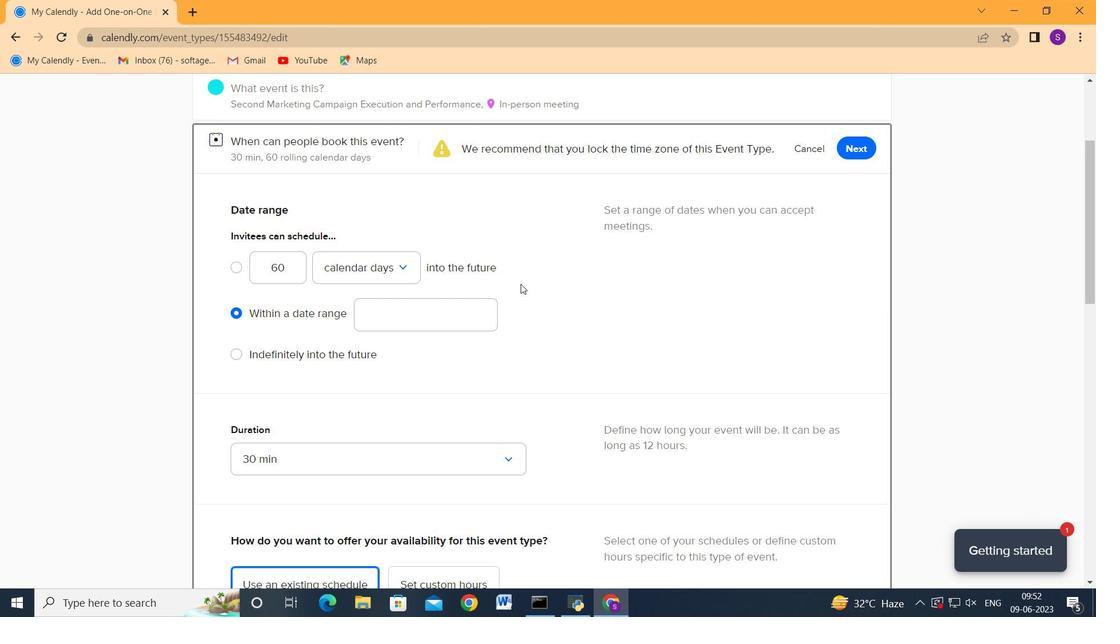 
Action: Mouse moved to (589, 306)
Screenshot: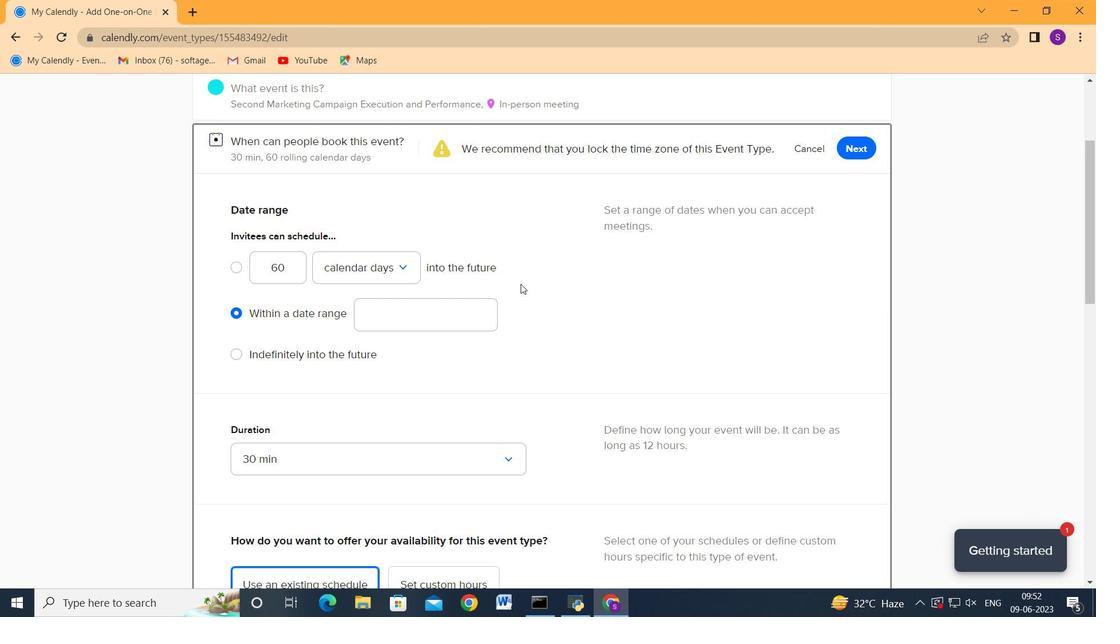
Action: Mouse scrolled (589, 306) with delta (0, 0)
Screenshot: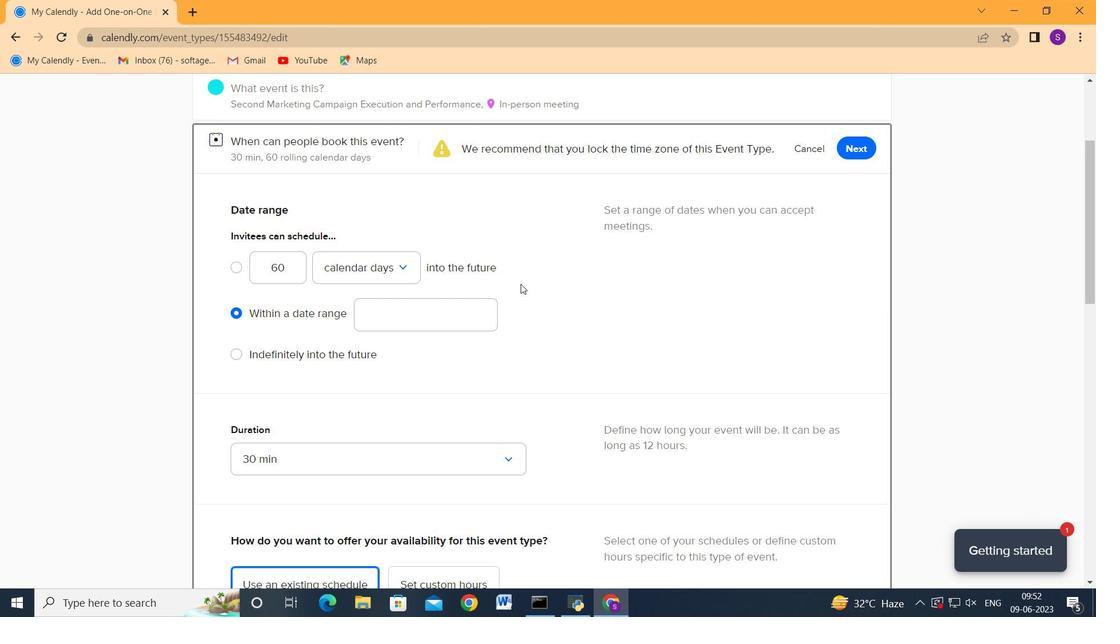 
Action: Mouse moved to (590, 306)
Screenshot: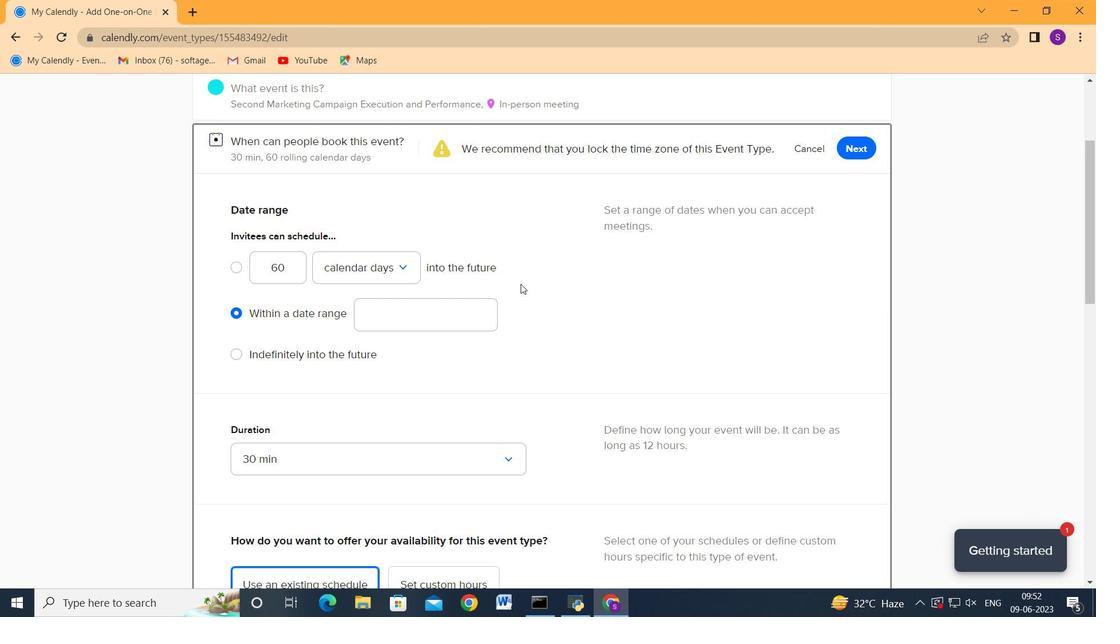 
Action: Mouse scrolled (590, 306) with delta (0, 0)
Screenshot: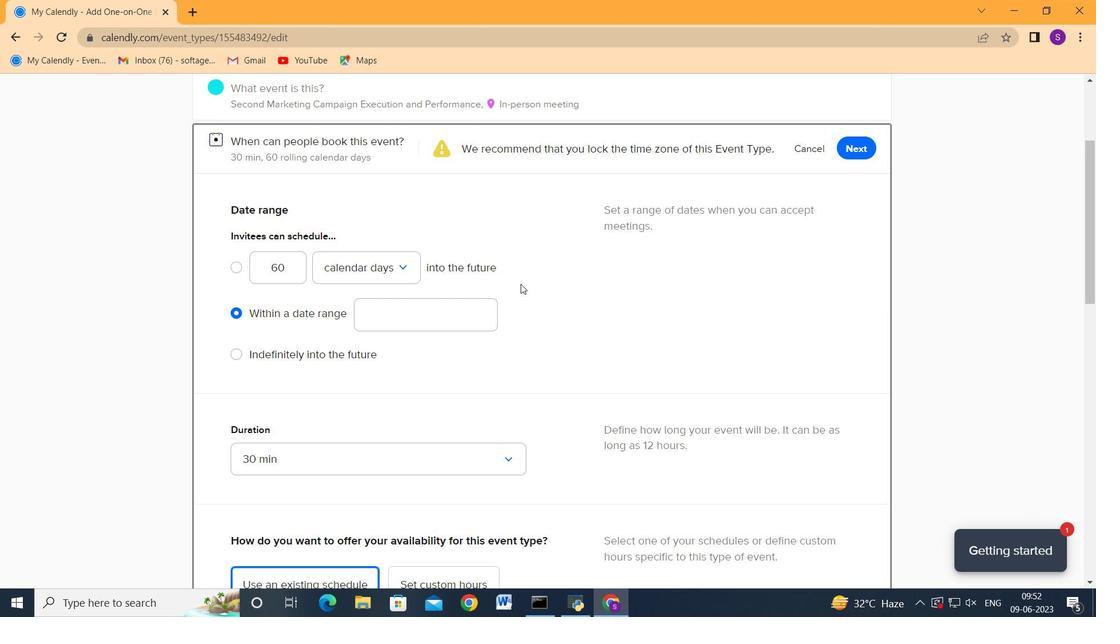 
Action: Mouse moved to (445, 494)
Screenshot: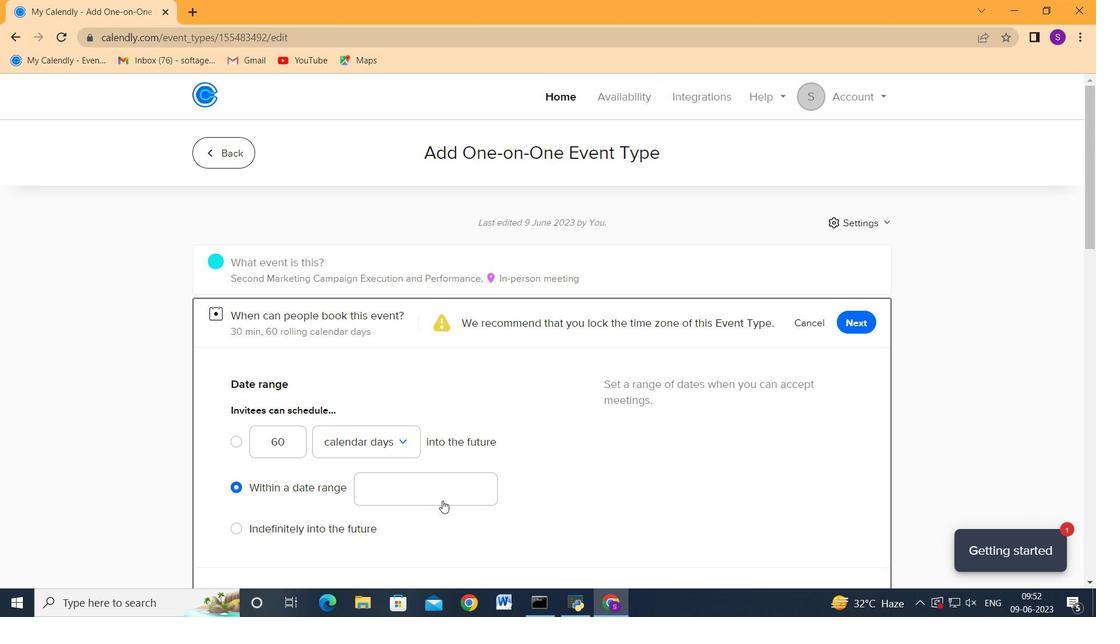 
Action: Mouse pressed left at (445, 494)
Screenshot: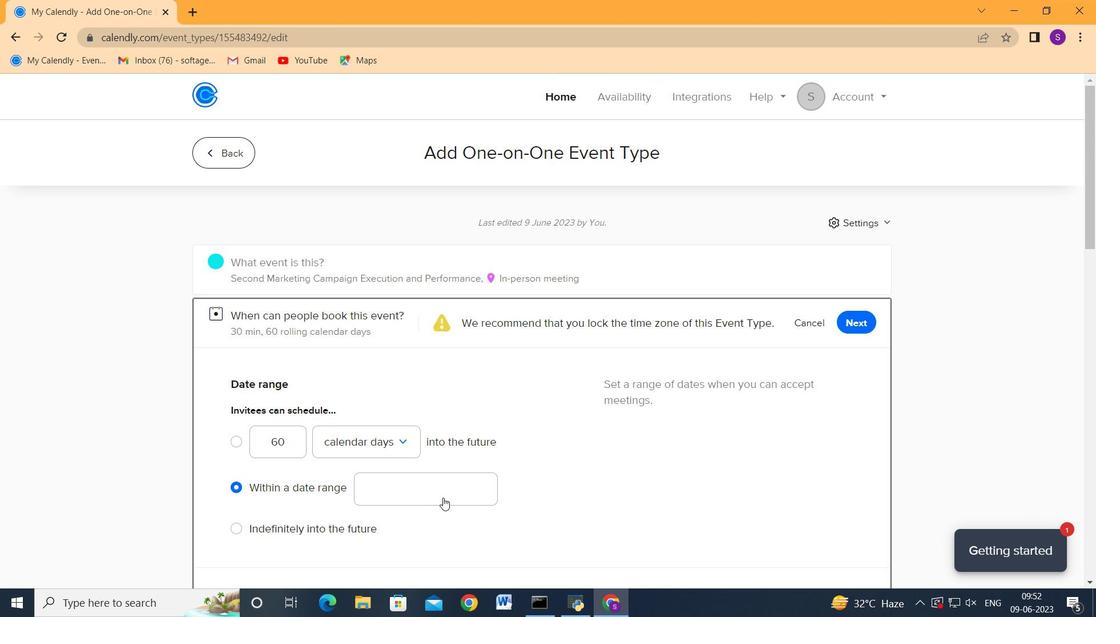 
Action: Mouse moved to (475, 231)
Screenshot: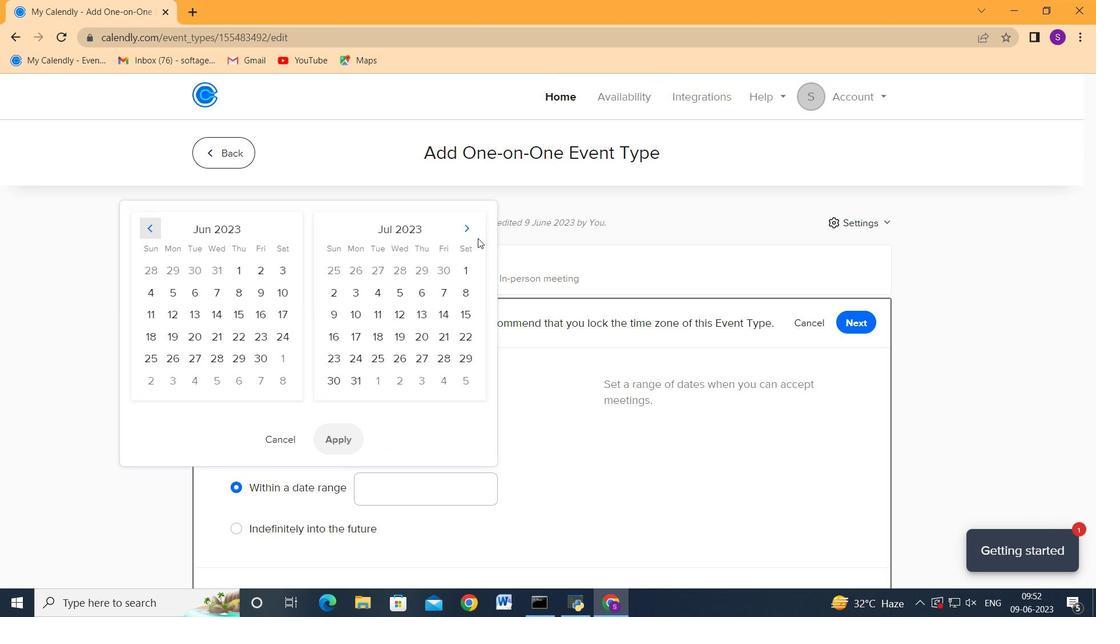 
Action: Mouse pressed left at (475, 231)
Screenshot: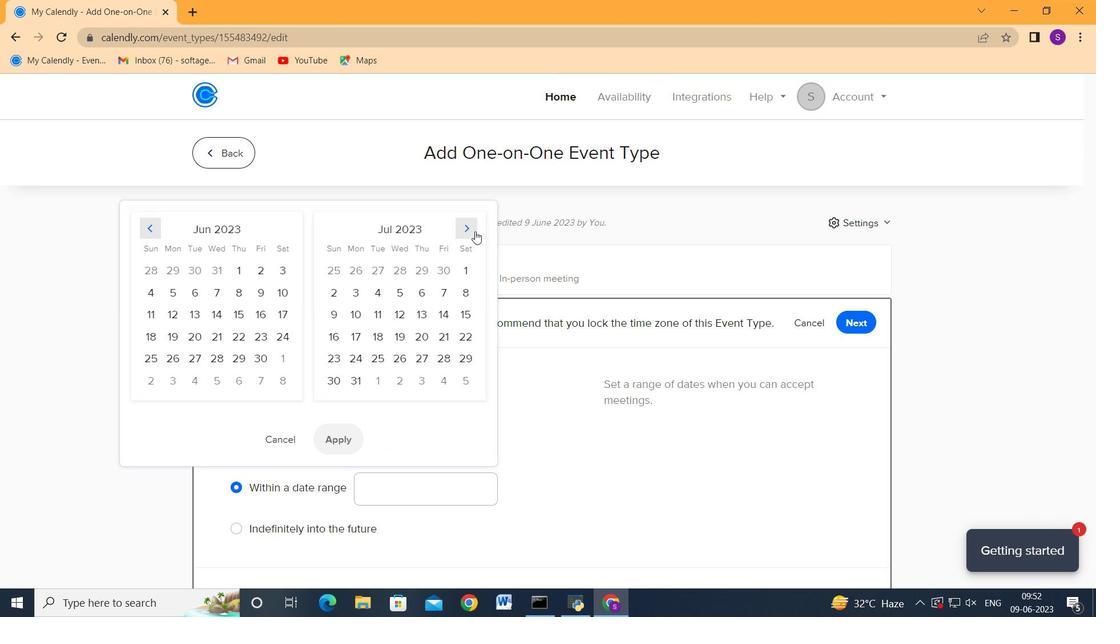 
Action: Mouse pressed left at (475, 231)
Screenshot: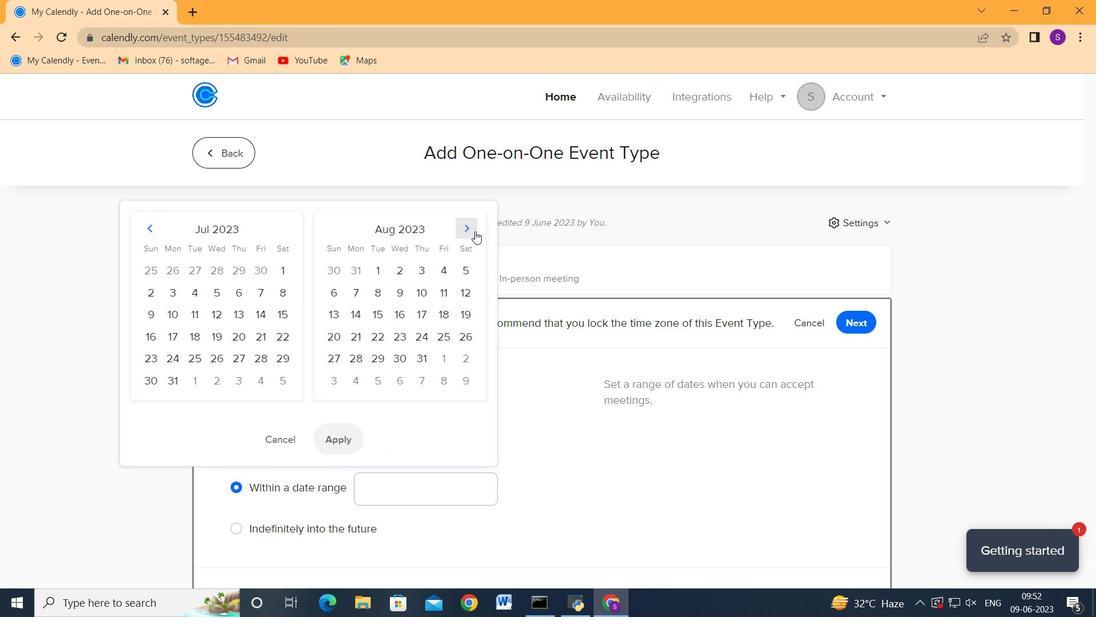 
Action: Mouse pressed left at (475, 231)
Screenshot: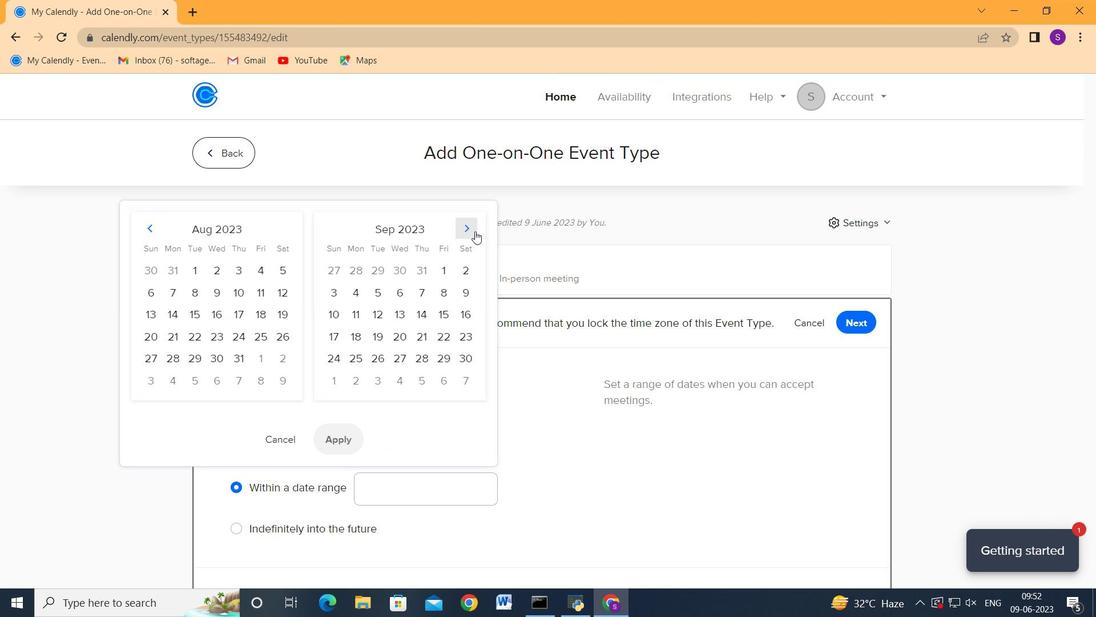 
Action: Mouse pressed left at (475, 231)
Screenshot: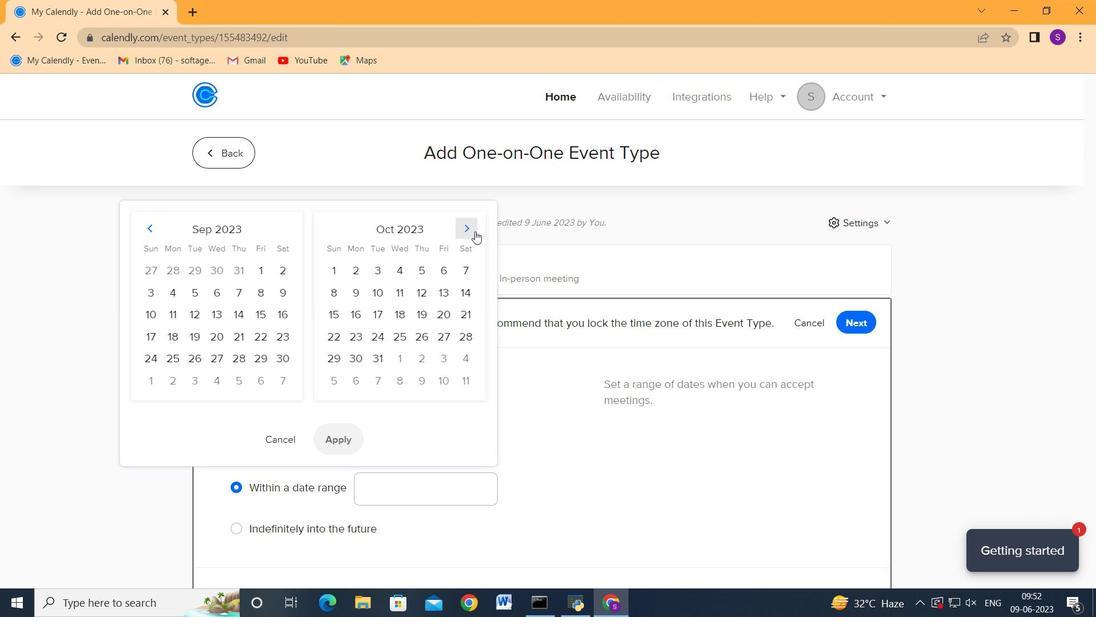 
Action: Mouse pressed left at (475, 231)
Screenshot: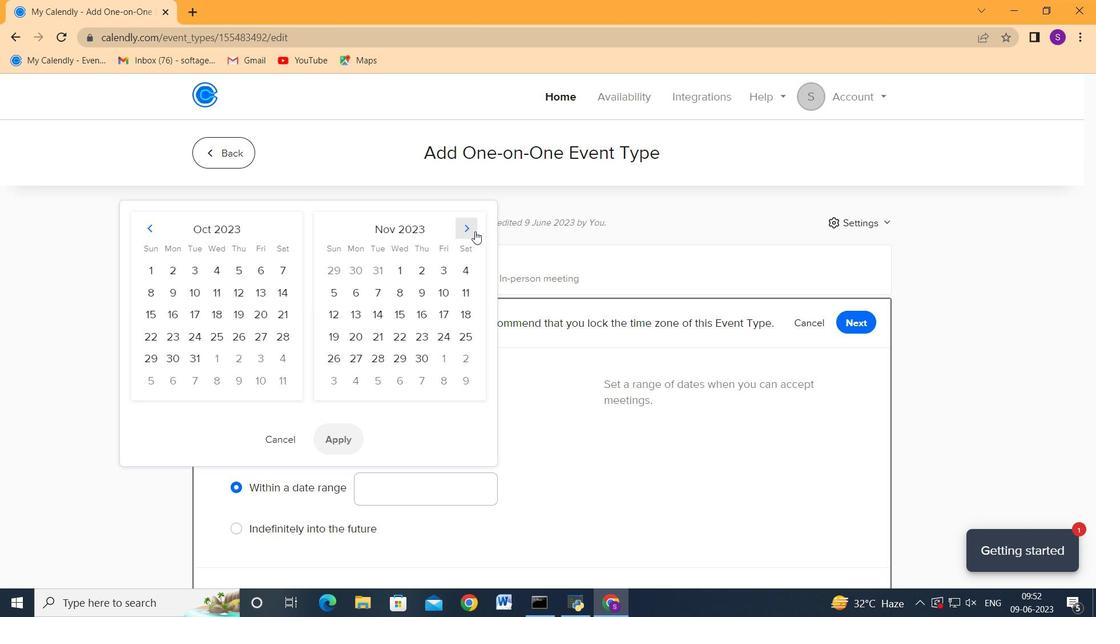 
Action: Mouse moved to (421, 290)
Screenshot: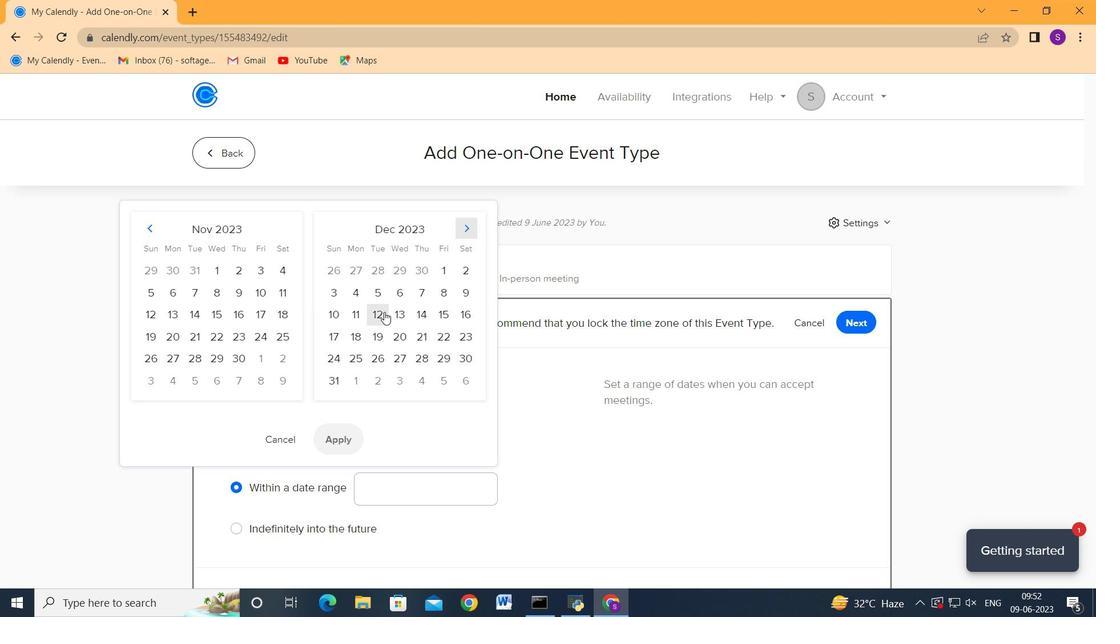 
Action: Mouse pressed left at (421, 290)
Screenshot: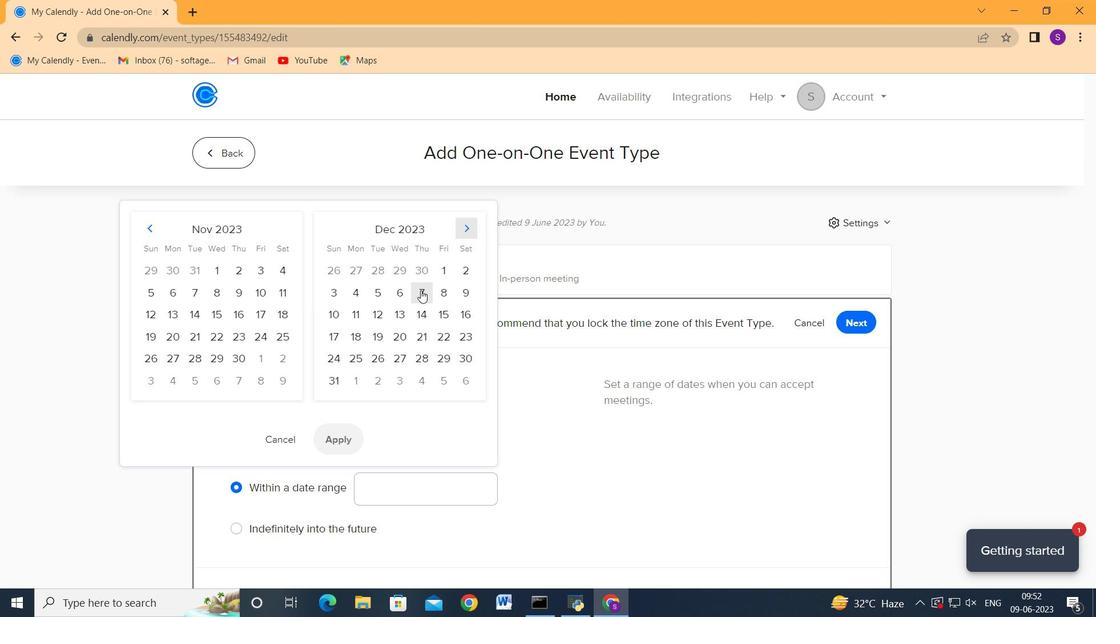 
Action: Mouse moved to (473, 292)
Screenshot: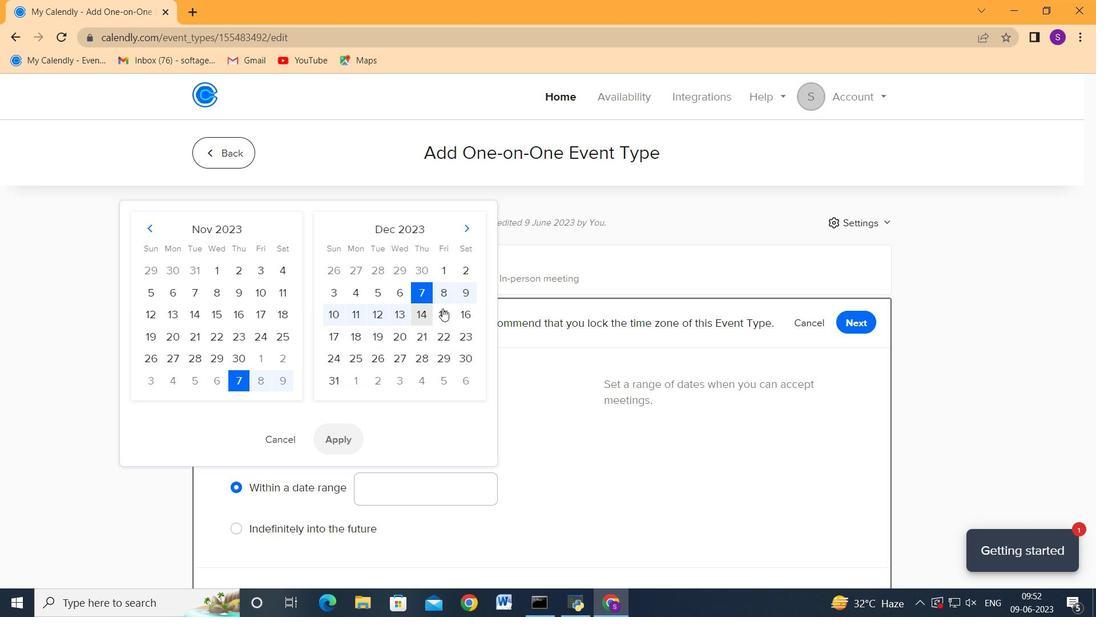 
Action: Mouse pressed left at (473, 292)
Screenshot: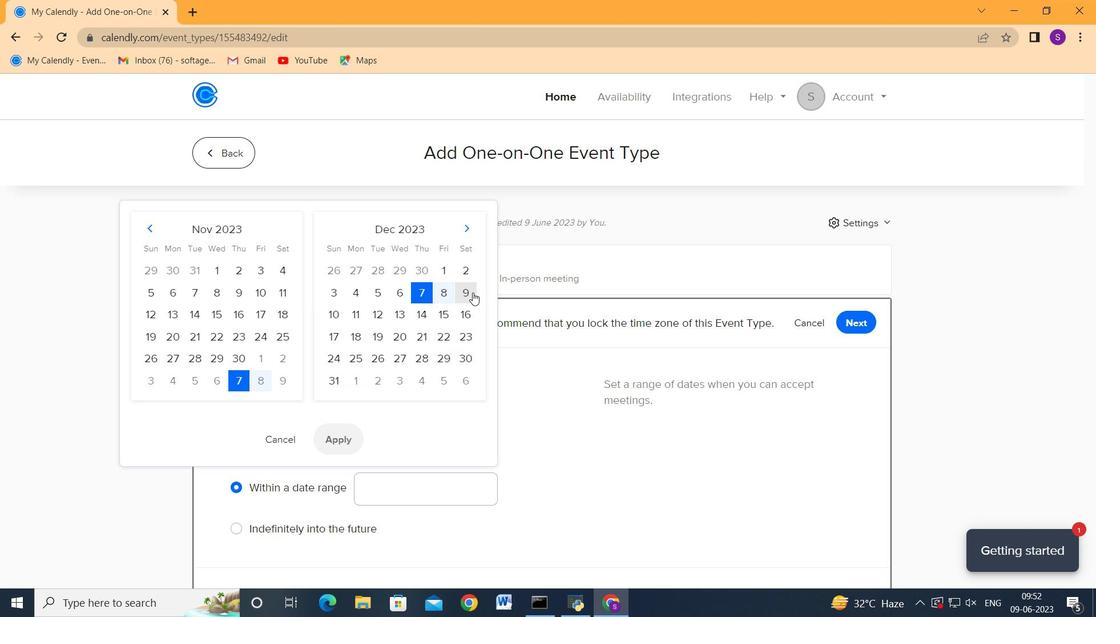 
Action: Mouse moved to (347, 442)
Screenshot: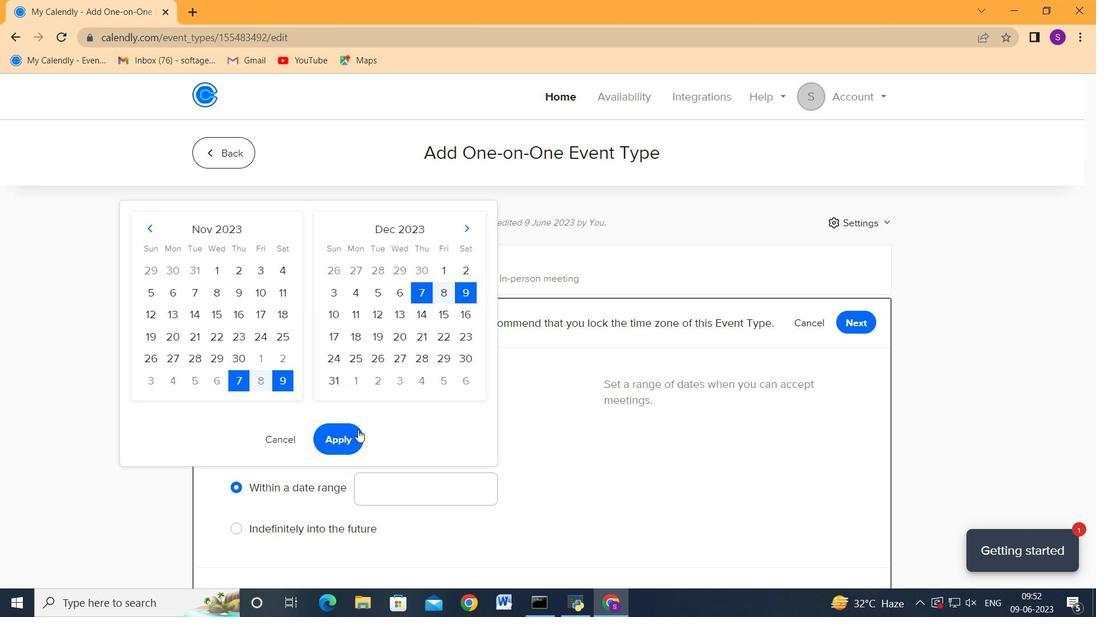 
Action: Mouse pressed left at (347, 442)
Screenshot: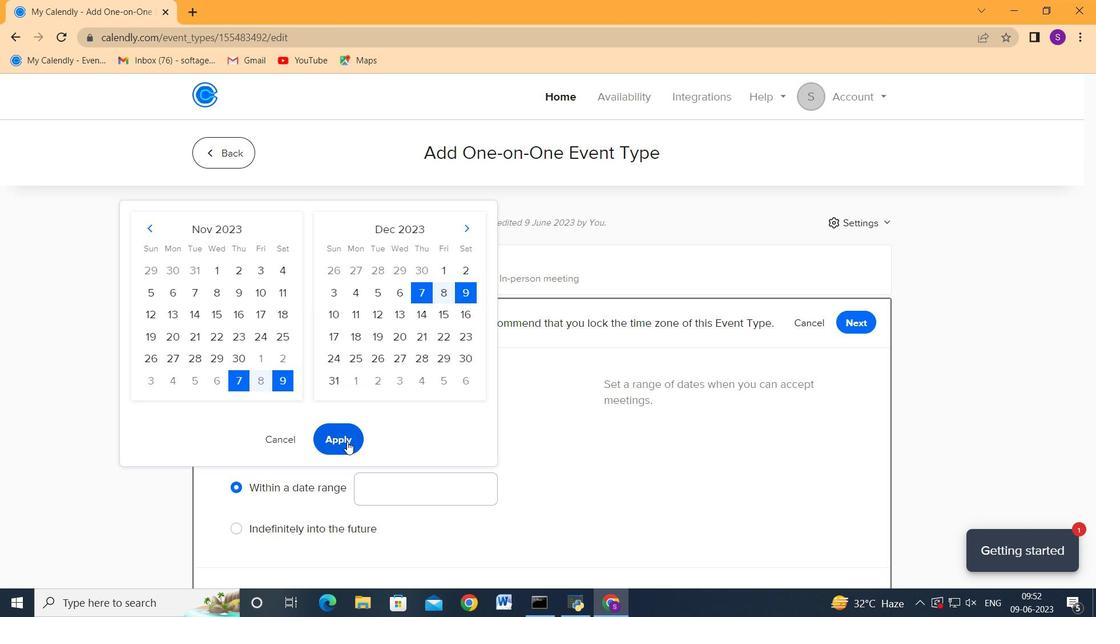 
Action: Mouse moved to (460, 404)
Screenshot: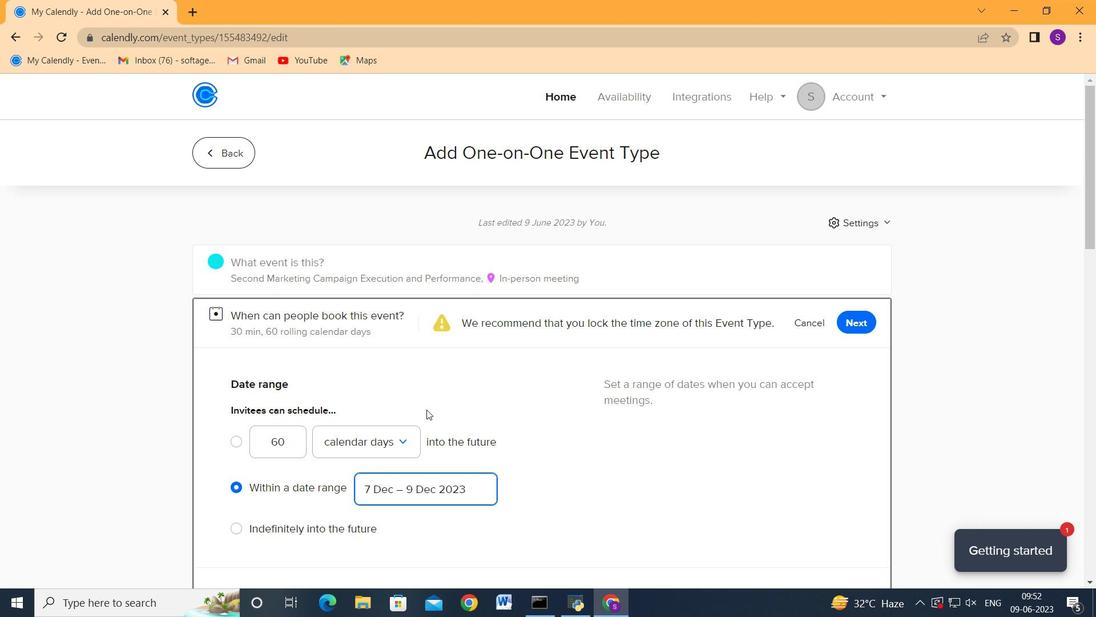 
Action: Mouse scrolled (460, 403) with delta (0, 0)
Screenshot: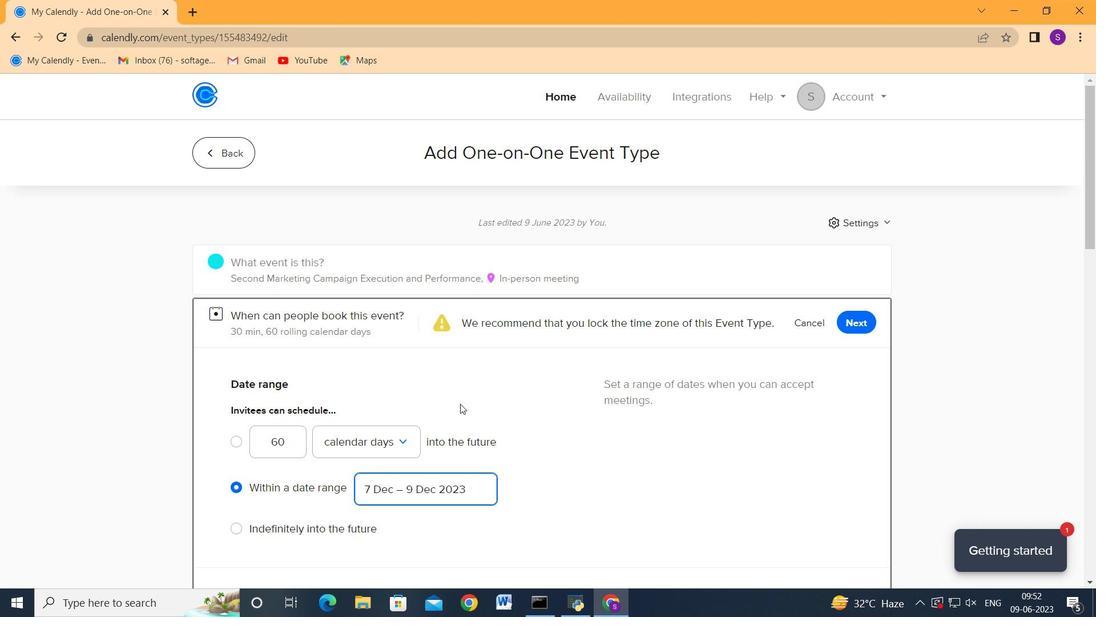 
Action: Mouse scrolled (460, 403) with delta (0, 0)
Screenshot: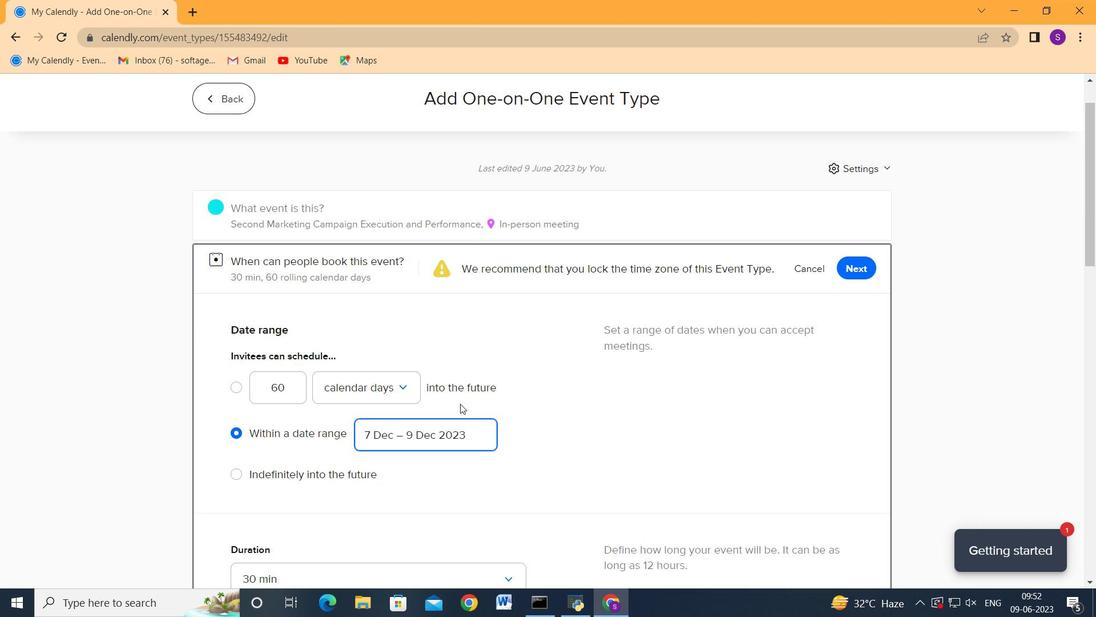 
Action: Mouse scrolled (460, 403) with delta (0, 0)
Screenshot: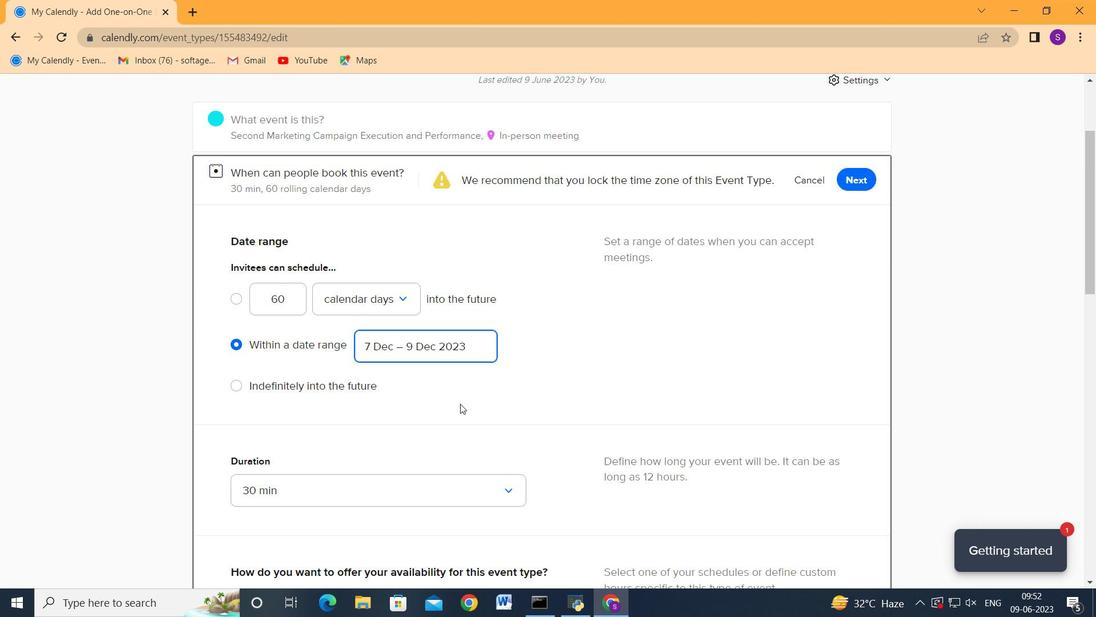 
Action: Mouse scrolled (460, 403) with delta (0, 0)
Screenshot: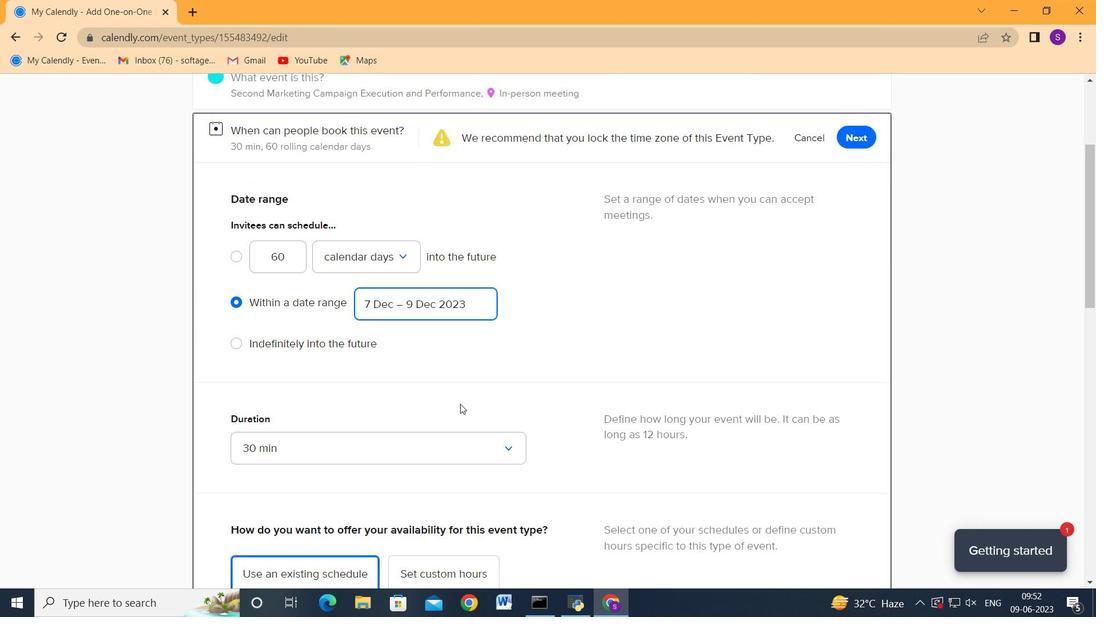 
Action: Mouse scrolled (460, 403) with delta (0, 0)
Screenshot: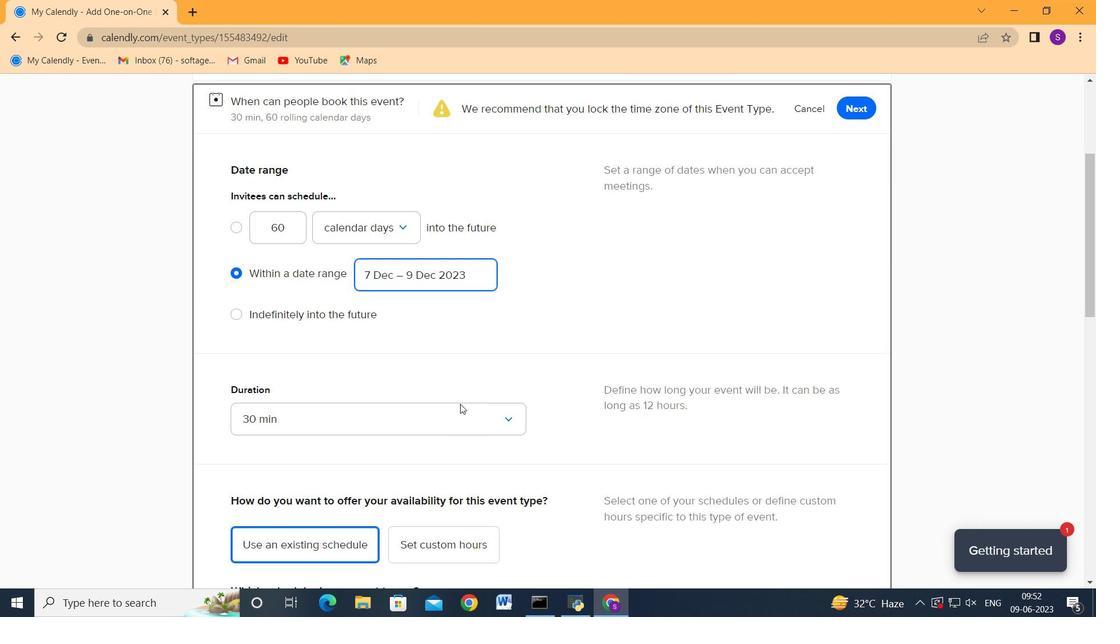 
Action: Mouse scrolled (460, 403) with delta (0, 0)
Screenshot: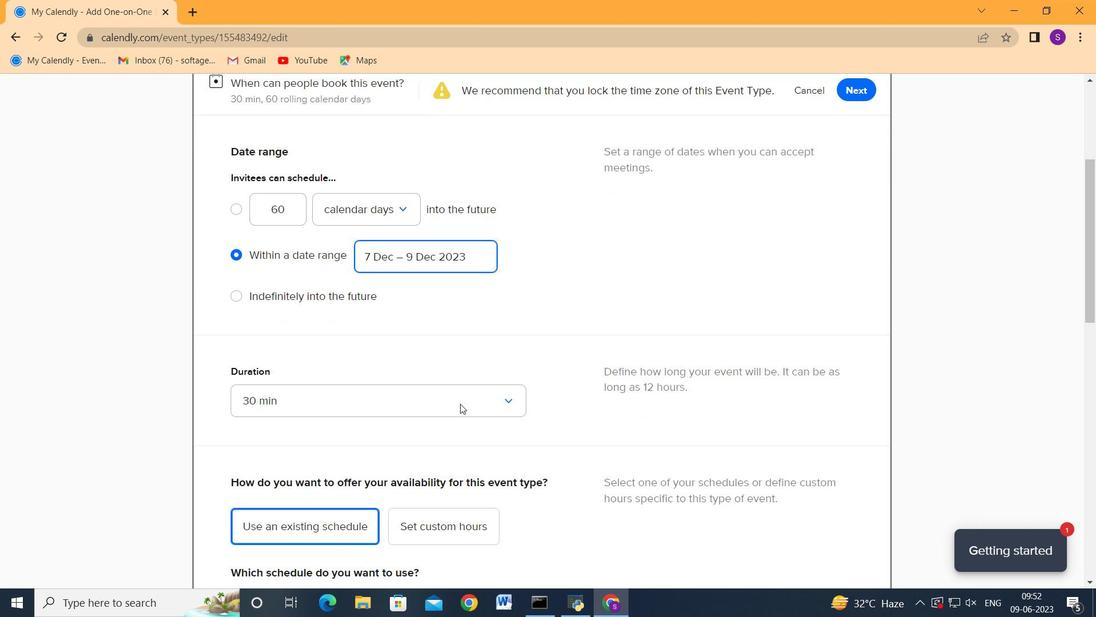 
Action: Mouse scrolled (460, 403) with delta (0, 0)
Screenshot: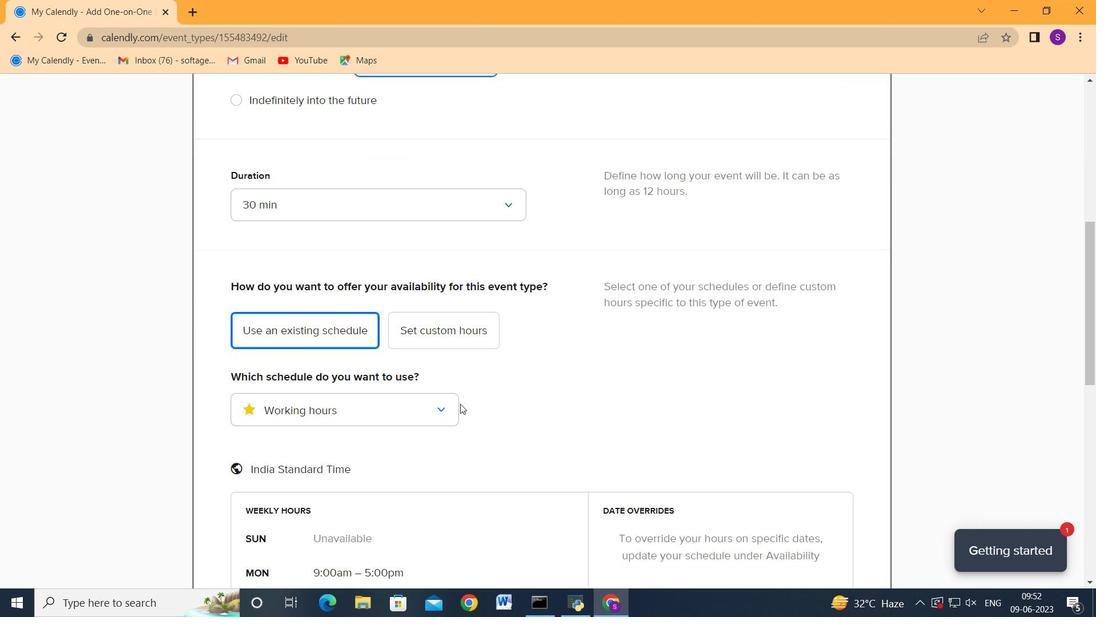 
Action: Mouse scrolled (460, 403) with delta (0, 0)
Screenshot: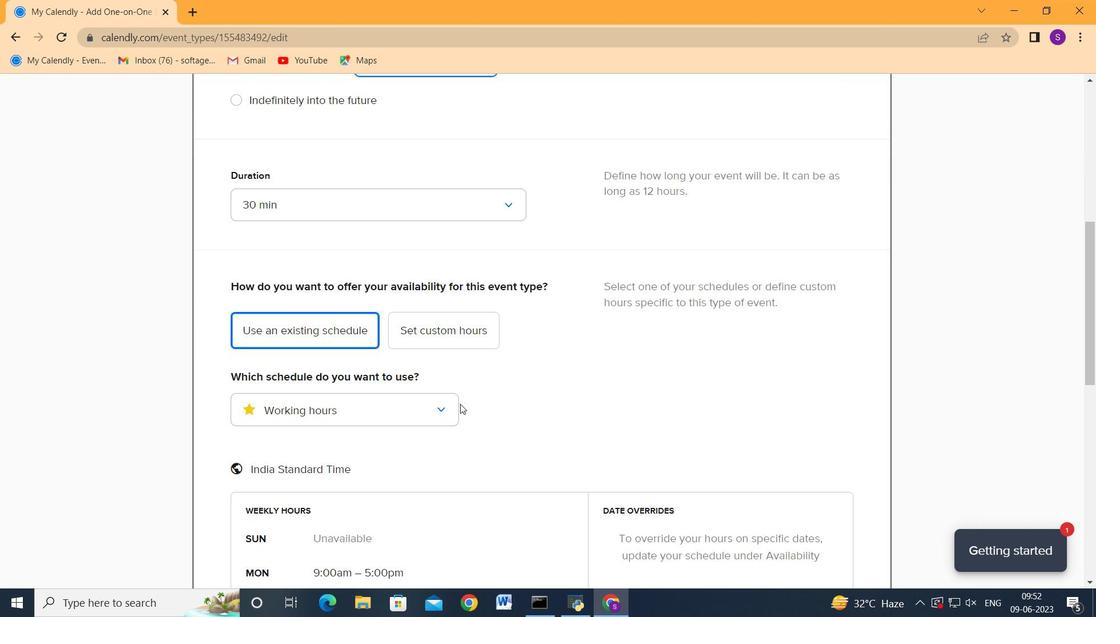 
Action: Mouse scrolled (460, 403) with delta (0, 0)
Screenshot: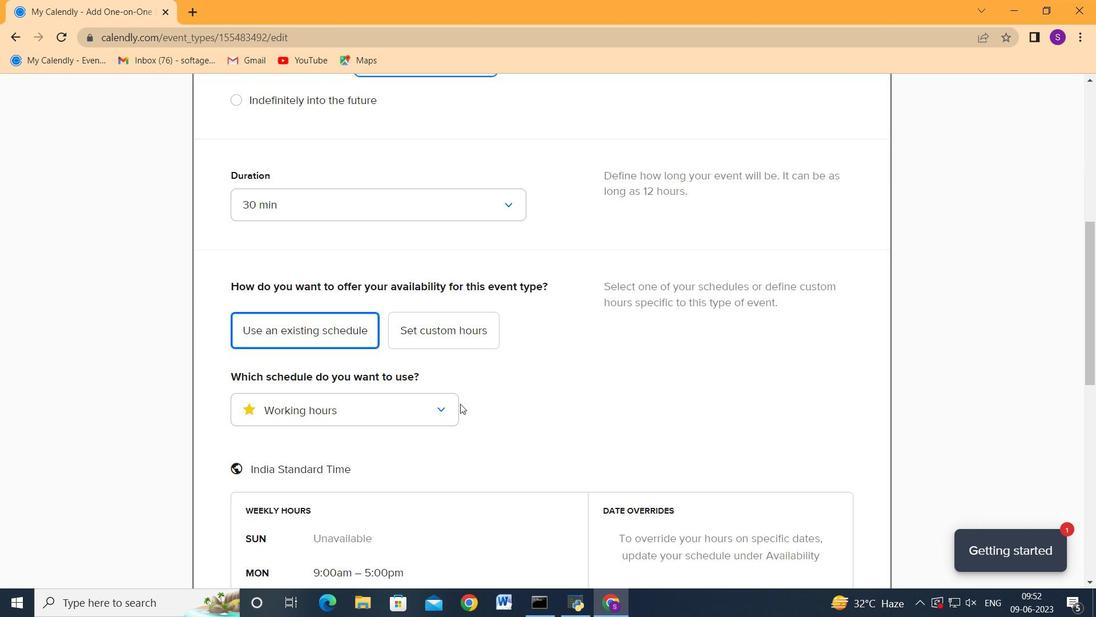 
Action: Mouse scrolled (460, 403) with delta (0, 0)
Screenshot: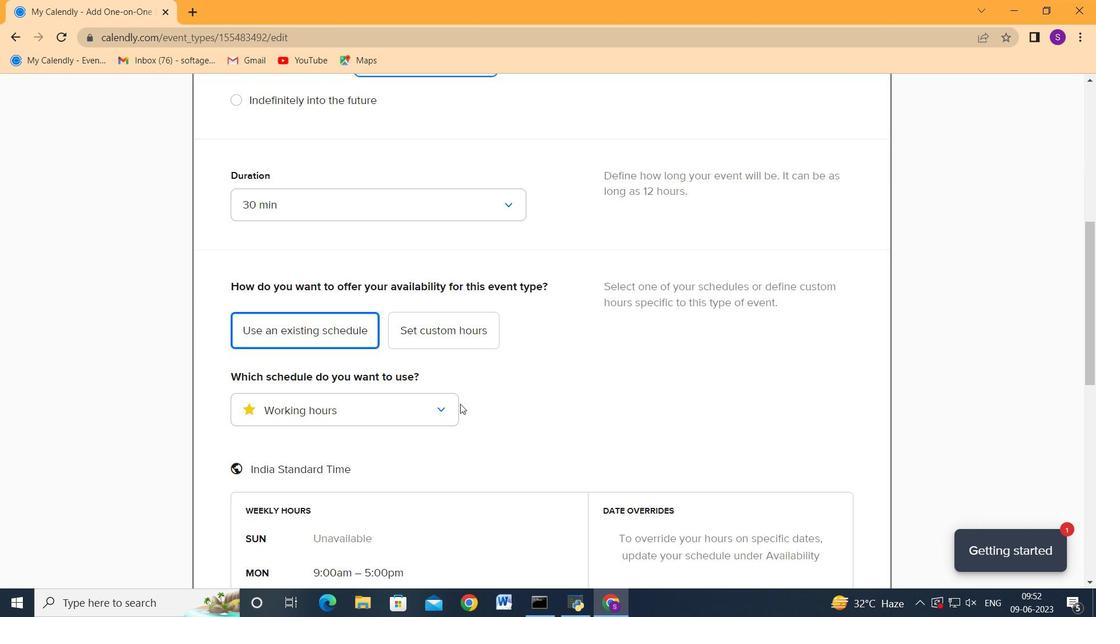 
Action: Mouse scrolled (460, 403) with delta (0, 0)
Screenshot: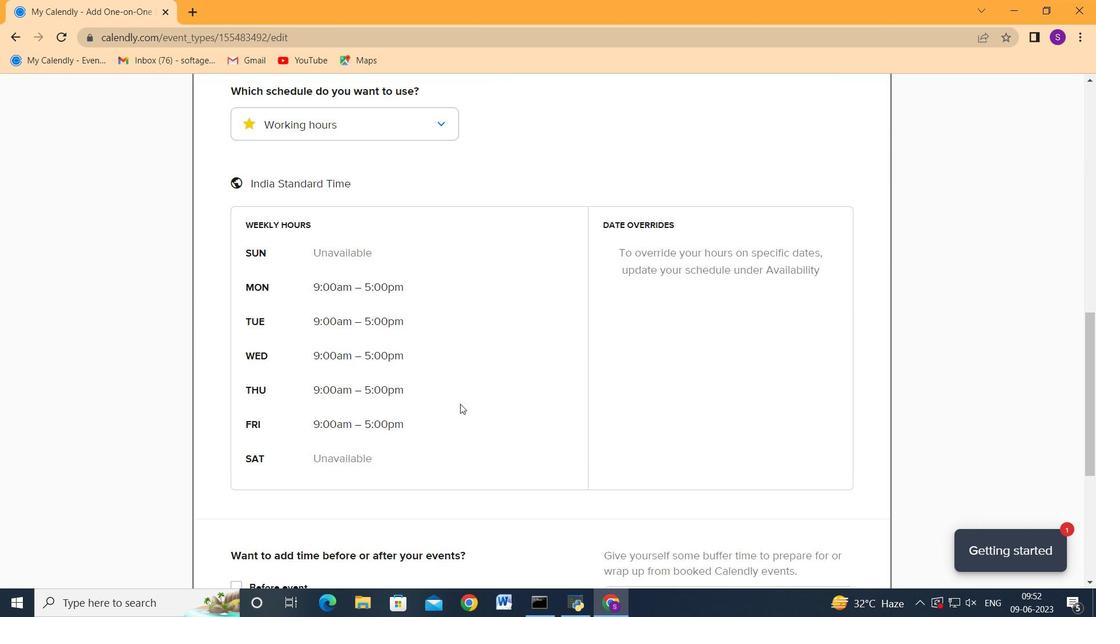 
Action: Mouse scrolled (460, 403) with delta (0, 0)
Screenshot: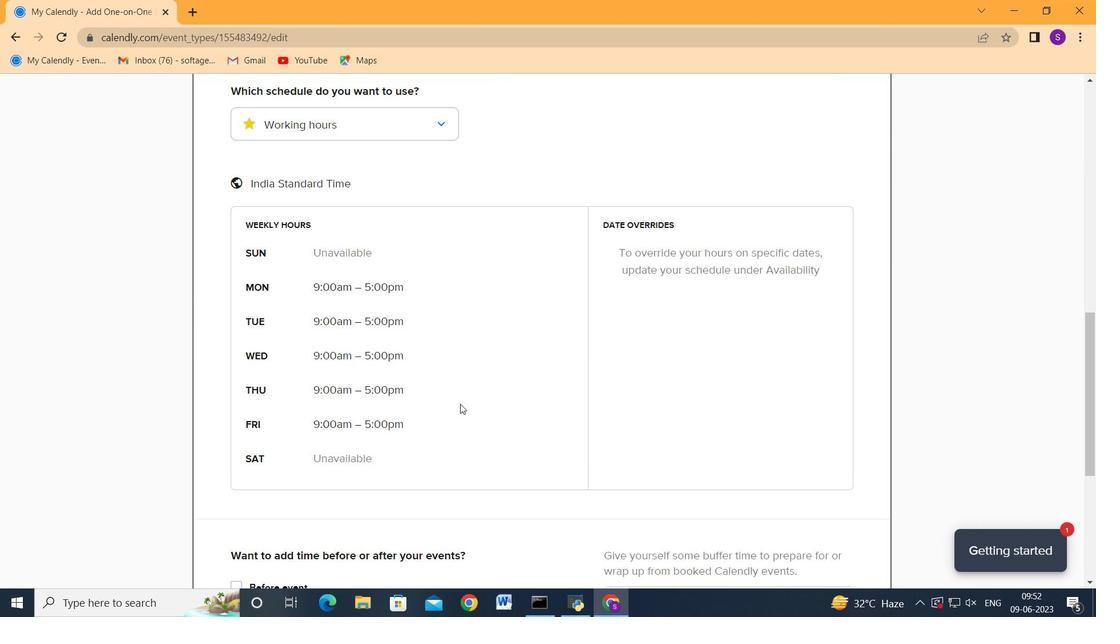 
Action: Mouse scrolled (460, 403) with delta (0, 0)
Screenshot: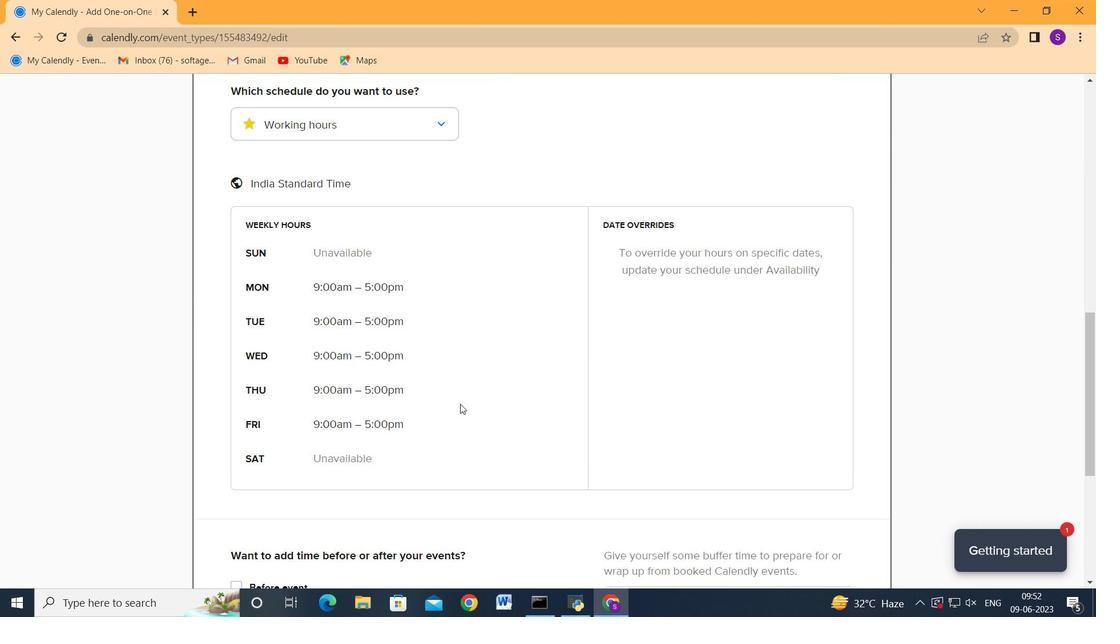 
Action: Mouse scrolled (460, 403) with delta (0, 0)
Screenshot: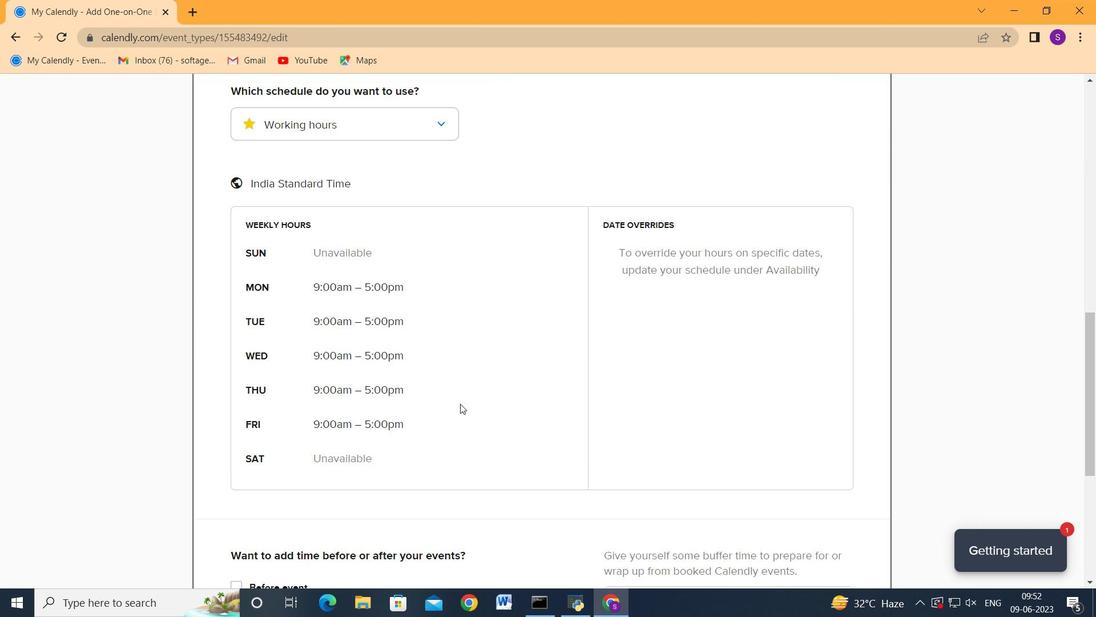 
Action: Mouse scrolled (460, 403) with delta (0, 0)
Screenshot: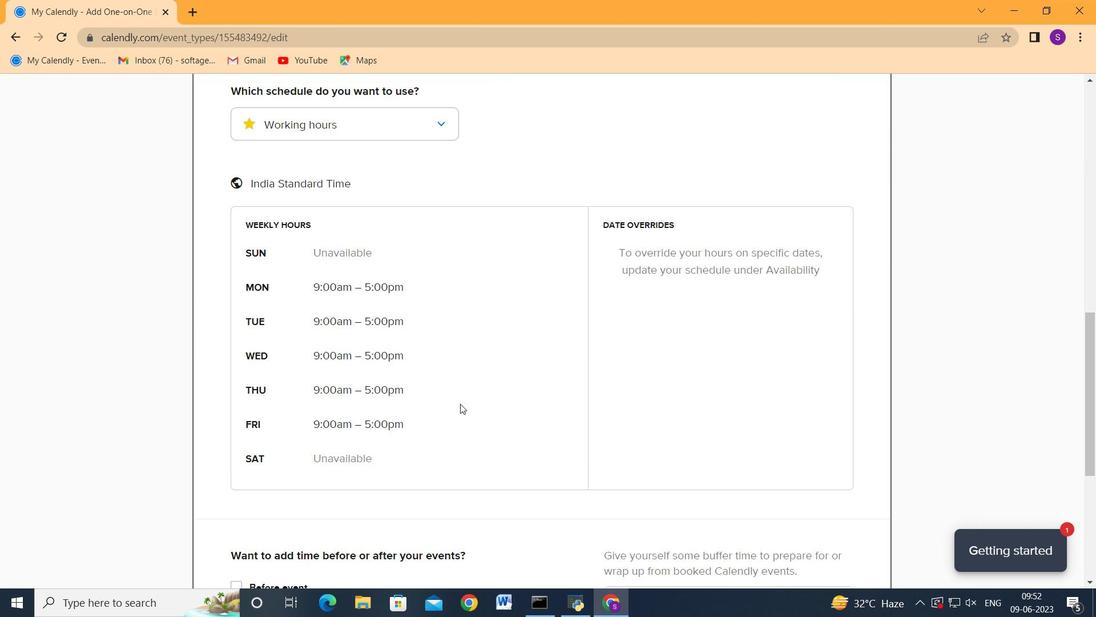 
Action: Mouse scrolled (460, 403) with delta (0, 0)
Screenshot: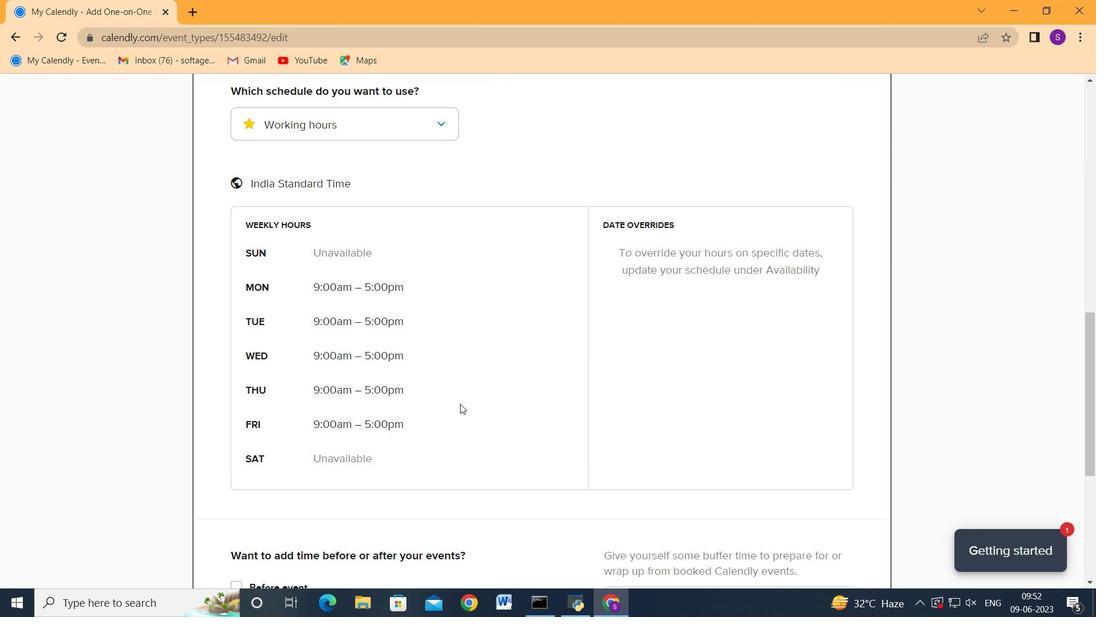 
Action: Mouse scrolled (460, 405) with delta (0, 0)
Screenshot: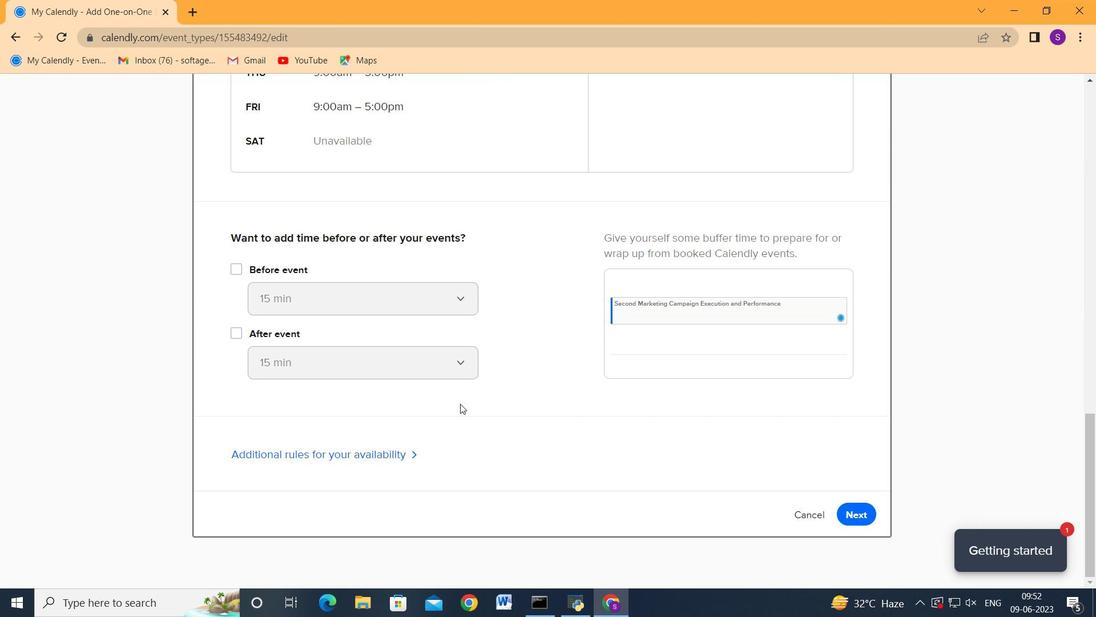 
Action: Mouse scrolled (460, 405) with delta (0, 0)
Screenshot: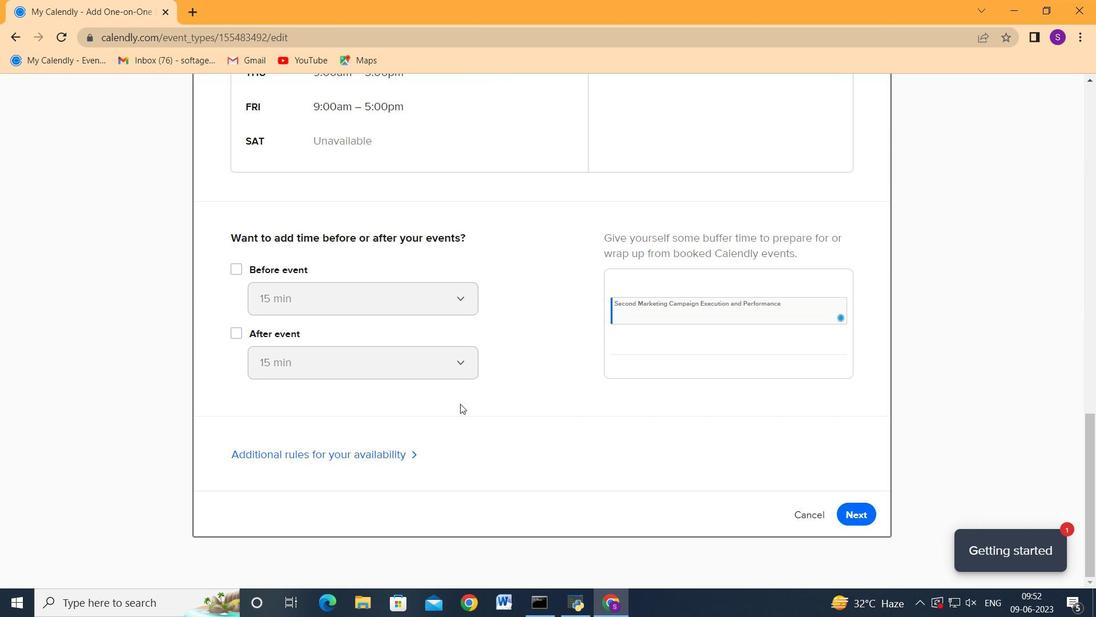 
Action: Mouse scrolled (460, 405) with delta (0, 0)
Screenshot: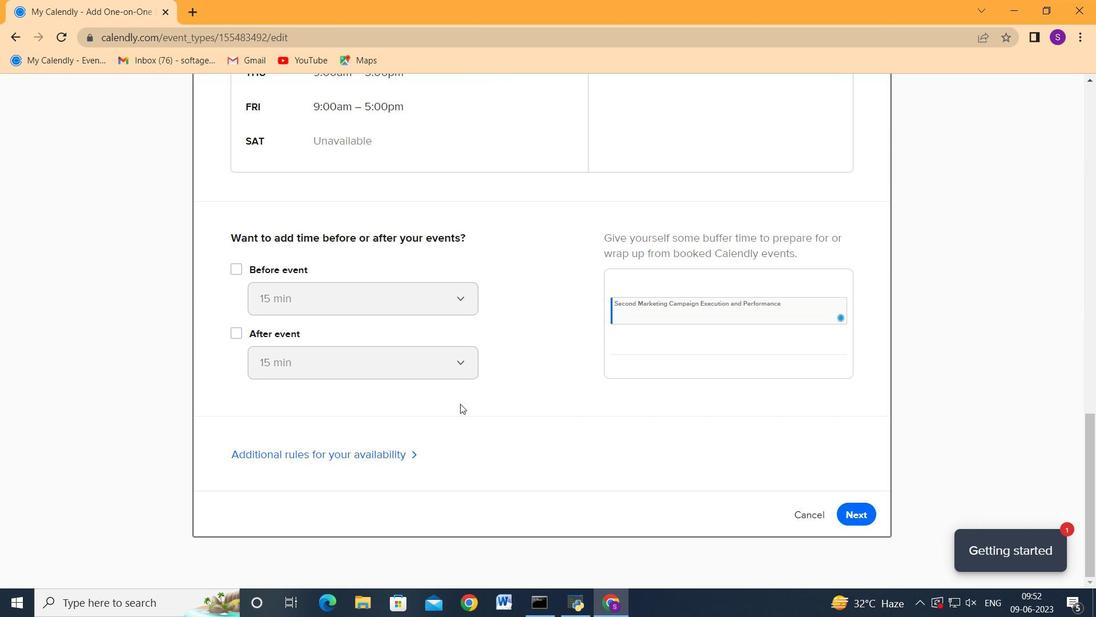 
Action: Mouse scrolled (460, 405) with delta (0, 0)
Screenshot: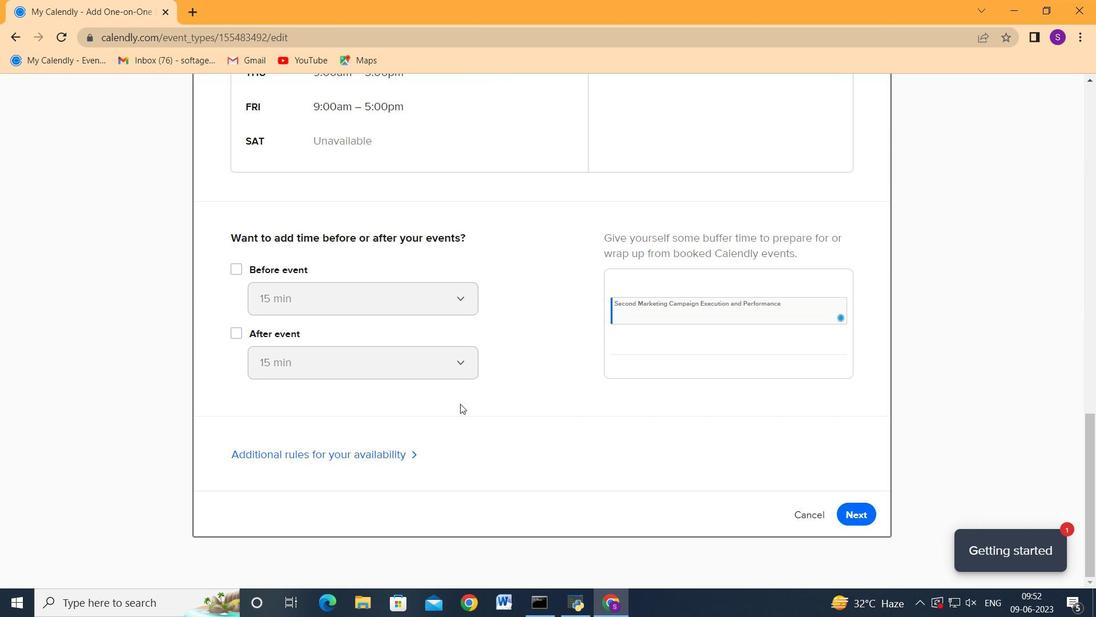 
Action: Mouse scrolled (460, 405) with delta (0, 0)
Screenshot: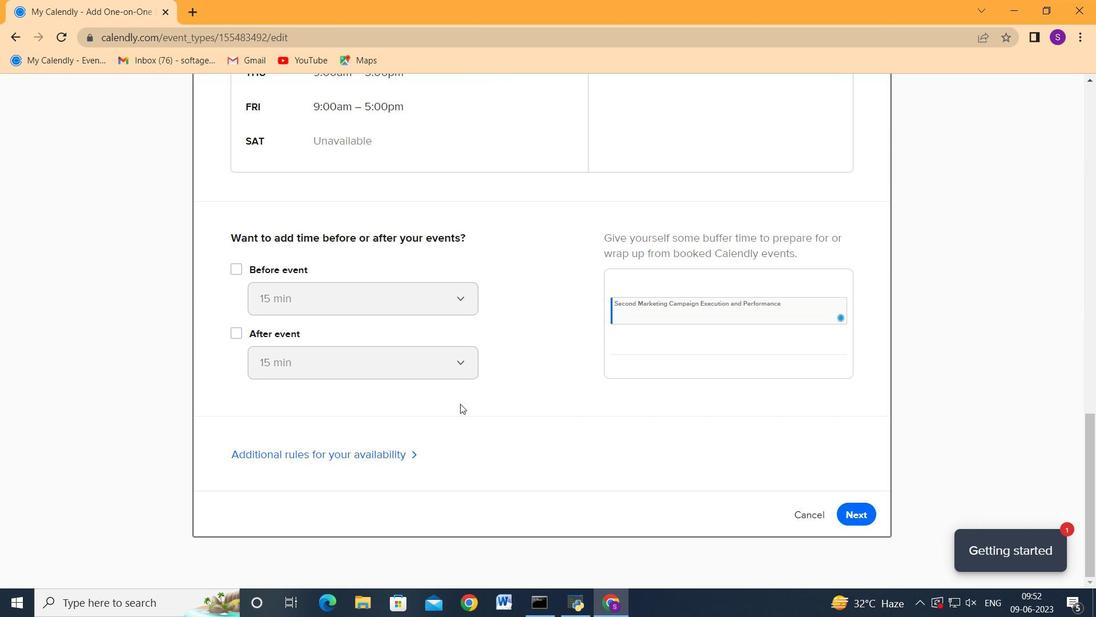 
Action: Mouse scrolled (460, 405) with delta (0, 0)
Screenshot: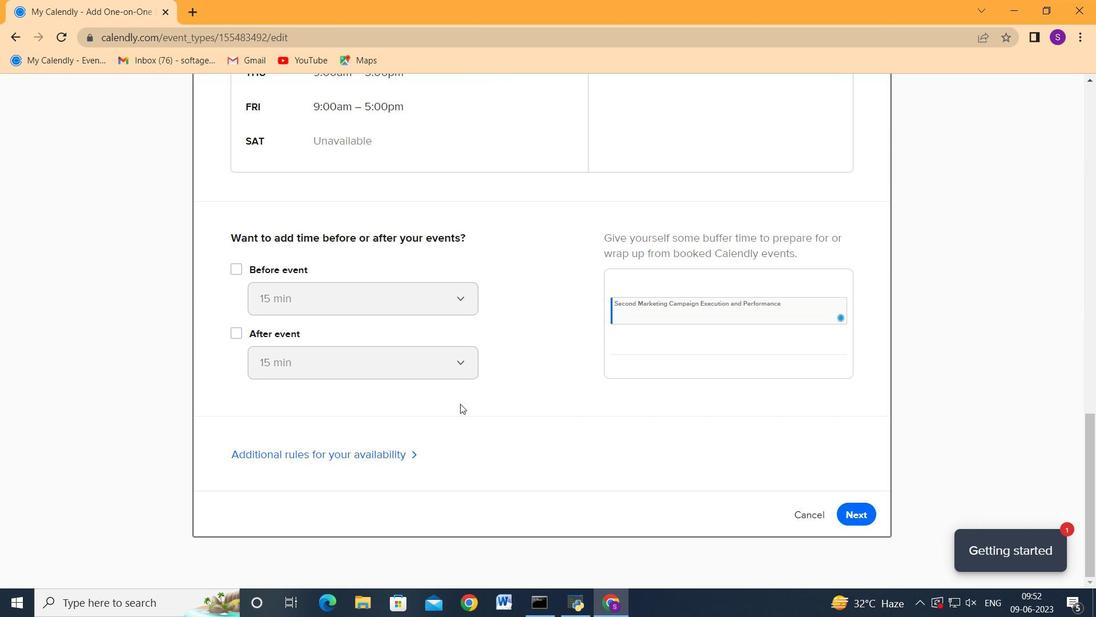 
Action: Mouse scrolled (460, 405) with delta (0, 0)
Screenshot: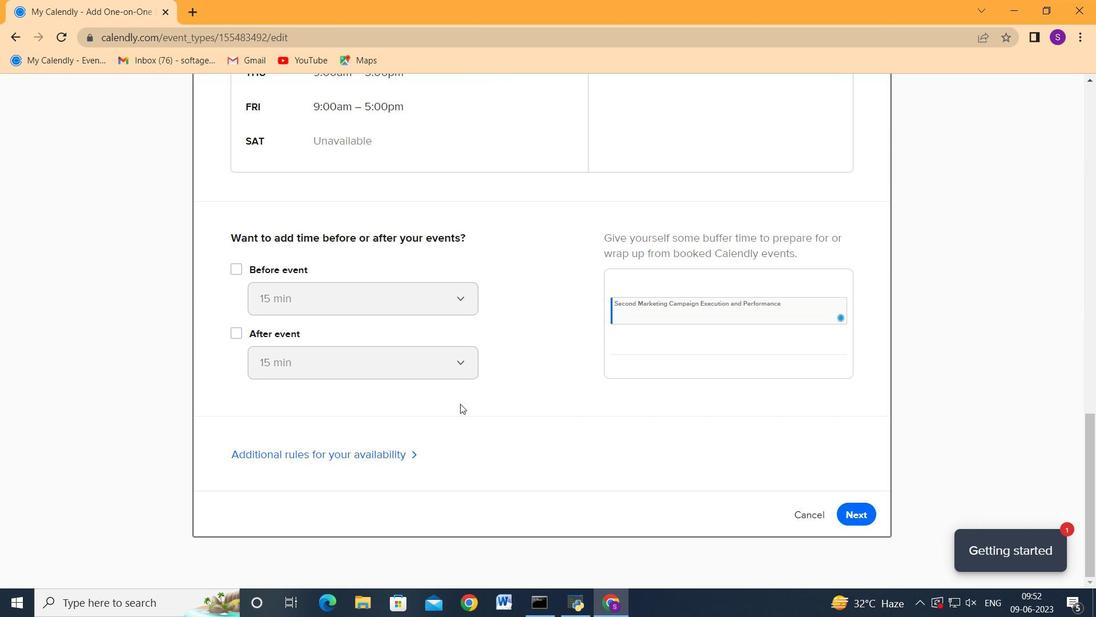 
Action: Mouse scrolled (460, 405) with delta (0, 0)
Screenshot: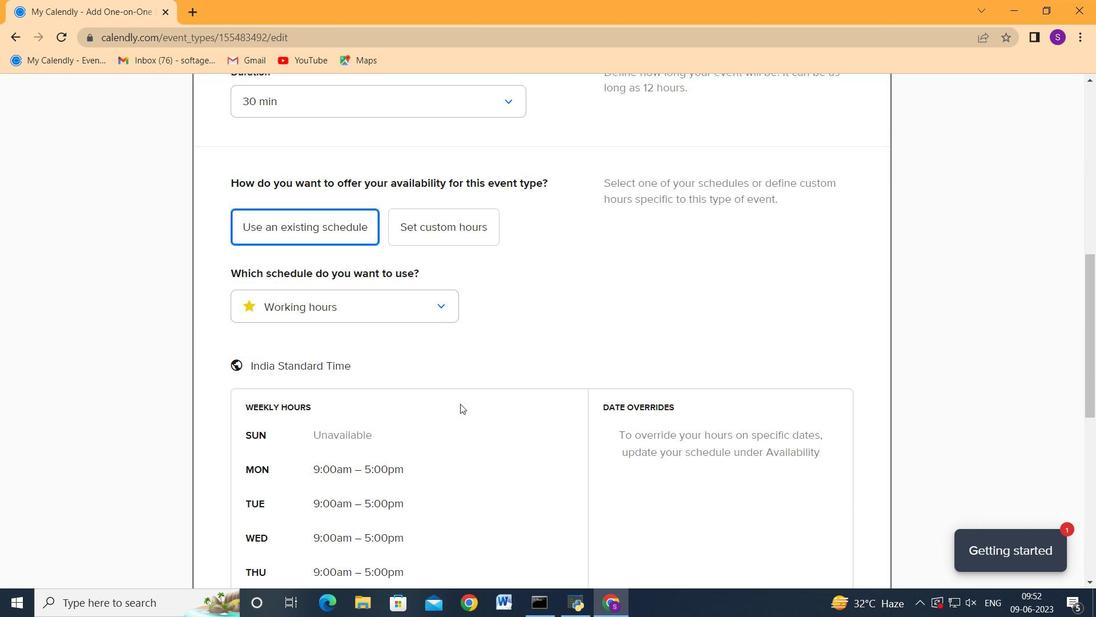 
Action: Mouse scrolled (460, 405) with delta (0, 0)
Screenshot: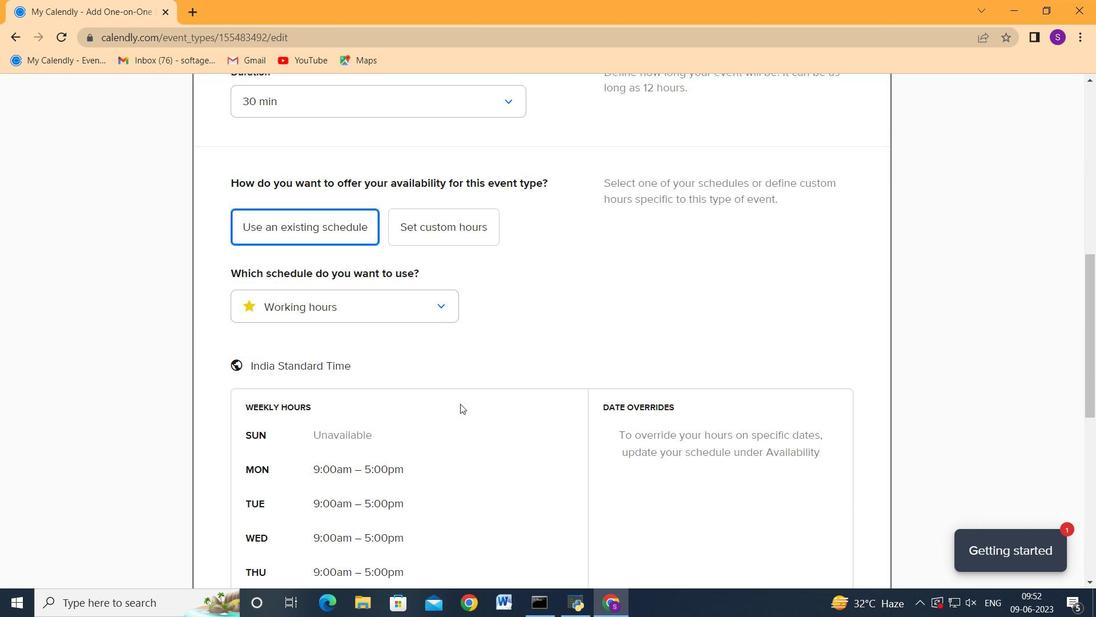 
Action: Mouse scrolled (460, 405) with delta (0, 0)
Screenshot: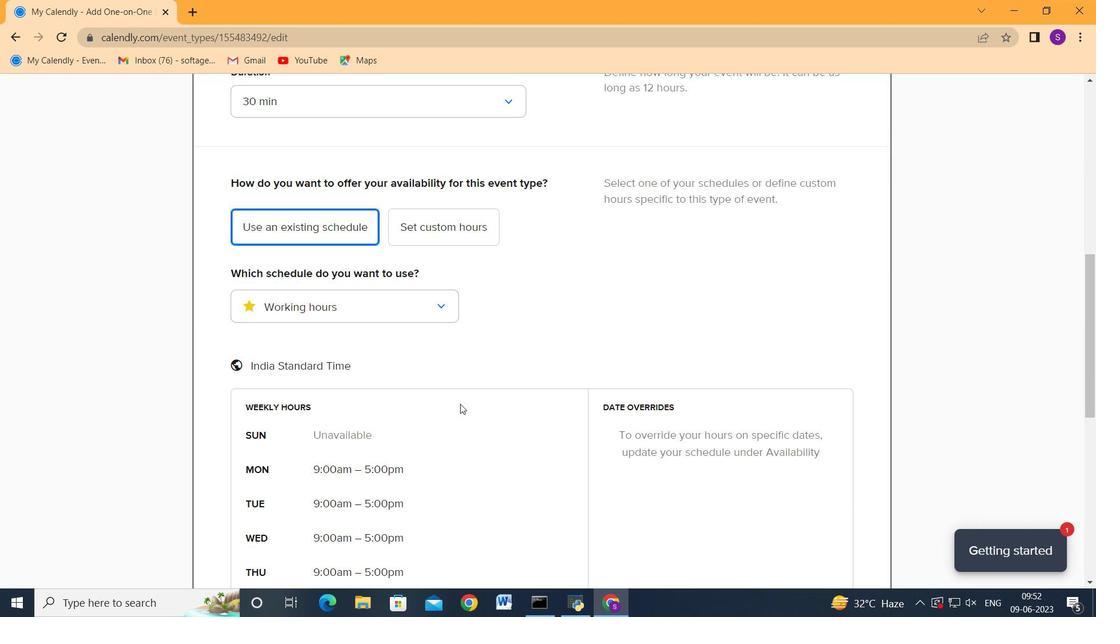 
Action: Mouse scrolled (460, 405) with delta (0, 0)
Screenshot: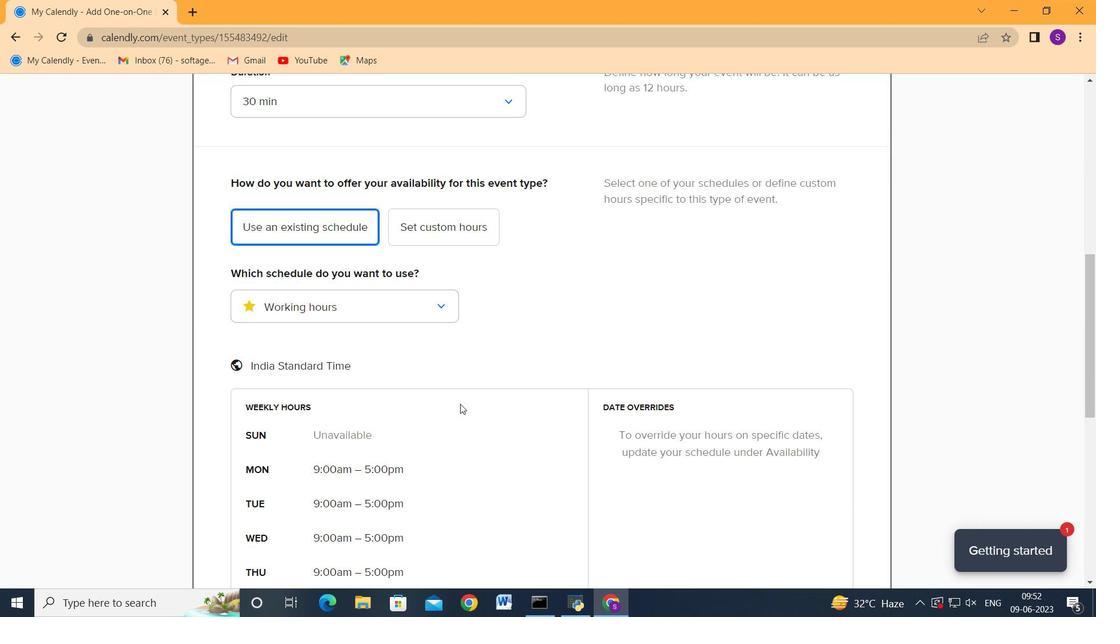 
Action: Mouse scrolled (460, 405) with delta (0, 0)
Screenshot: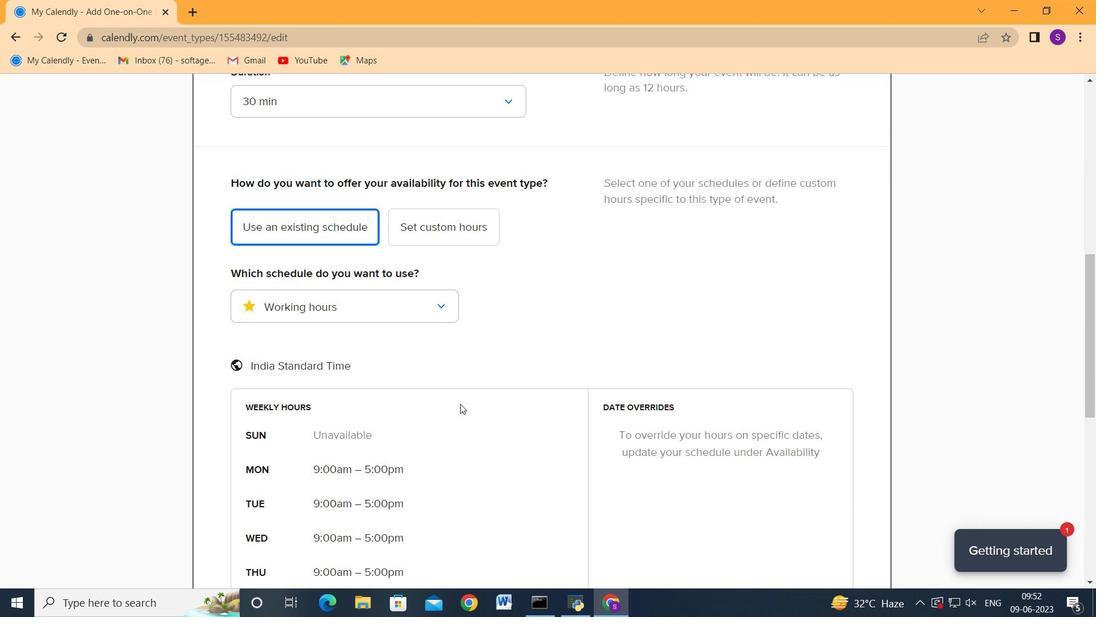 
Action: Mouse moved to (463, 403)
Screenshot: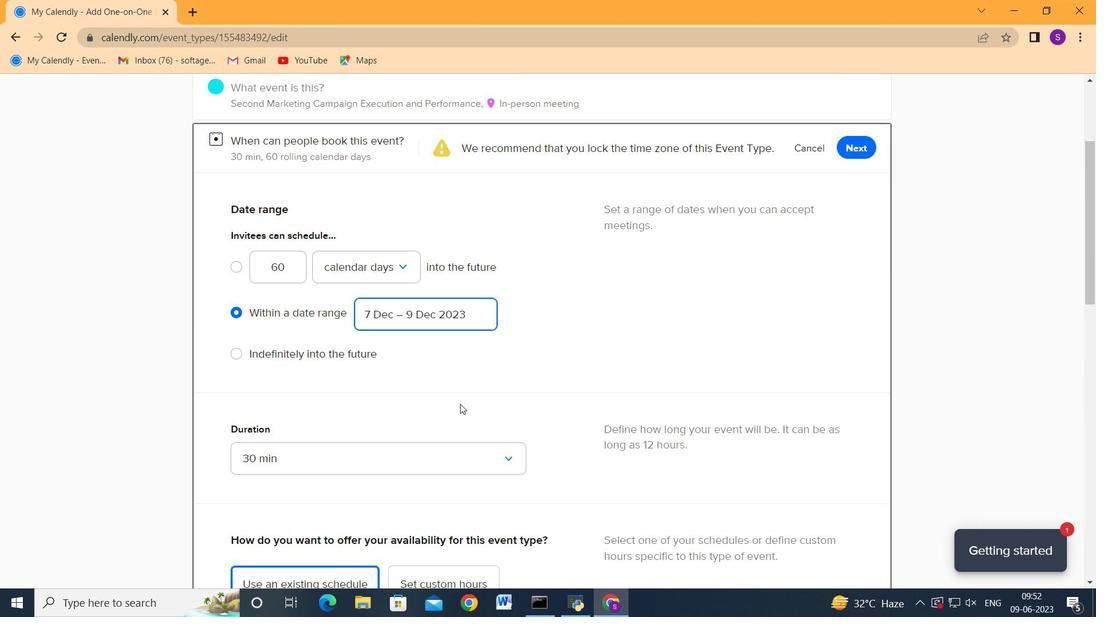 
Action: Mouse scrolled (461, 405) with delta (0, 0)
Screenshot: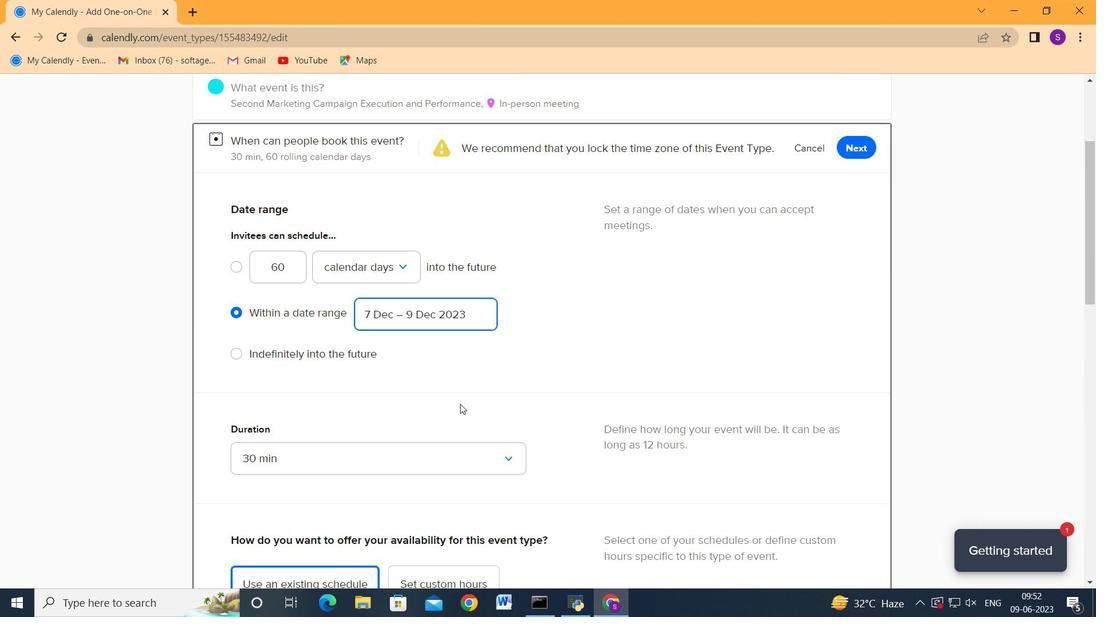 
Action: Mouse moved to (863, 219)
Screenshot: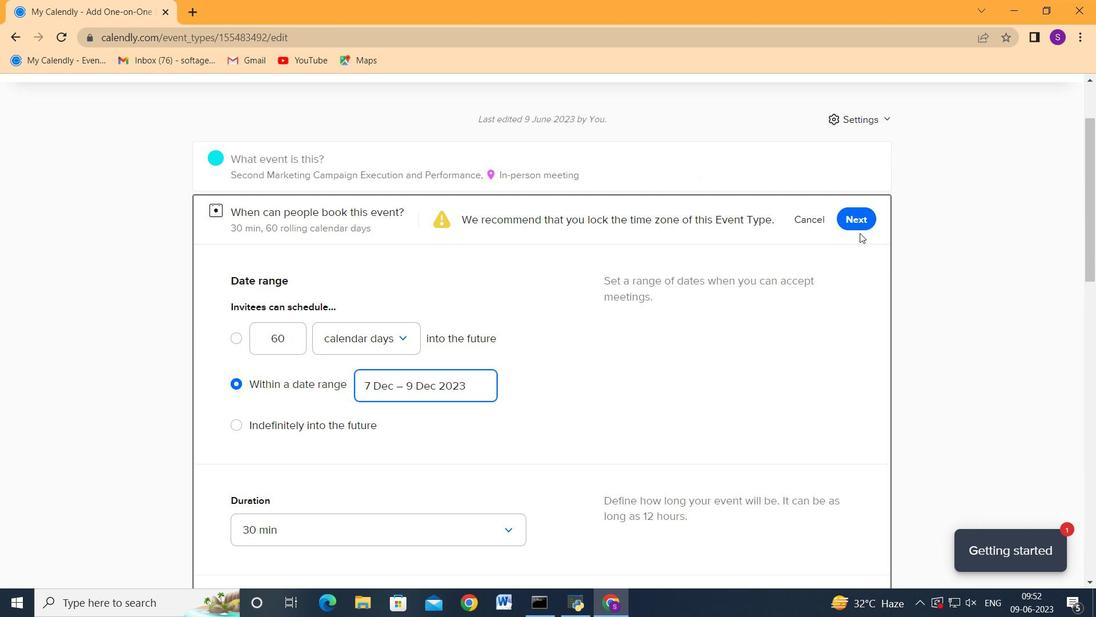 
Action: Mouse pressed left at (863, 219)
Screenshot: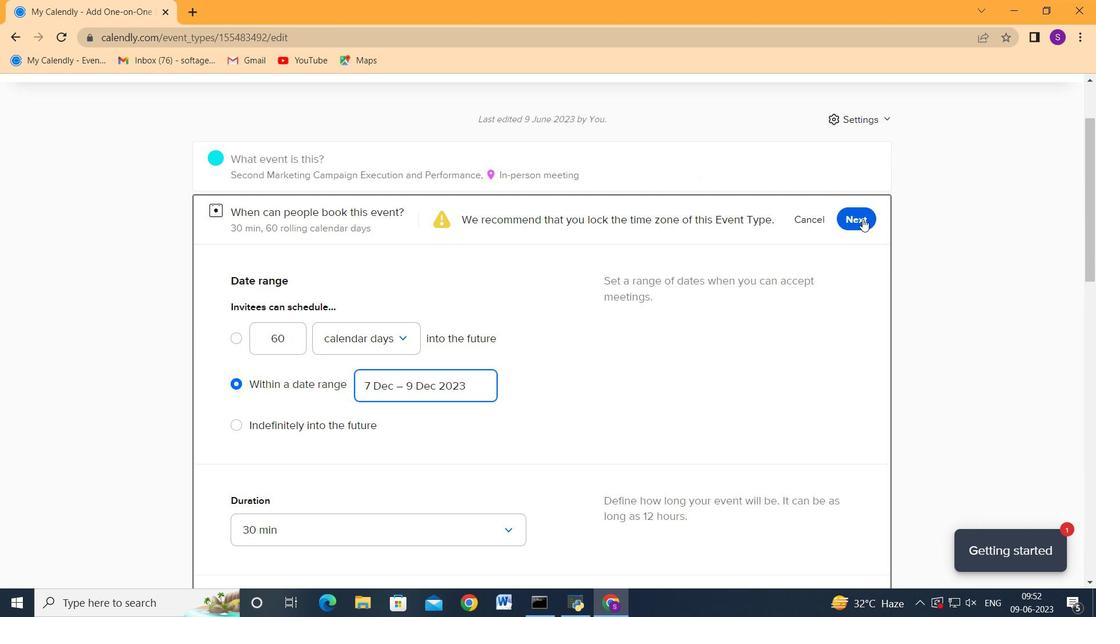 
Action: Mouse moved to (566, 305)
Screenshot: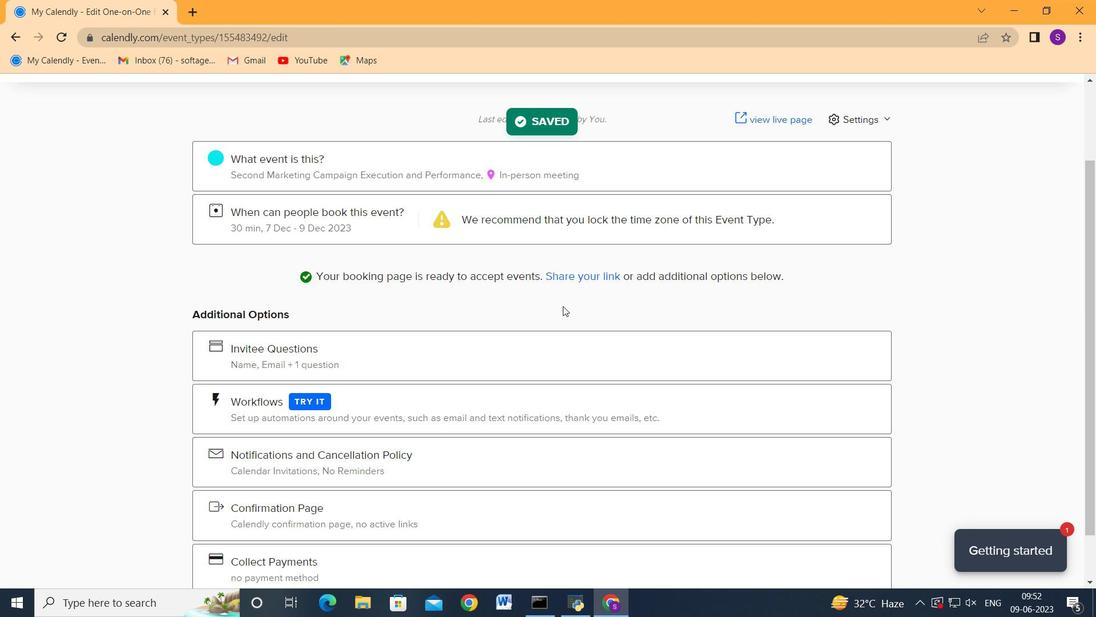 
Action: Mouse scrolled (566, 306) with delta (0, 0)
Screenshot: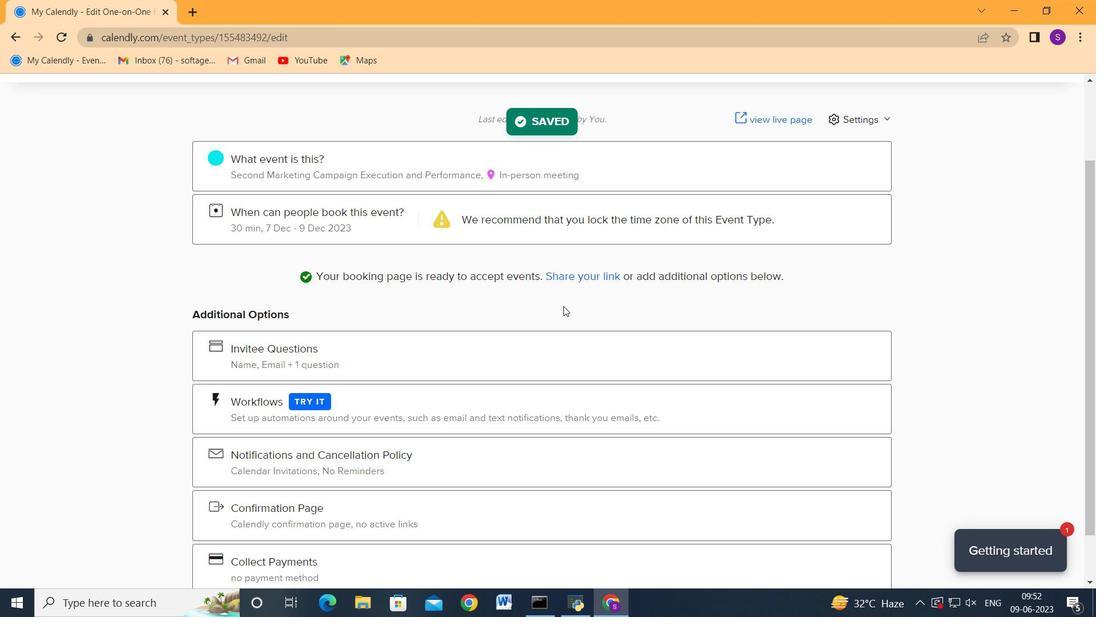 
Action: Mouse scrolled (566, 306) with delta (0, 0)
Screenshot: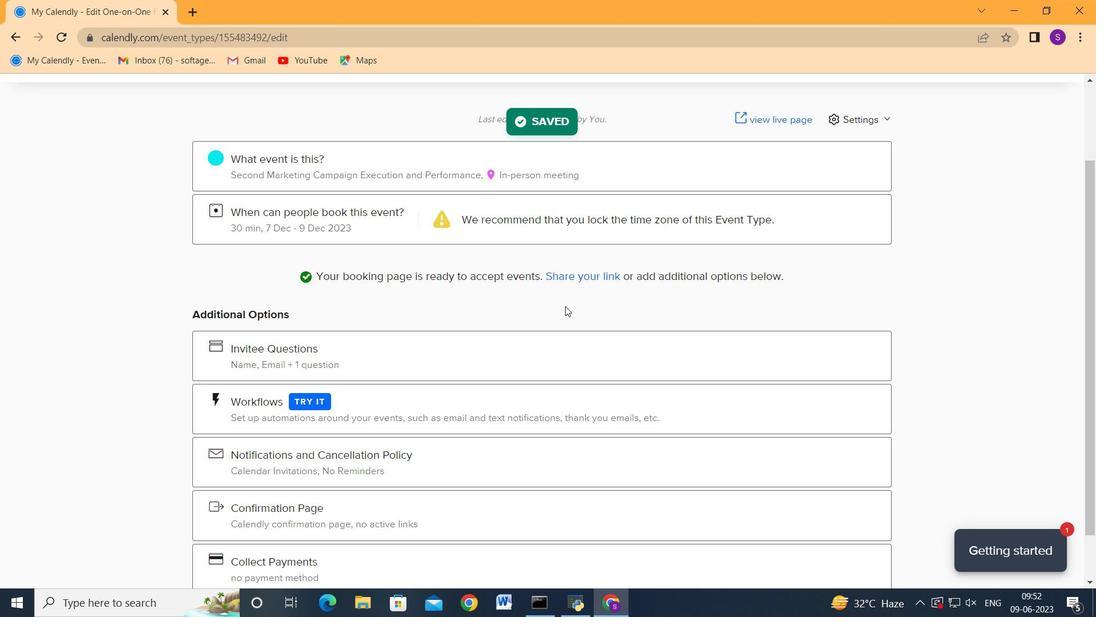 
Action: Mouse moved to (856, 150)
Screenshot: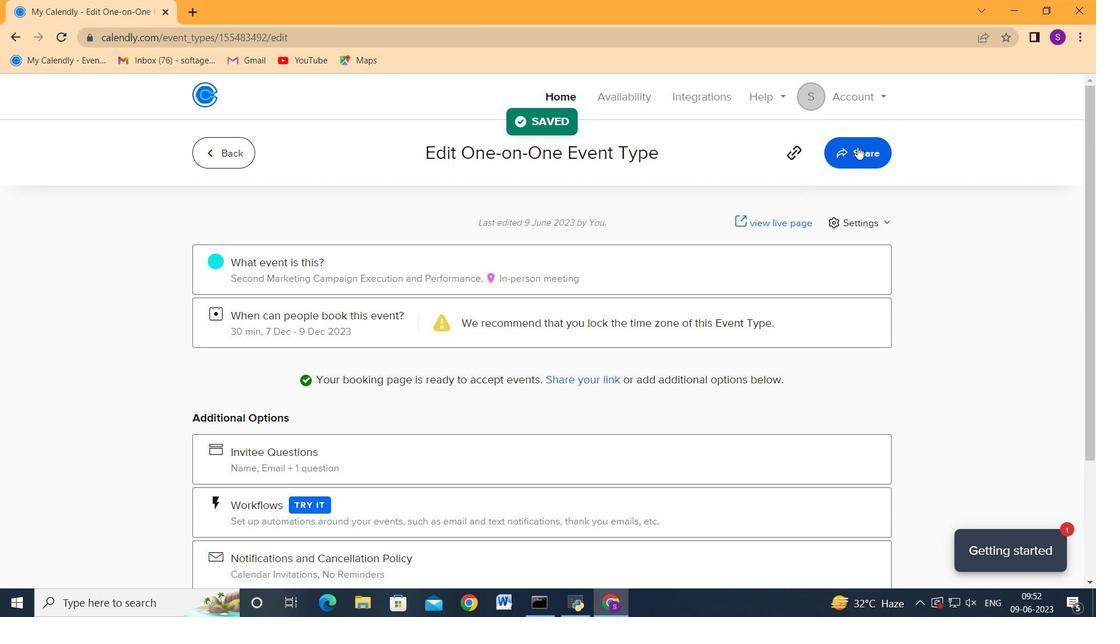 
Action: Mouse pressed left at (856, 150)
Screenshot: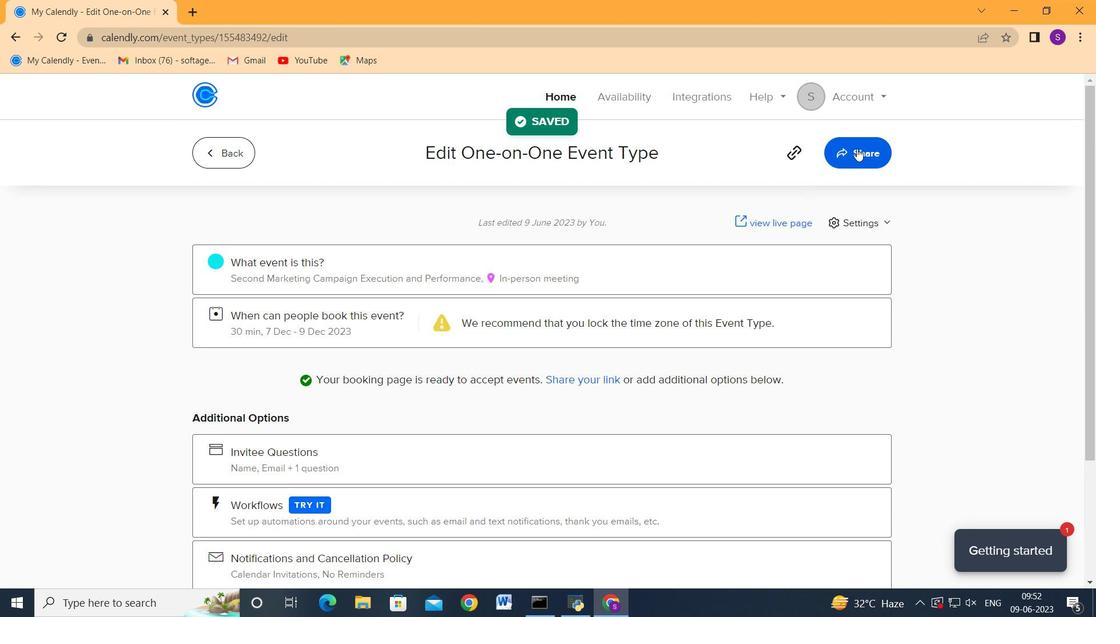 
Action: Mouse moved to (206, 62)
Screenshot: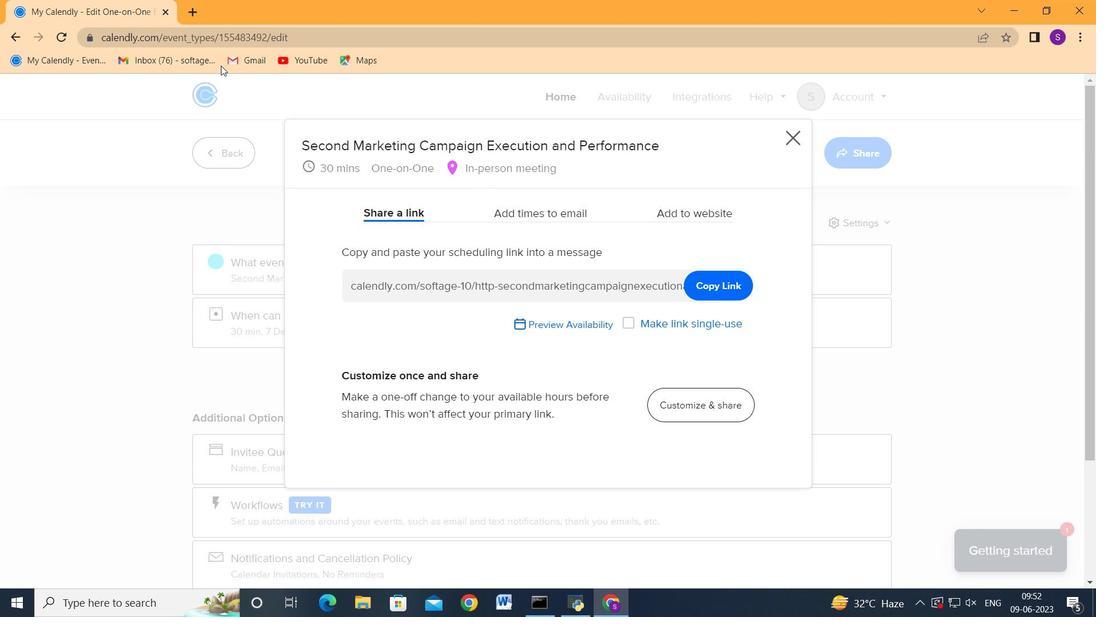 
Action: Mouse pressed right at (206, 62)
Screenshot: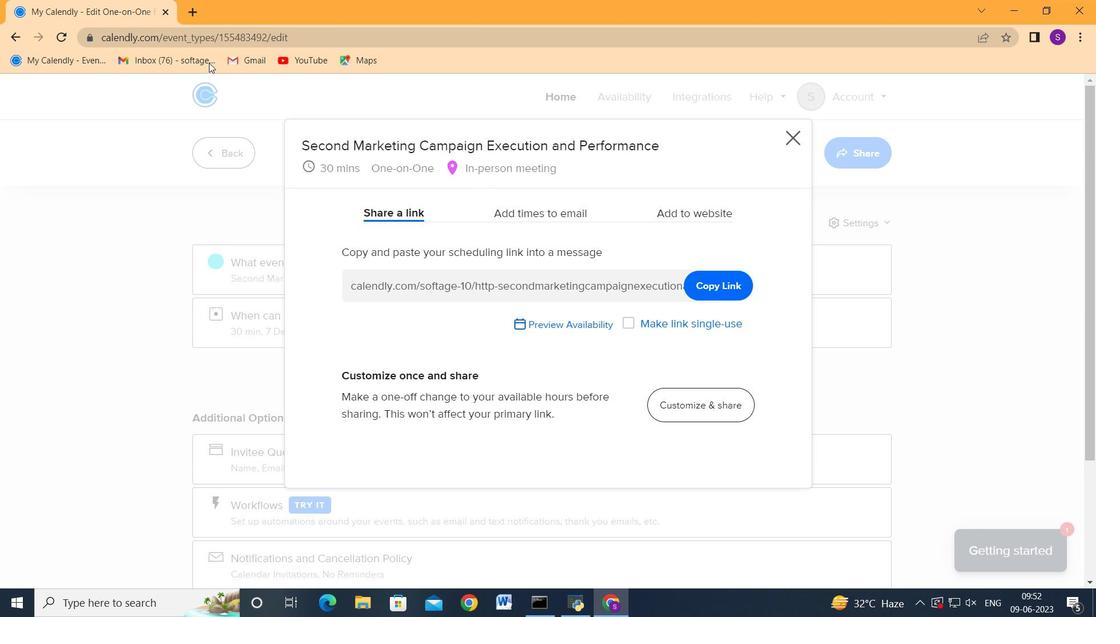 
Action: Mouse moved to (220, 68)
Screenshot: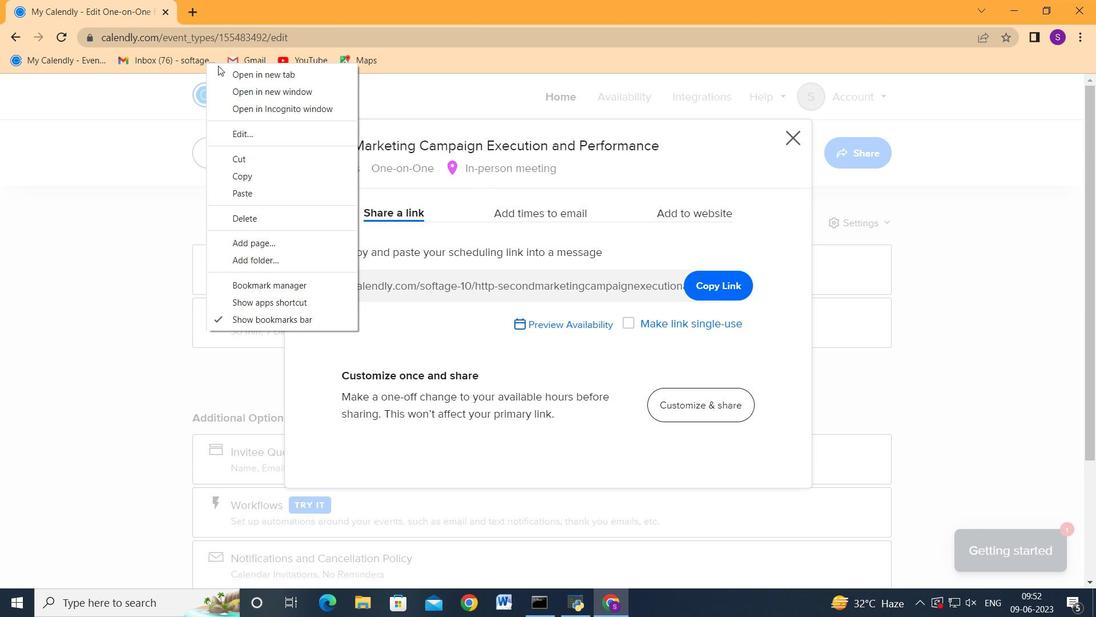 
Action: Mouse pressed left at (220, 68)
Screenshot: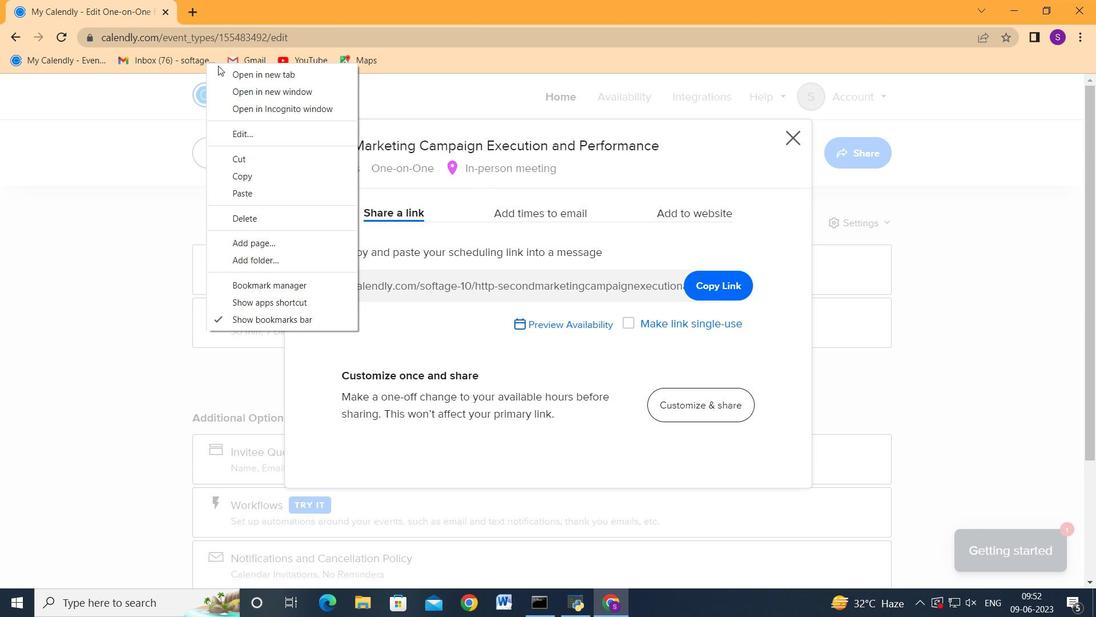 
Action: Mouse moved to (704, 289)
Screenshot: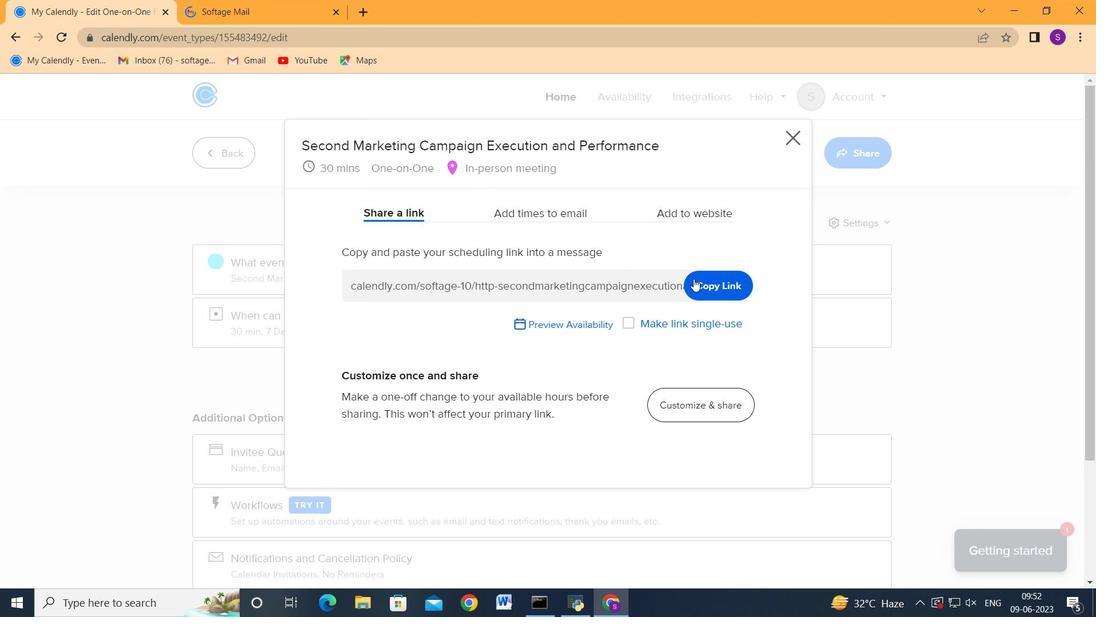 
Action: Mouse pressed left at (704, 289)
Screenshot: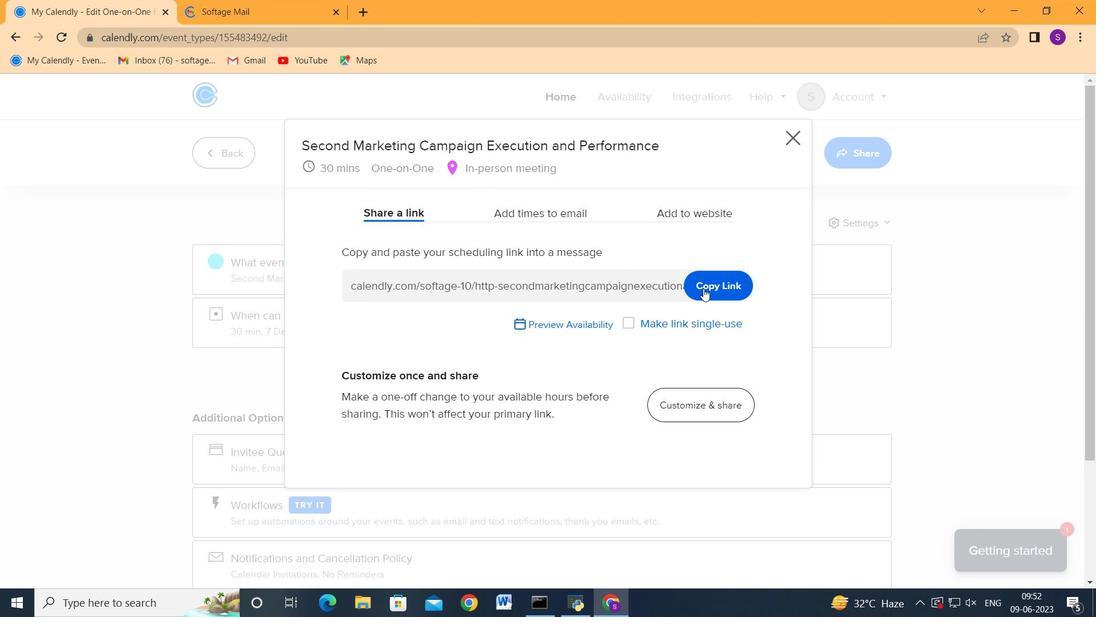 
Action: Mouse moved to (277, 1)
Screenshot: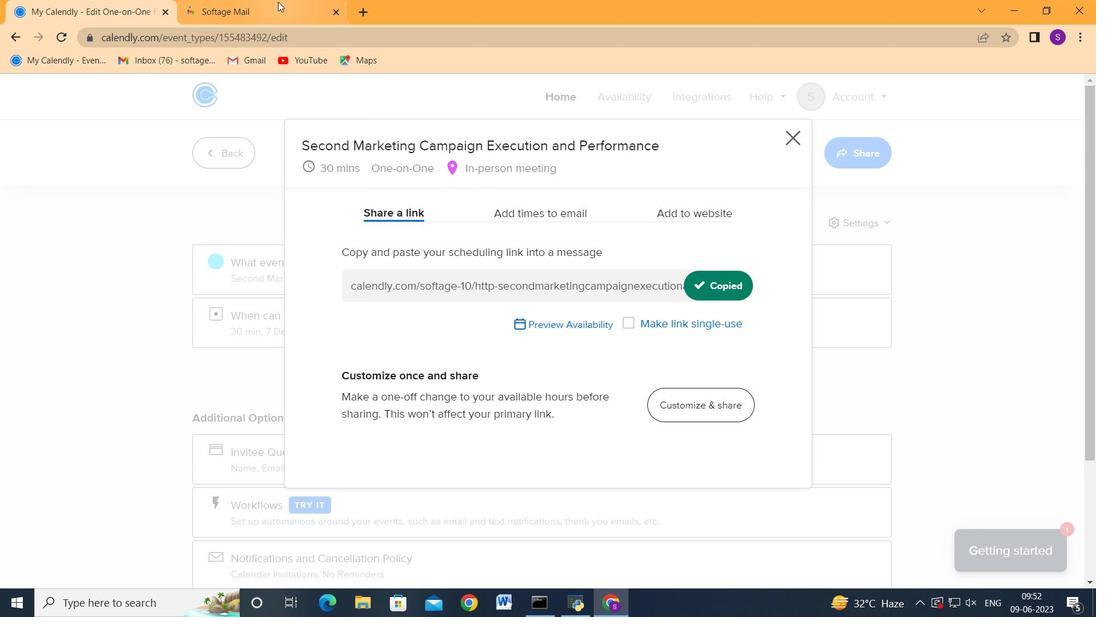 
Action: Mouse pressed left at (277, 1)
Screenshot: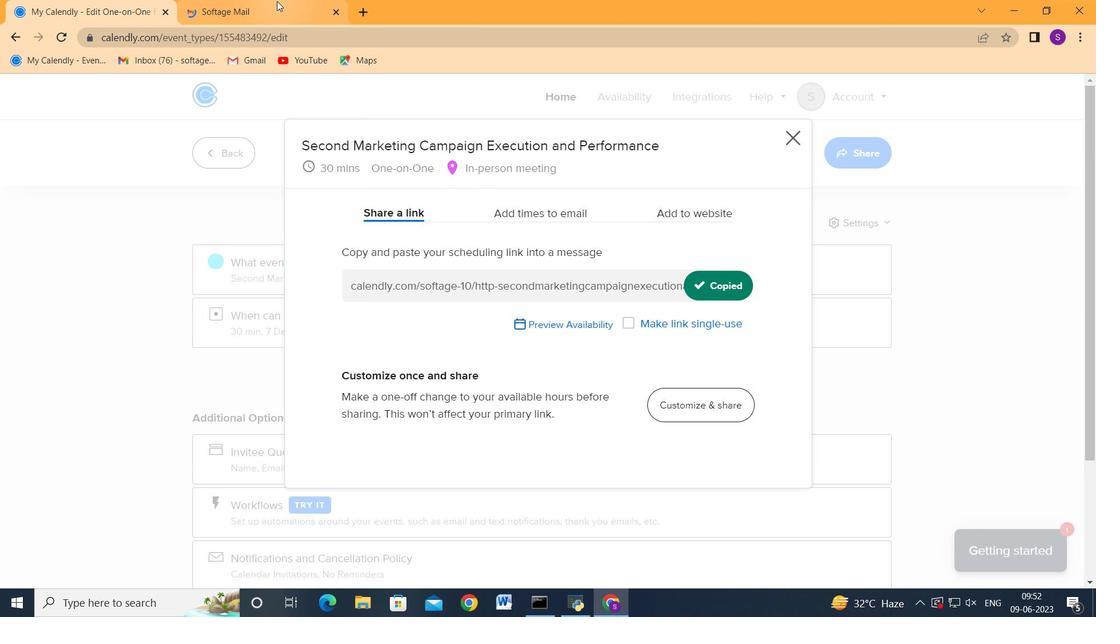 
Action: Mouse moved to (109, 174)
Screenshot: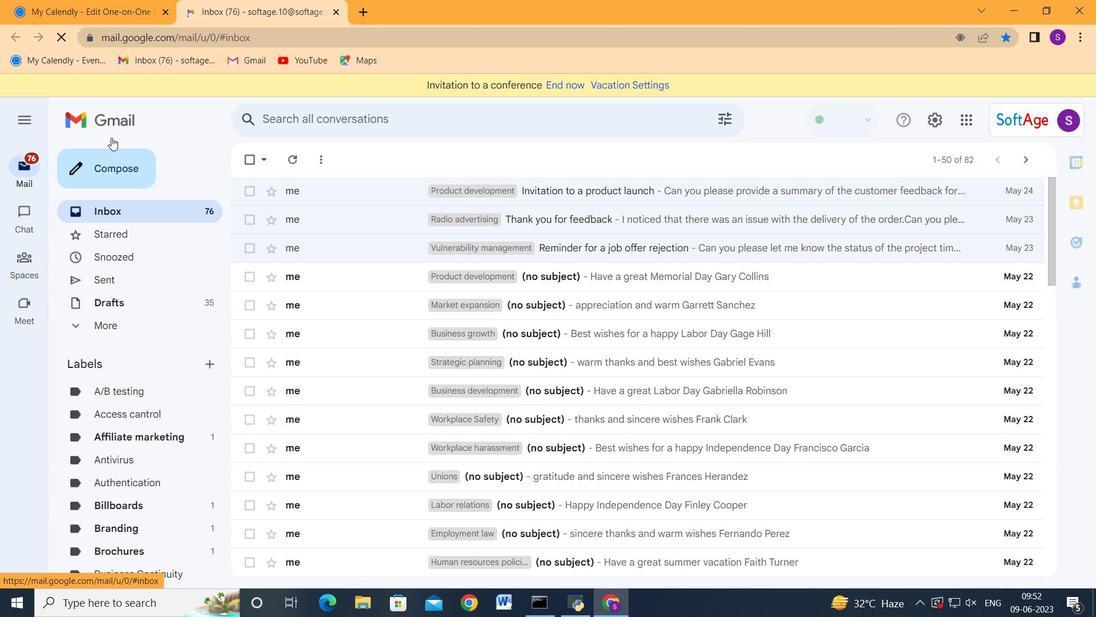 
Action: Mouse pressed left at (109, 174)
Screenshot: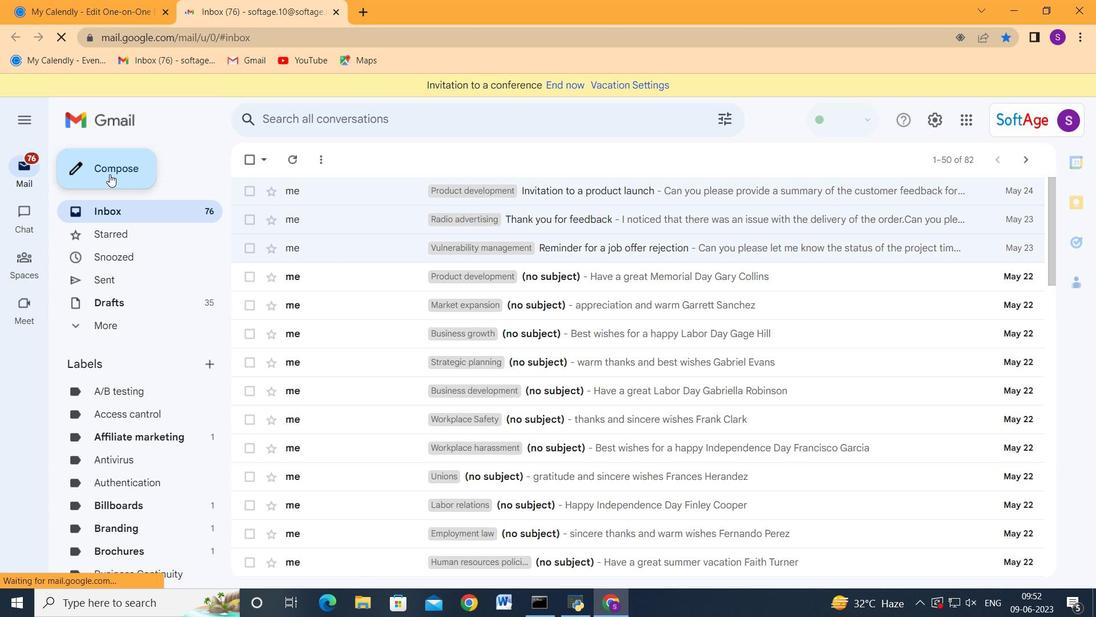 
Action: Mouse moved to (731, 281)
Screenshot: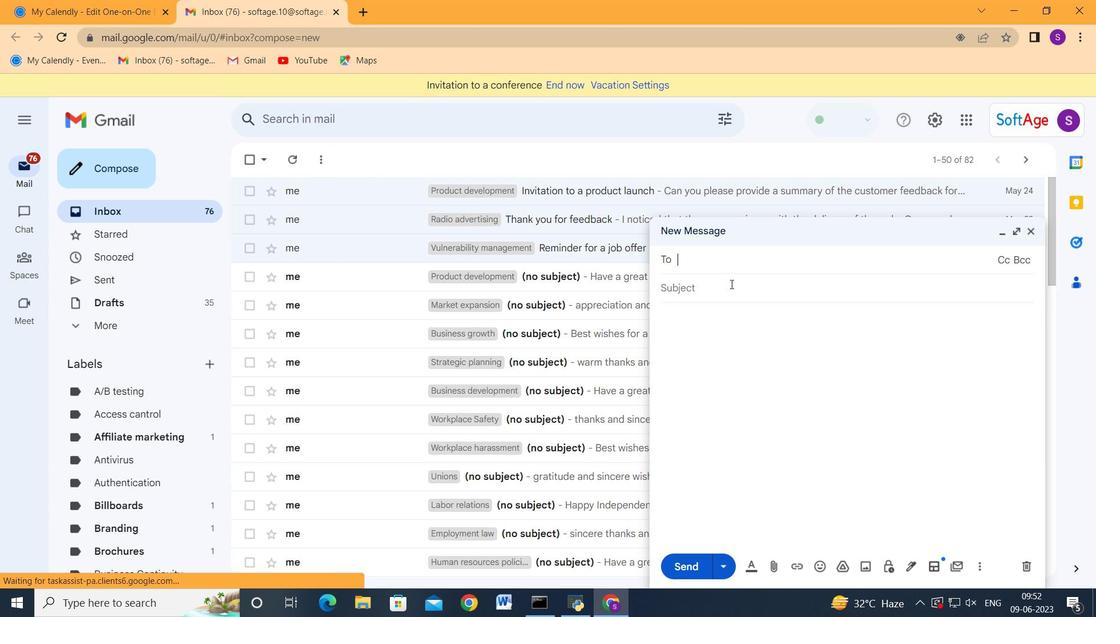 
Action: Key pressed softage.7<Key.shift_r>@softage.net<Key.enter>softage.8<Key.shift_r>@softage.net<Key.enter><Key.tab><Key.tab>ctrl+V
Screenshot: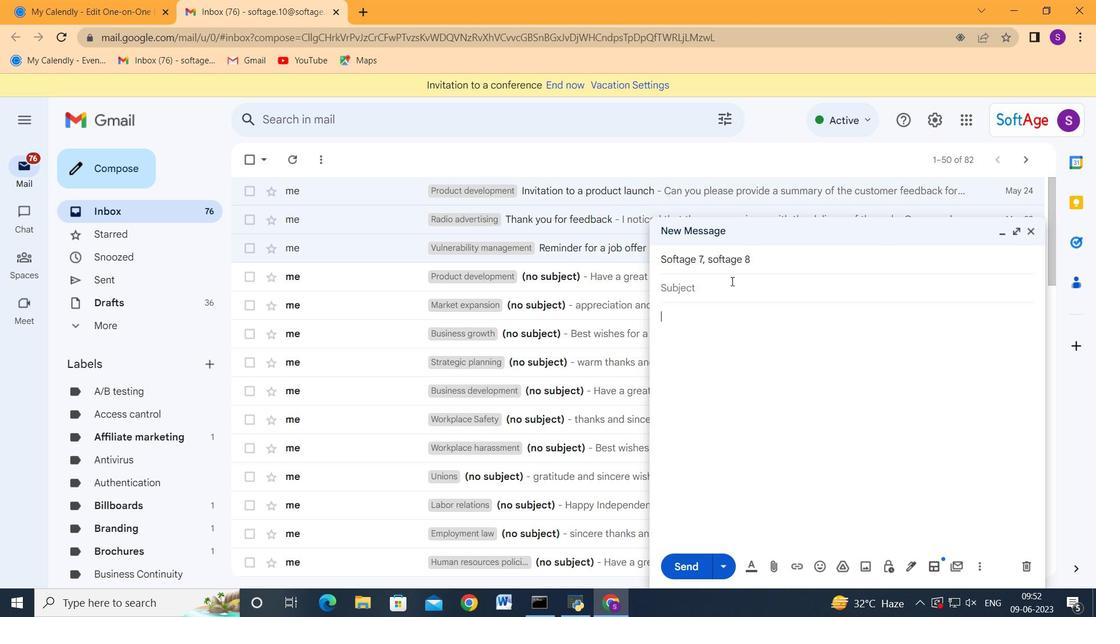 
Action: Mouse moved to (686, 570)
Screenshot: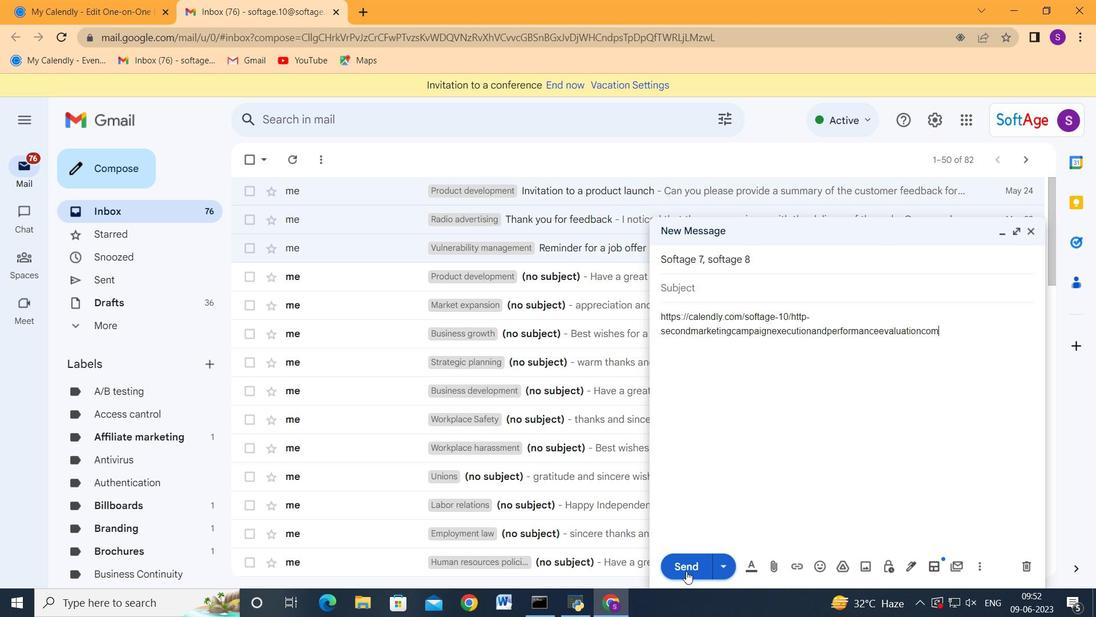 
Action: Mouse pressed left at (686, 570)
Screenshot: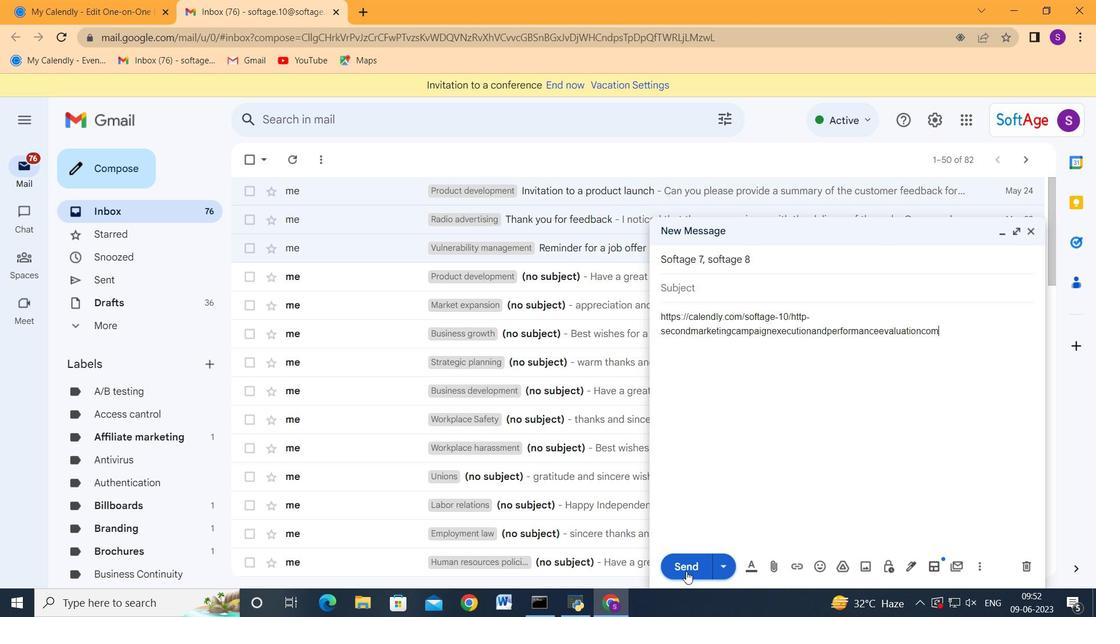 
Action: Mouse moved to (140, 0)
Screenshot: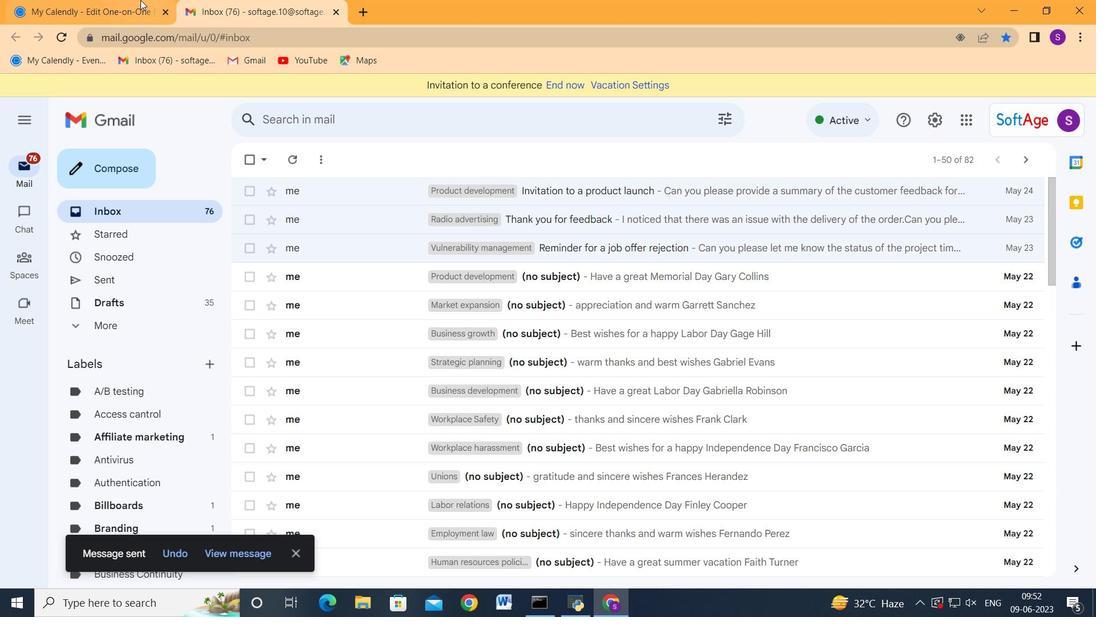 
Action: Mouse pressed left at (140, 0)
Screenshot: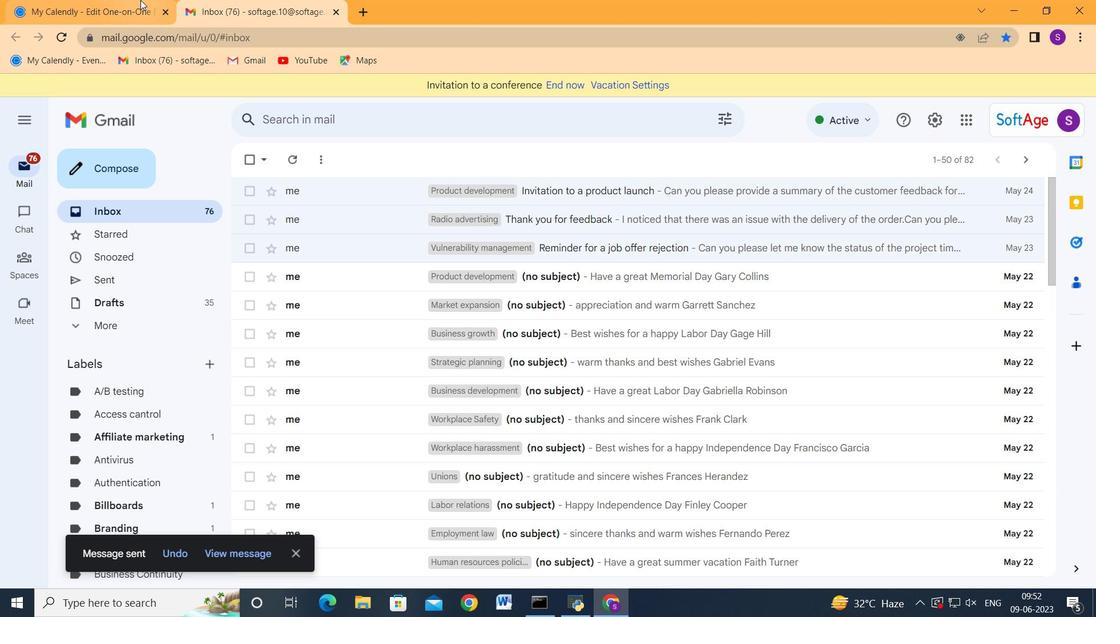 
Action: Mouse moved to (737, 179)
Screenshot: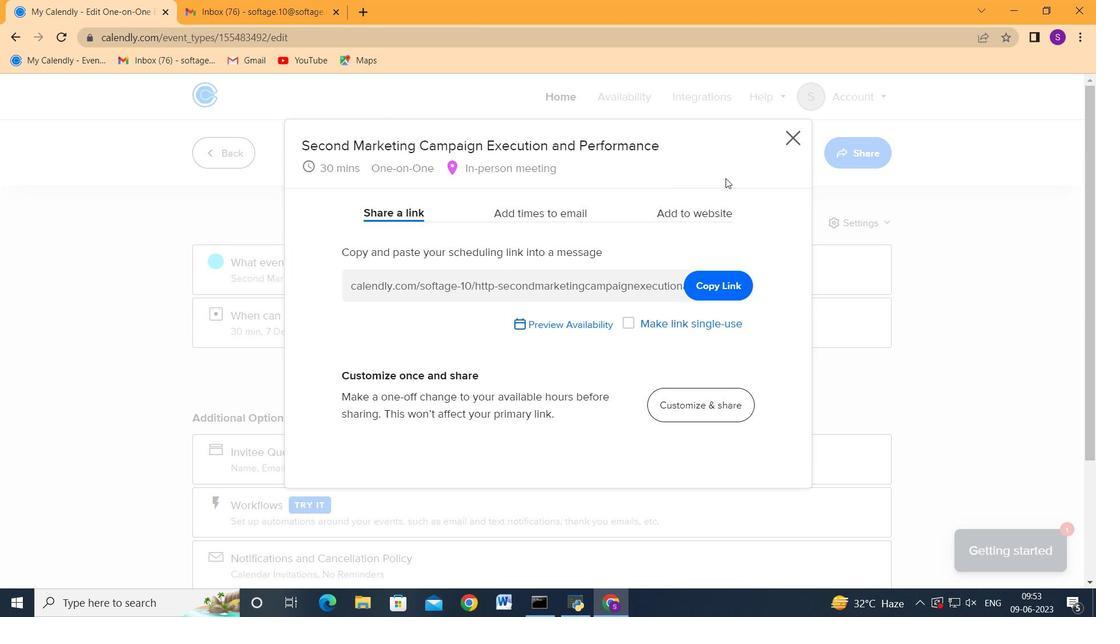 
